 Task: Get information about a Redfin agent in Oklahoma City, Oklahoma, for assistance in finding a property with a backyard garden.
Action: Mouse moved to (267, 197)
Screenshot: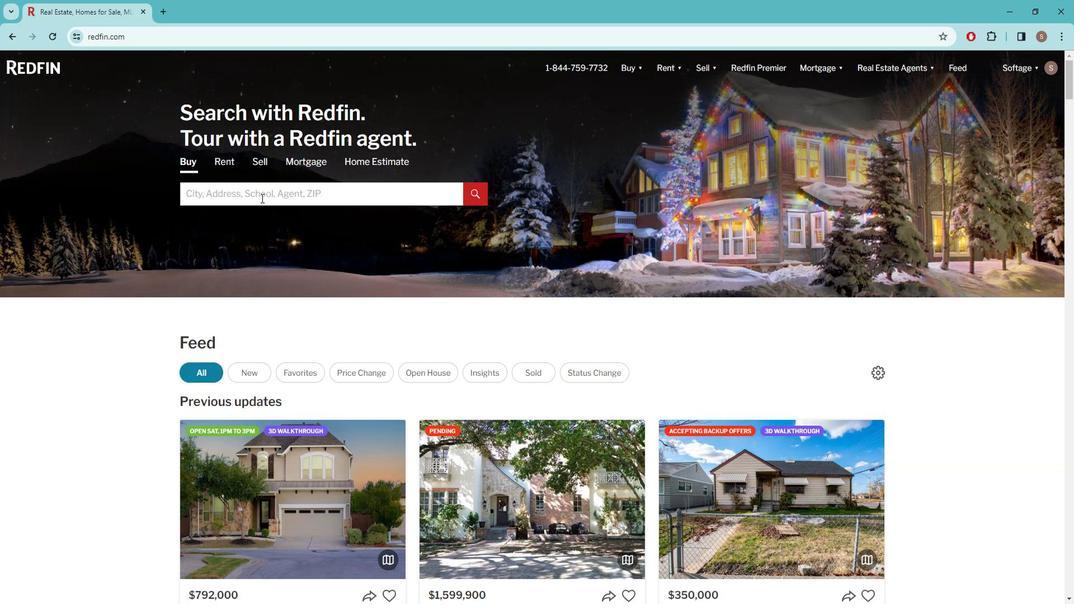 
Action: Mouse pressed left at (267, 197)
Screenshot: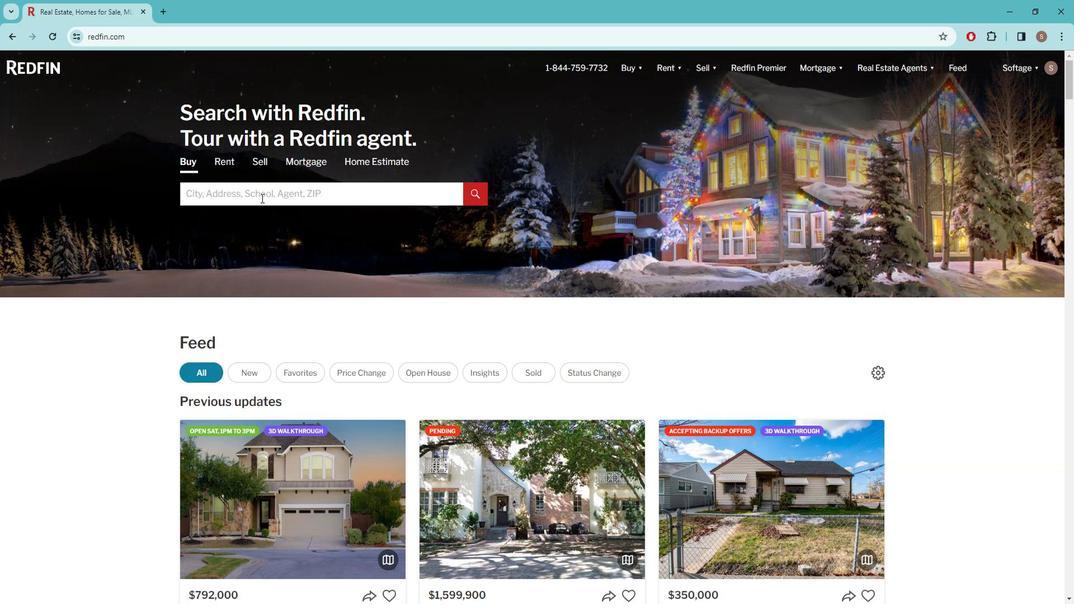 
Action: Mouse moved to (268, 197)
Screenshot: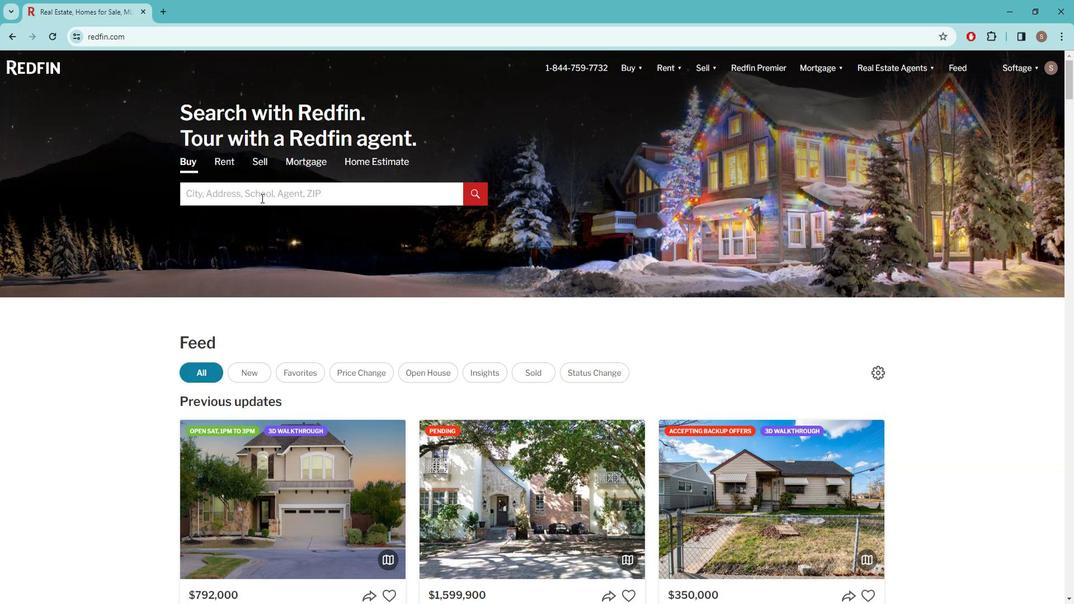 
Action: Key pressed o<Key.caps_lock>KLA
Screenshot: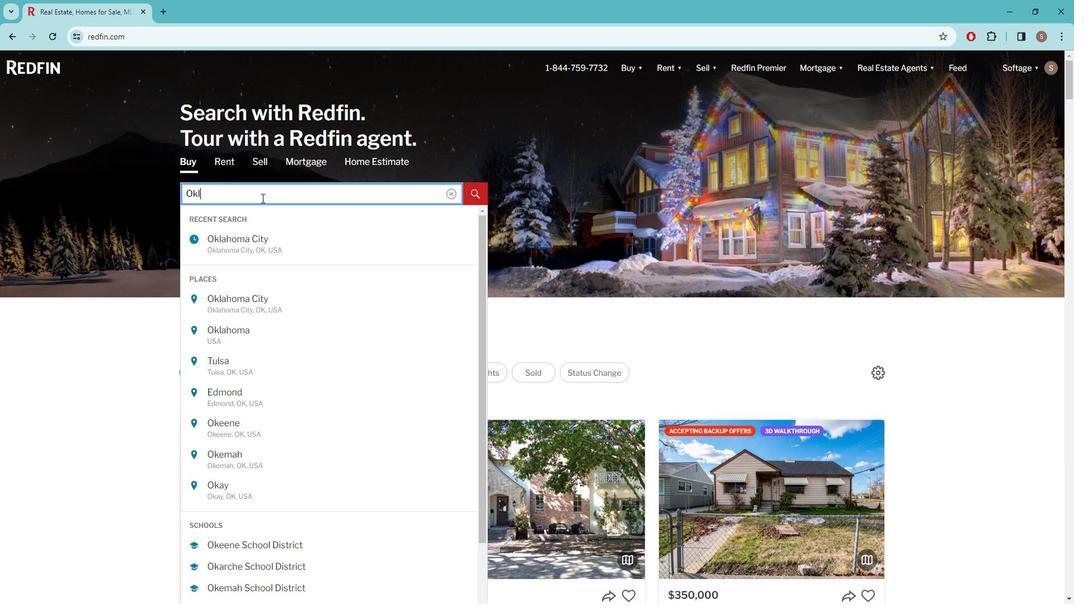 
Action: Mouse moved to (240, 238)
Screenshot: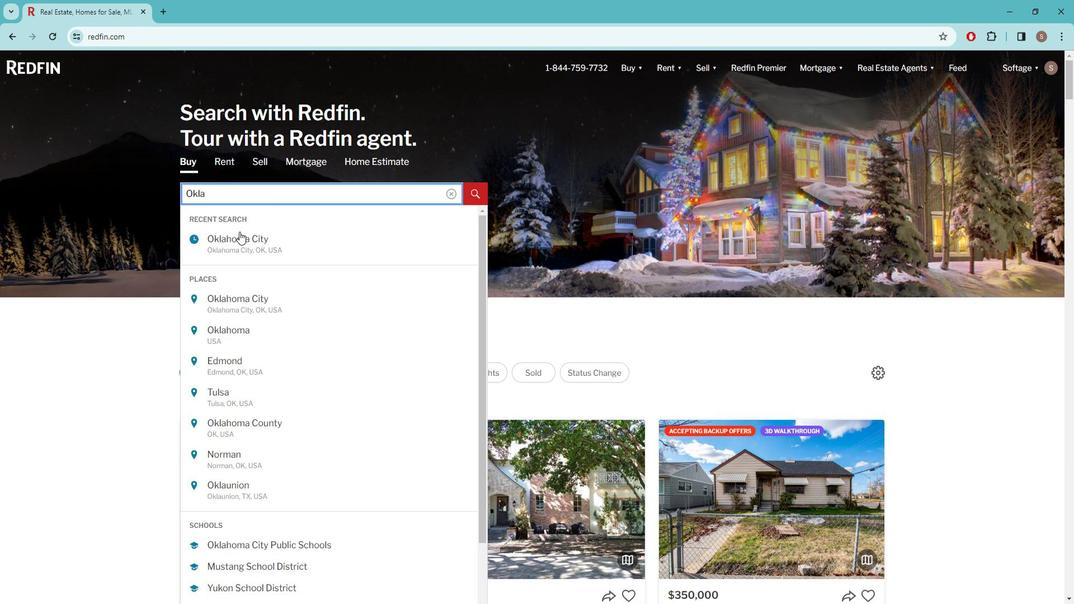 
Action: Mouse pressed left at (240, 238)
Screenshot: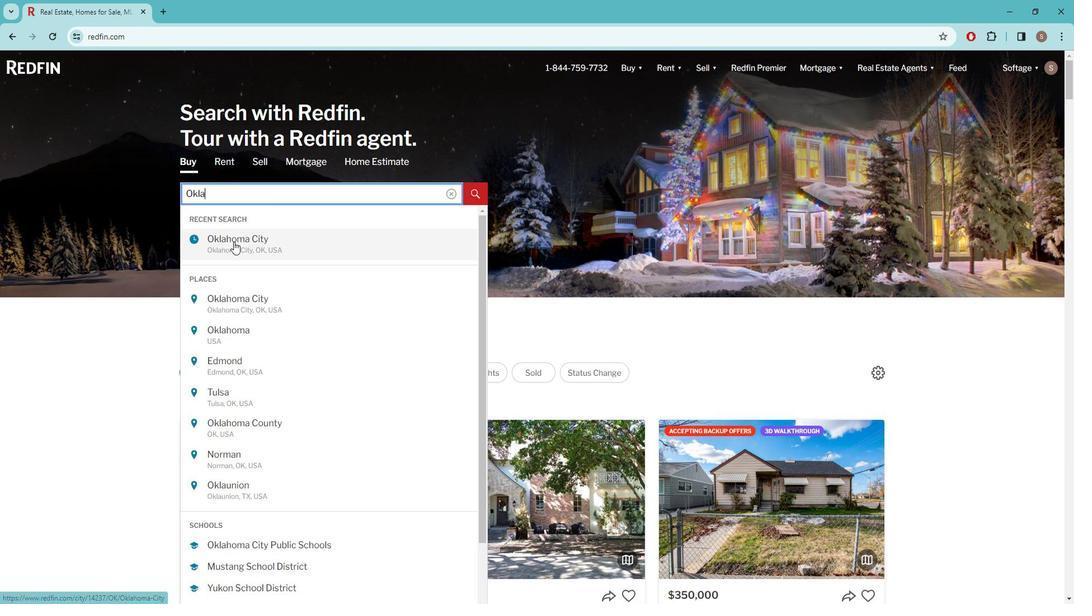 
Action: Mouse moved to (950, 140)
Screenshot: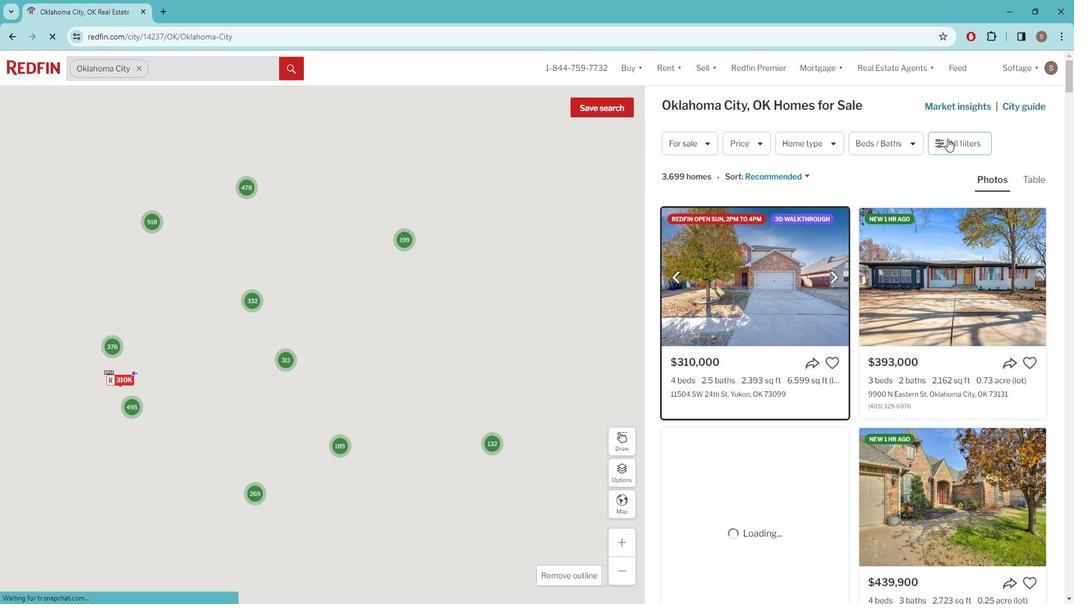 
Action: Mouse pressed left at (950, 140)
Screenshot: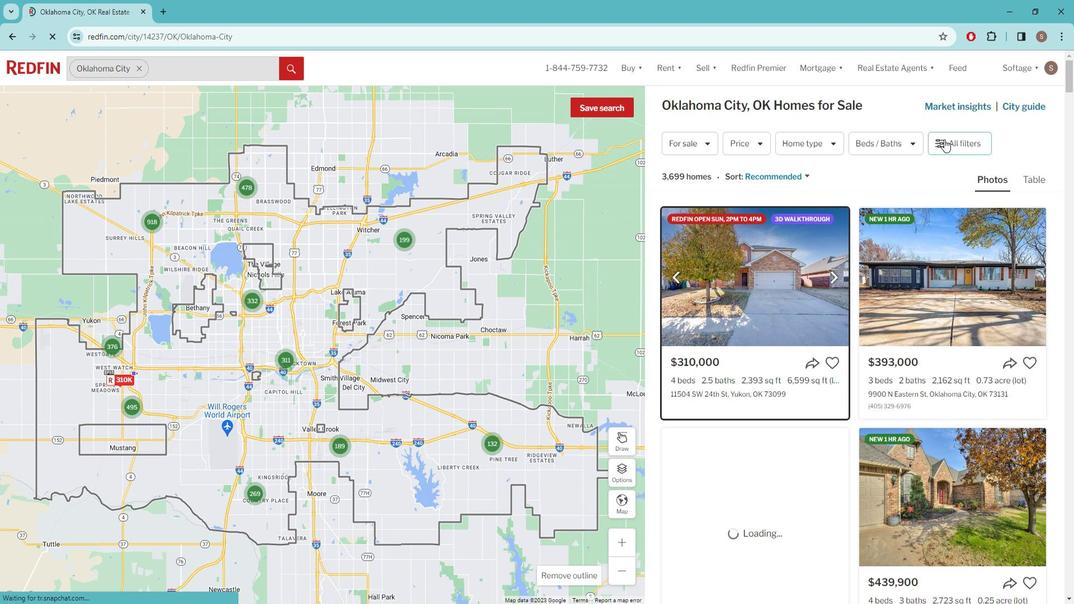 
Action: Mouse pressed left at (950, 140)
Screenshot: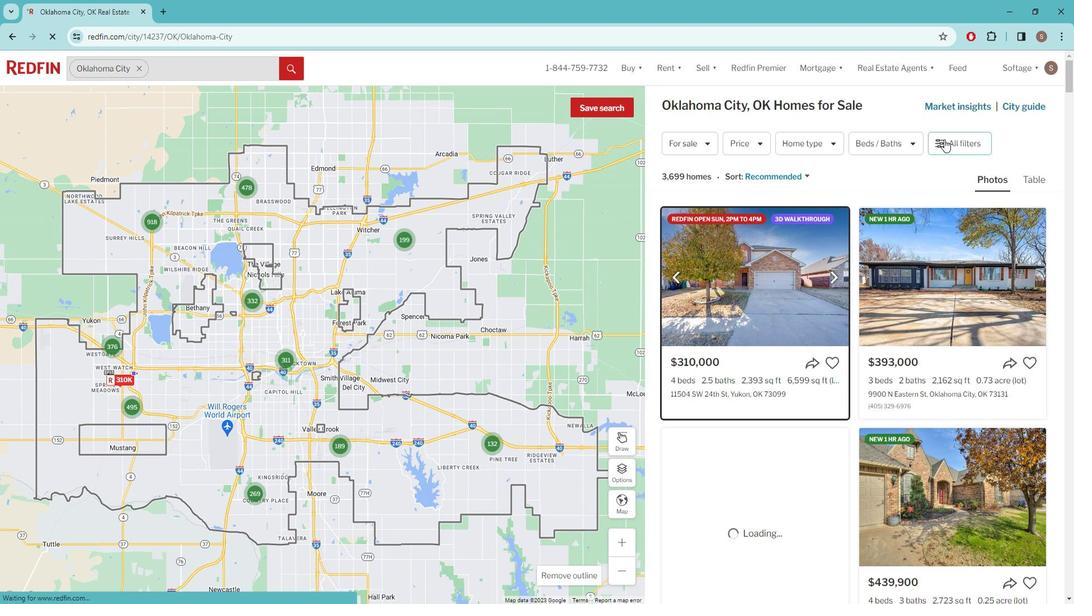 
Action: Mouse pressed left at (950, 140)
Screenshot: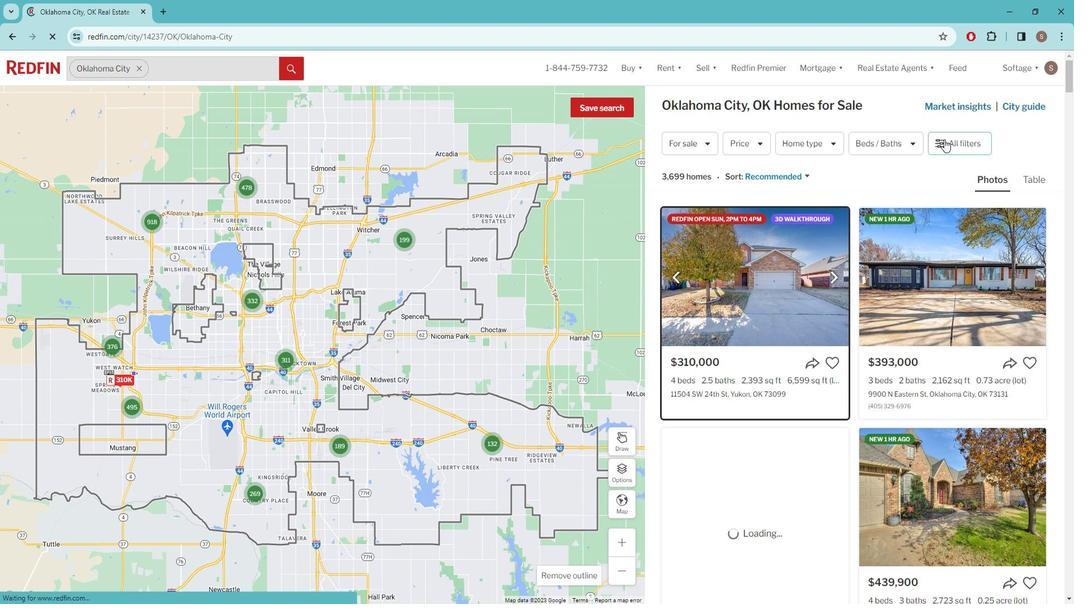 
Action: Mouse pressed left at (950, 140)
Screenshot: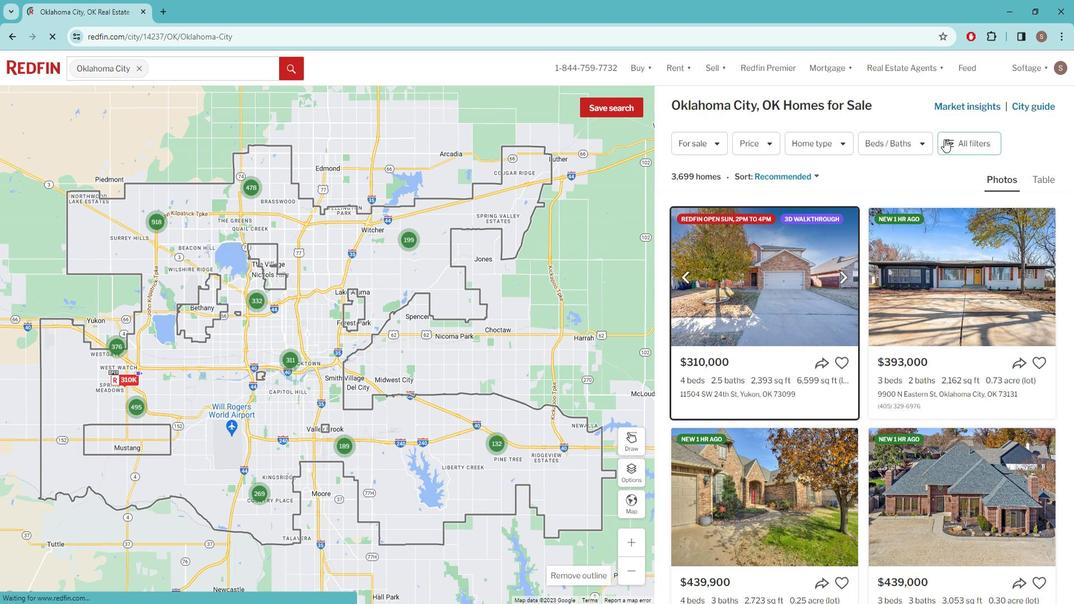 
Action: Mouse pressed left at (950, 140)
Screenshot: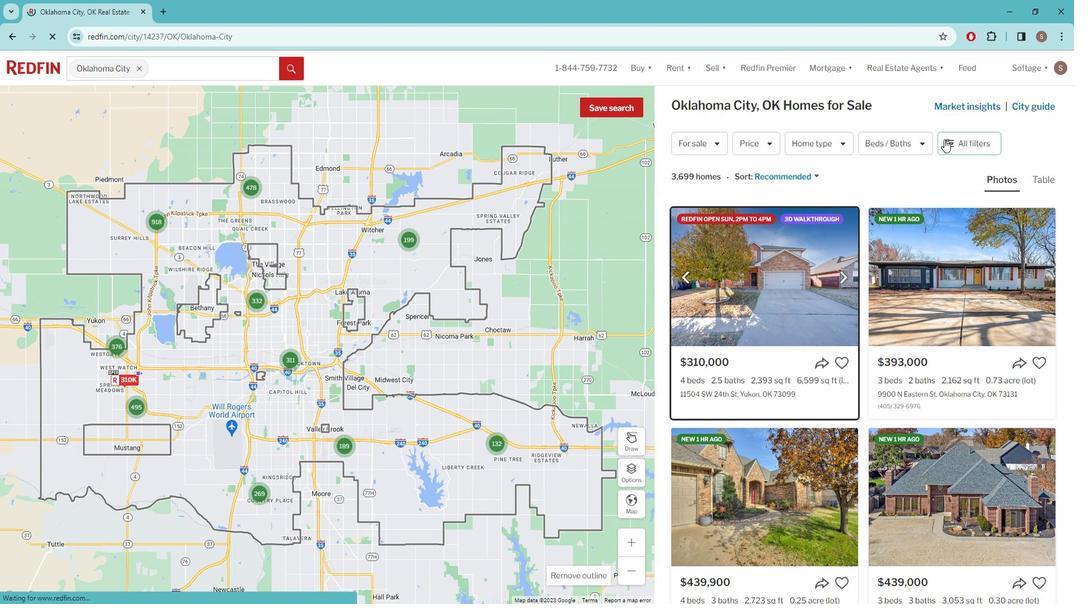 
Action: Mouse pressed left at (950, 140)
Screenshot: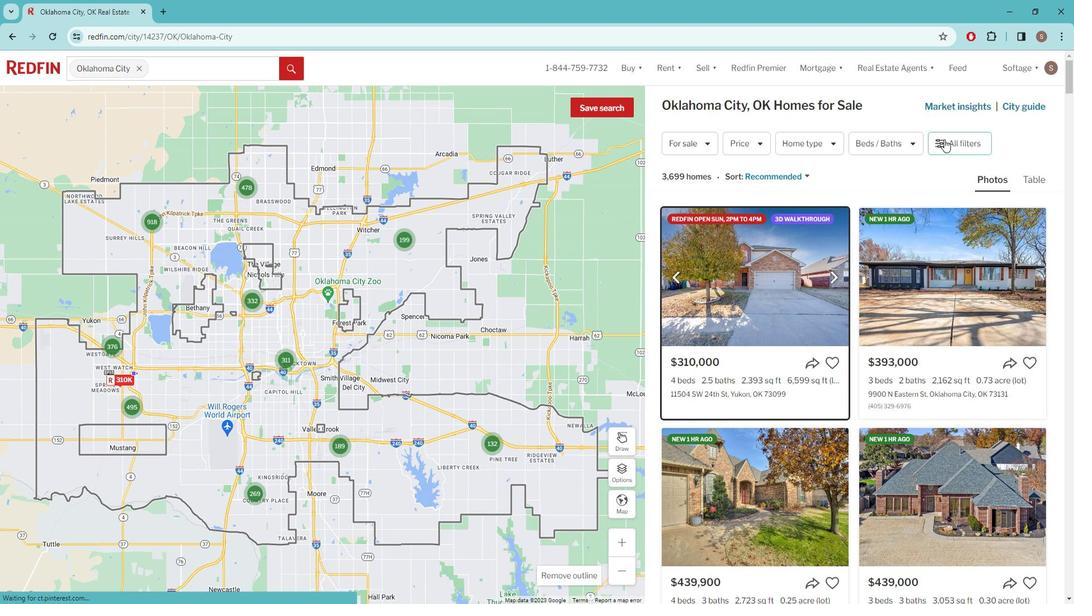 
Action: Mouse moved to (931, 203)
Screenshot: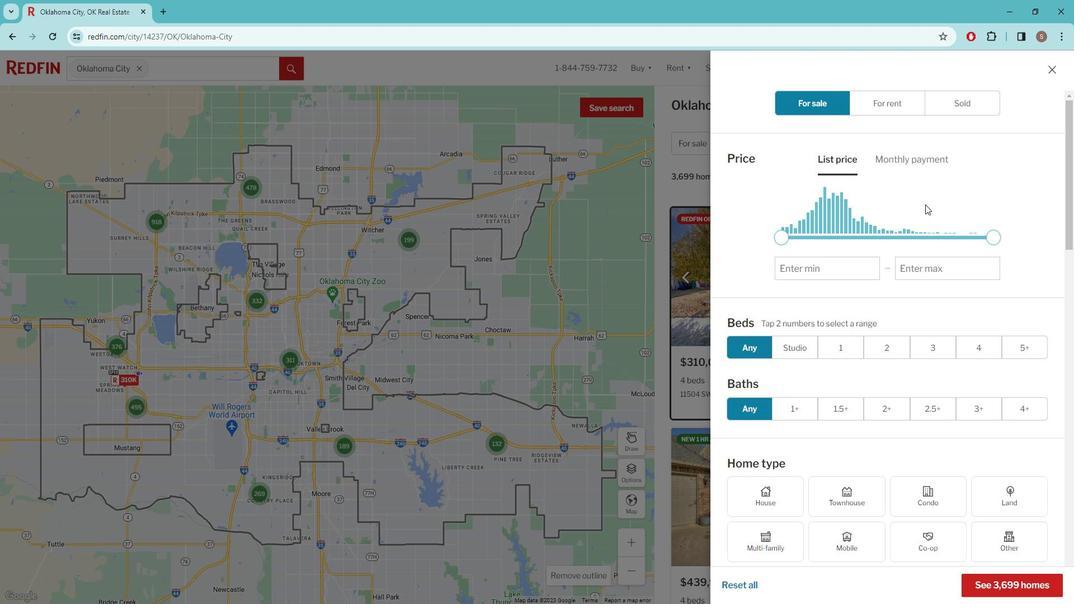 
Action: Mouse scrolled (931, 203) with delta (0, 0)
Screenshot: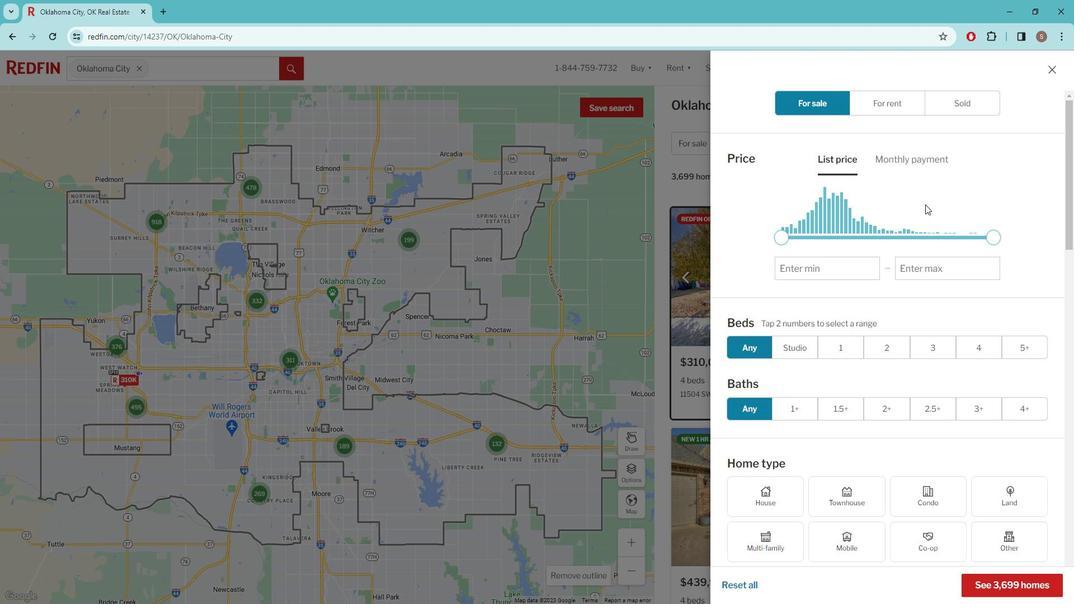
Action: Mouse moved to (931, 204)
Screenshot: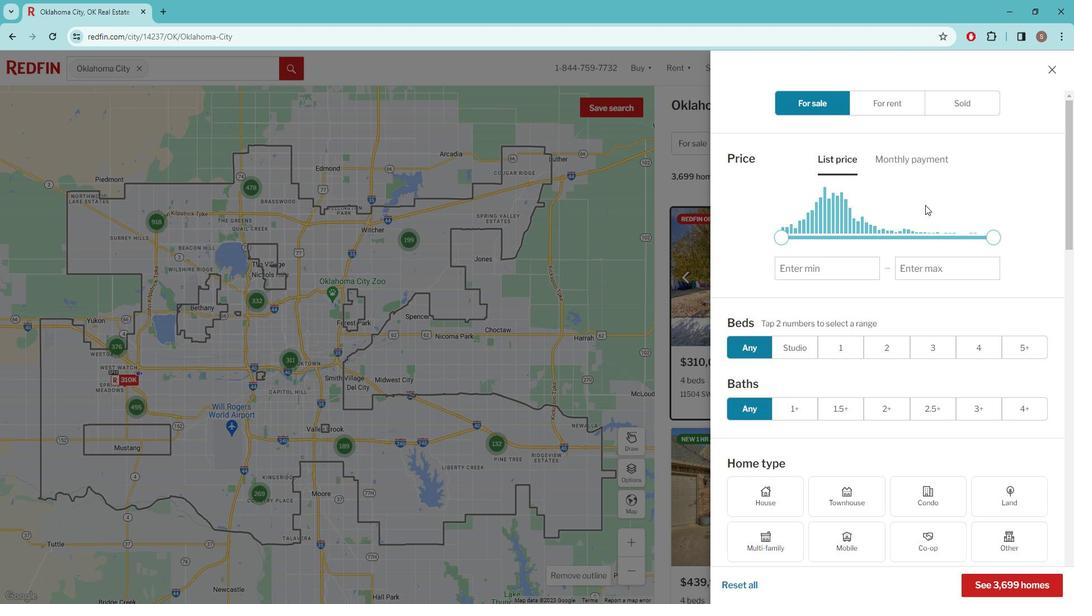 
Action: Mouse scrolled (931, 203) with delta (0, 0)
Screenshot: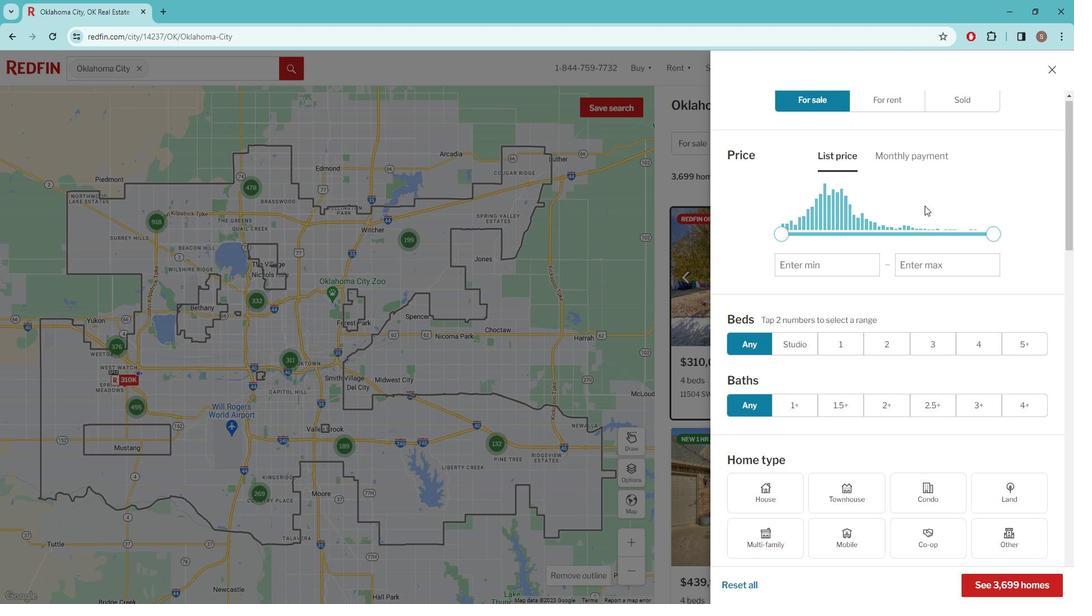 
Action: Mouse moved to (931, 204)
Screenshot: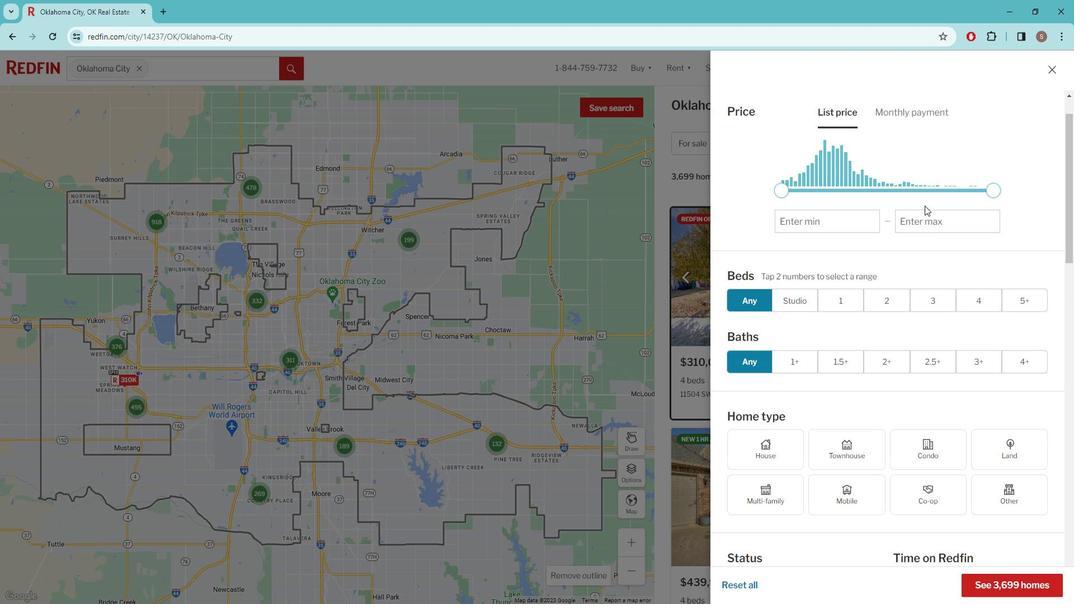 
Action: Mouse scrolled (931, 204) with delta (0, 0)
Screenshot: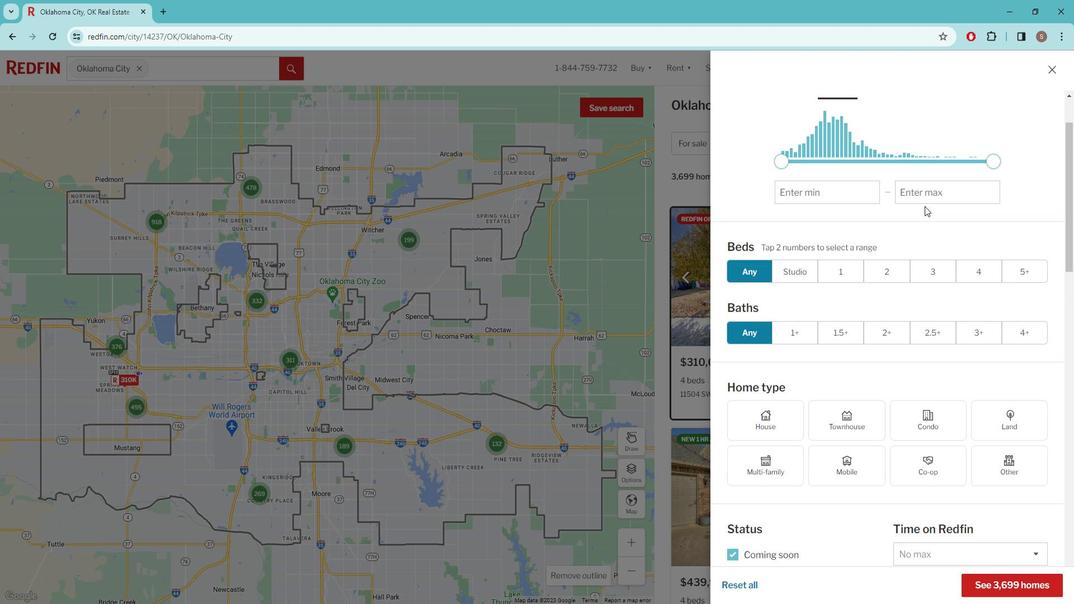 
Action: Mouse scrolled (931, 204) with delta (0, 0)
Screenshot: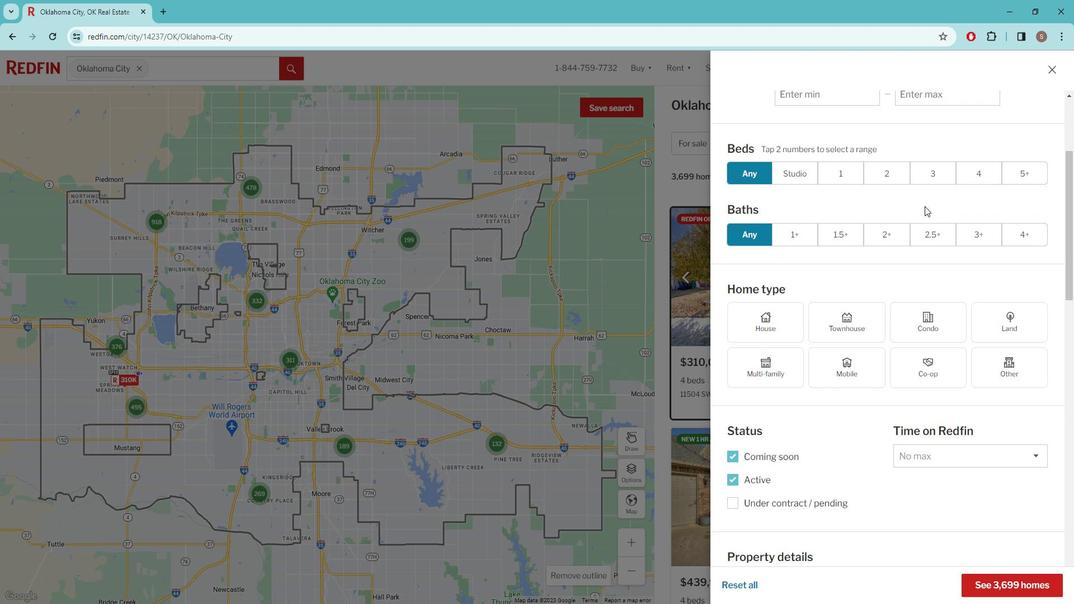 
Action: Mouse moved to (925, 207)
Screenshot: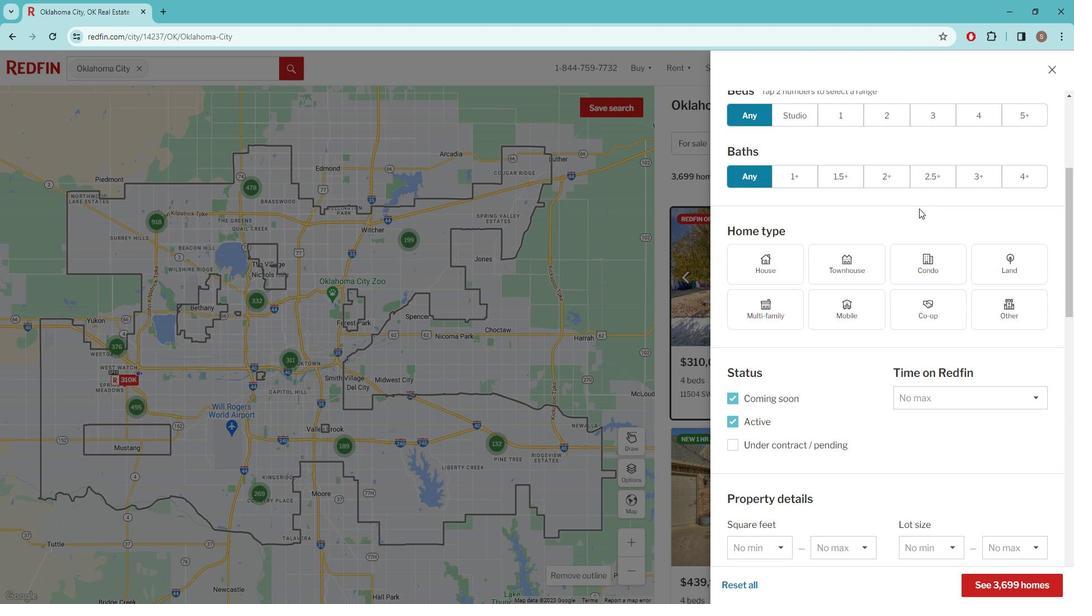 
Action: Mouse scrolled (925, 207) with delta (0, 0)
Screenshot: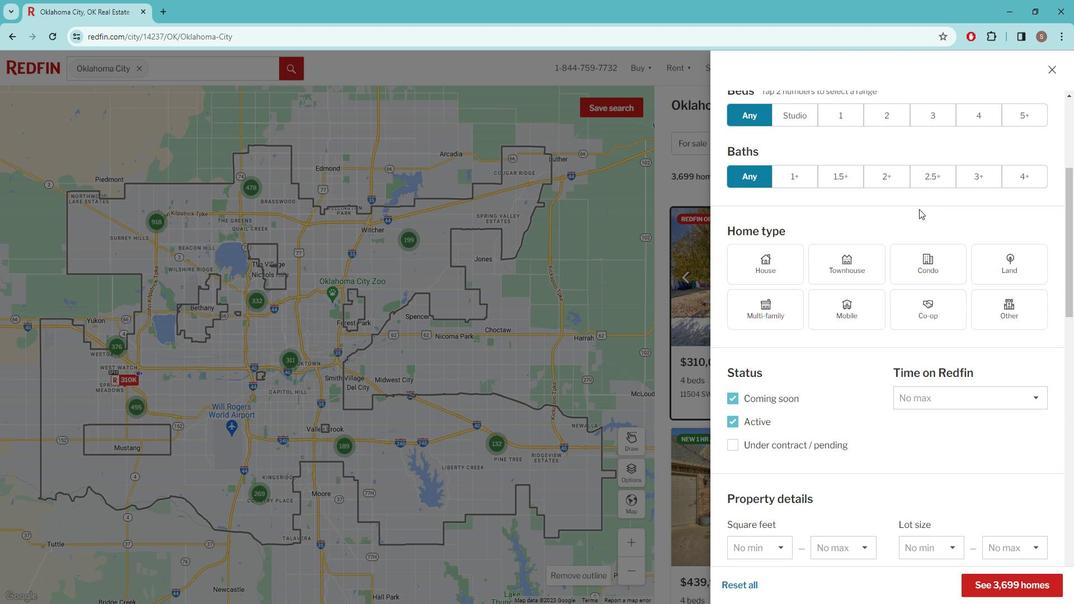 
Action: Mouse scrolled (925, 207) with delta (0, 0)
Screenshot: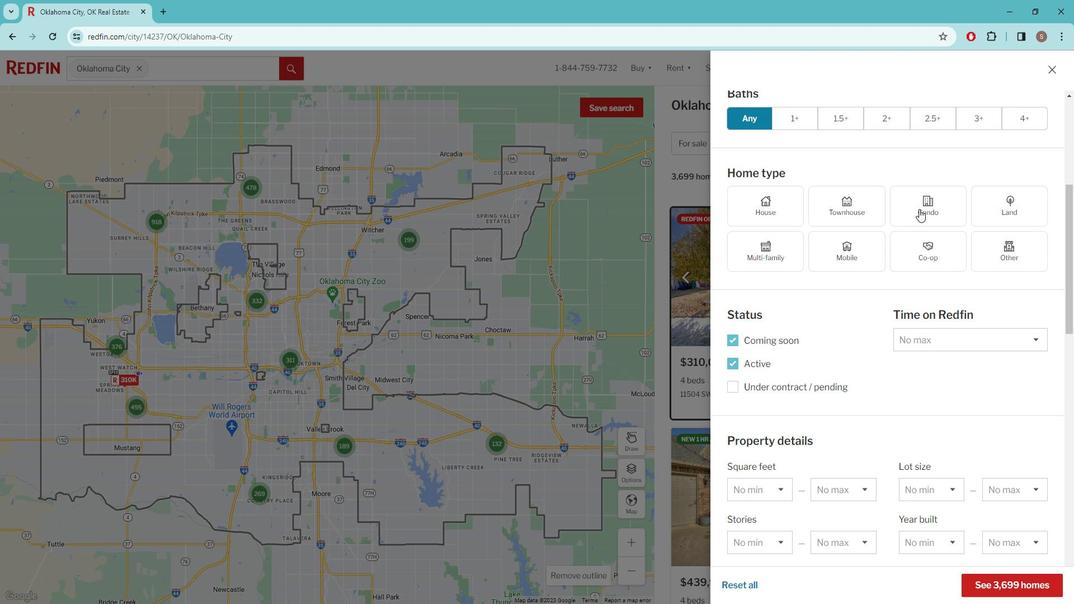 
Action: Mouse scrolled (925, 207) with delta (0, 0)
Screenshot: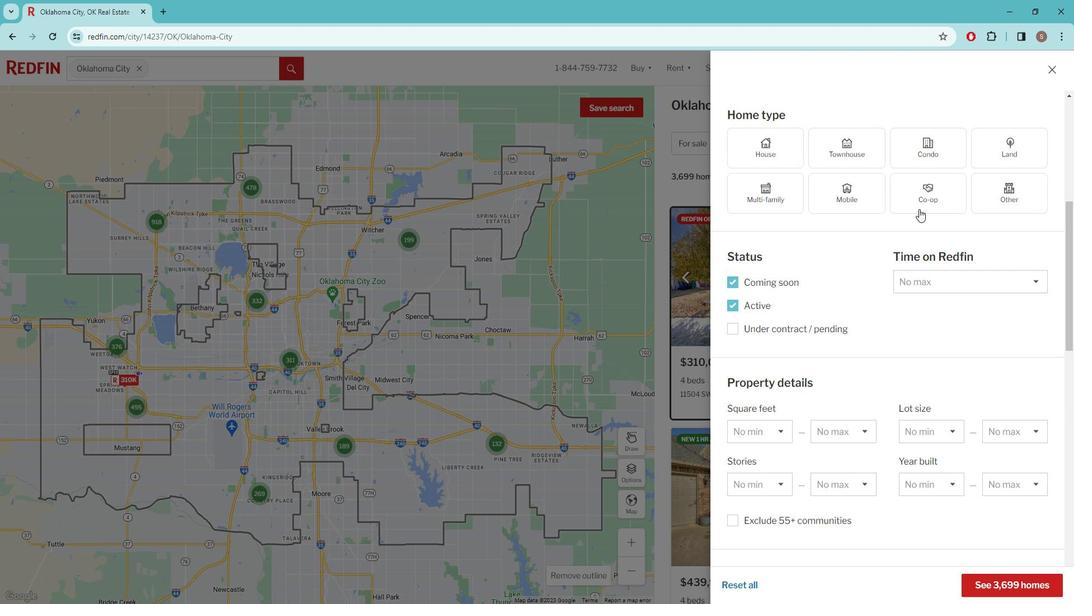 
Action: Mouse scrolled (925, 207) with delta (0, 0)
Screenshot: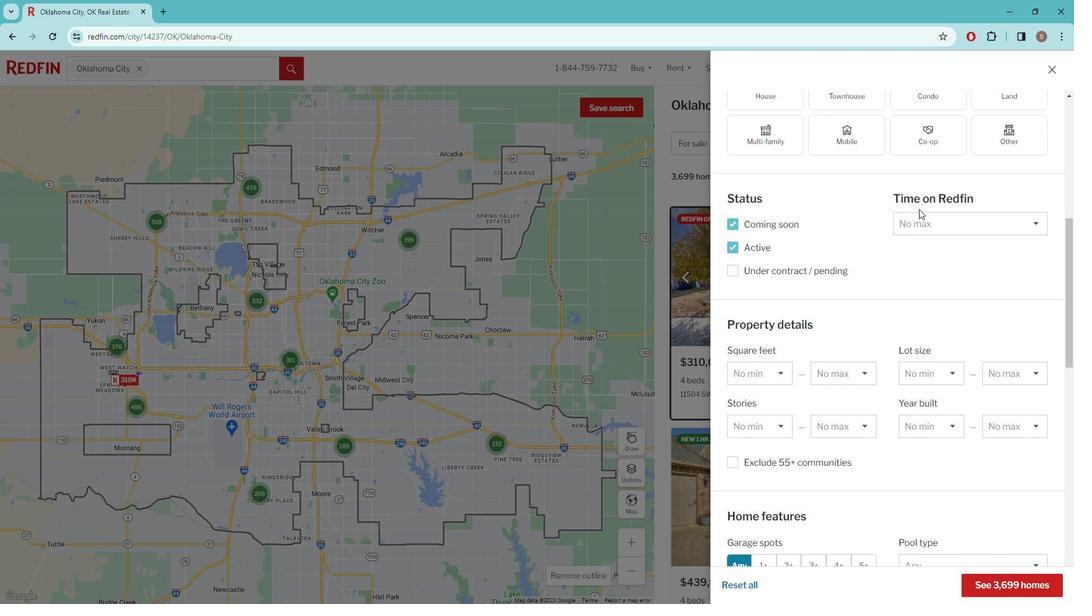 
Action: Mouse scrolled (925, 207) with delta (0, 0)
Screenshot: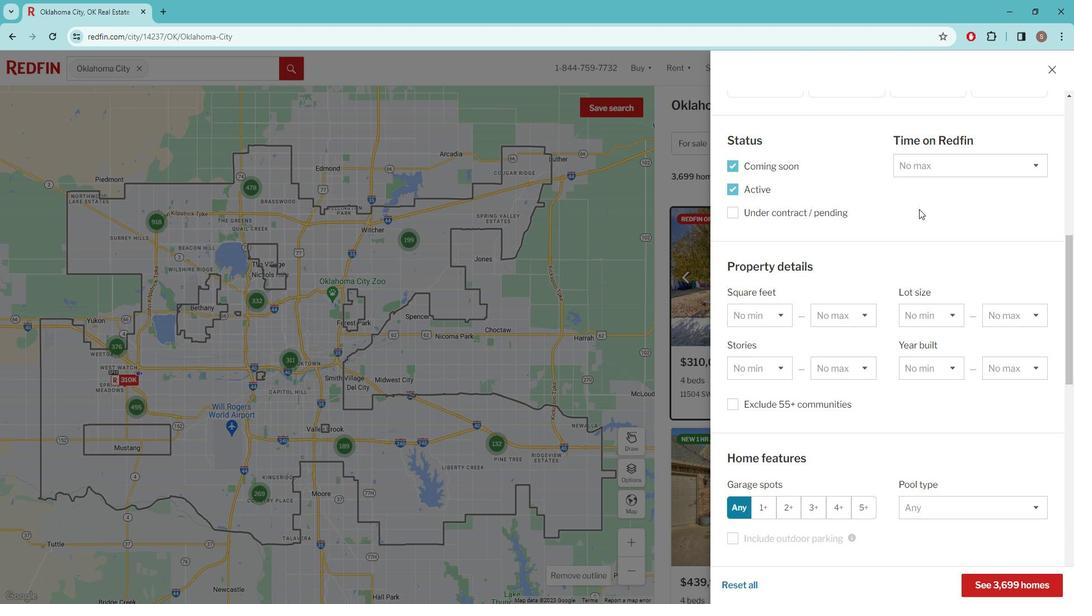 
Action: Mouse scrolled (925, 207) with delta (0, 0)
Screenshot: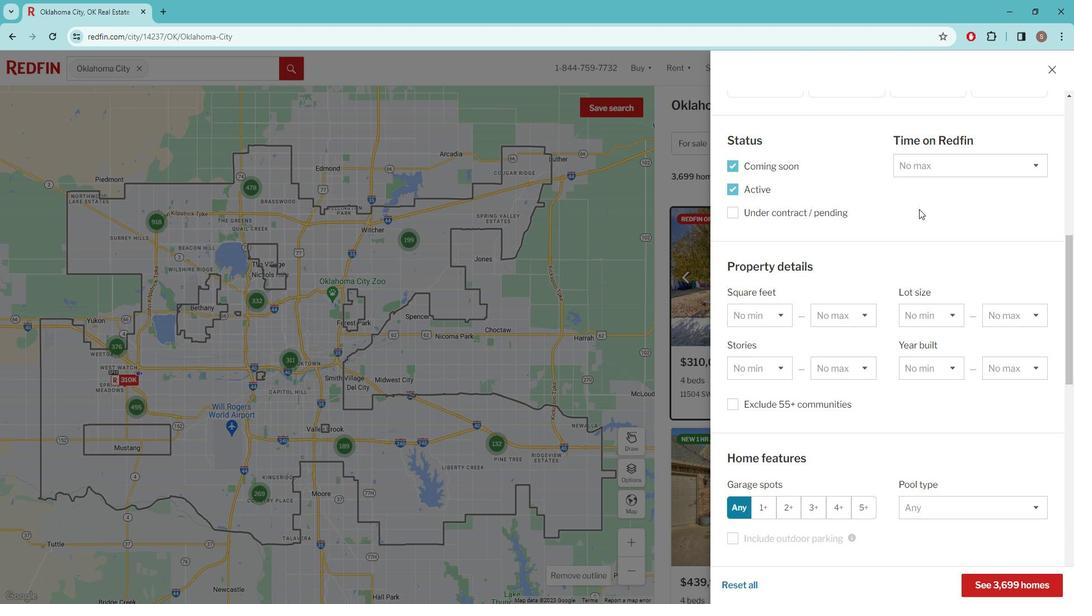 
Action: Mouse scrolled (925, 207) with delta (0, 0)
Screenshot: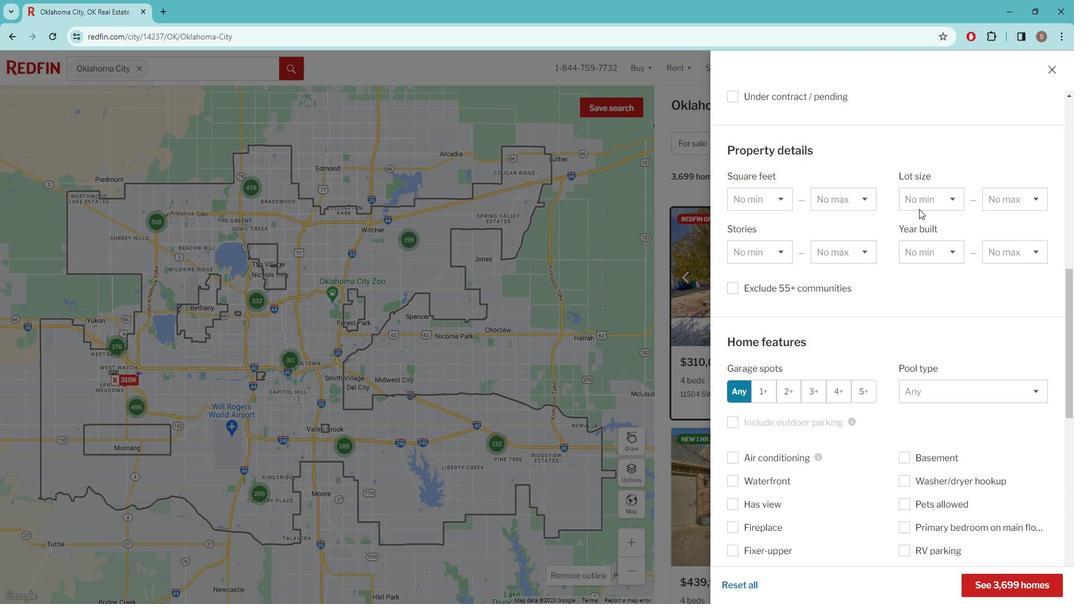 
Action: Mouse scrolled (925, 207) with delta (0, 0)
Screenshot: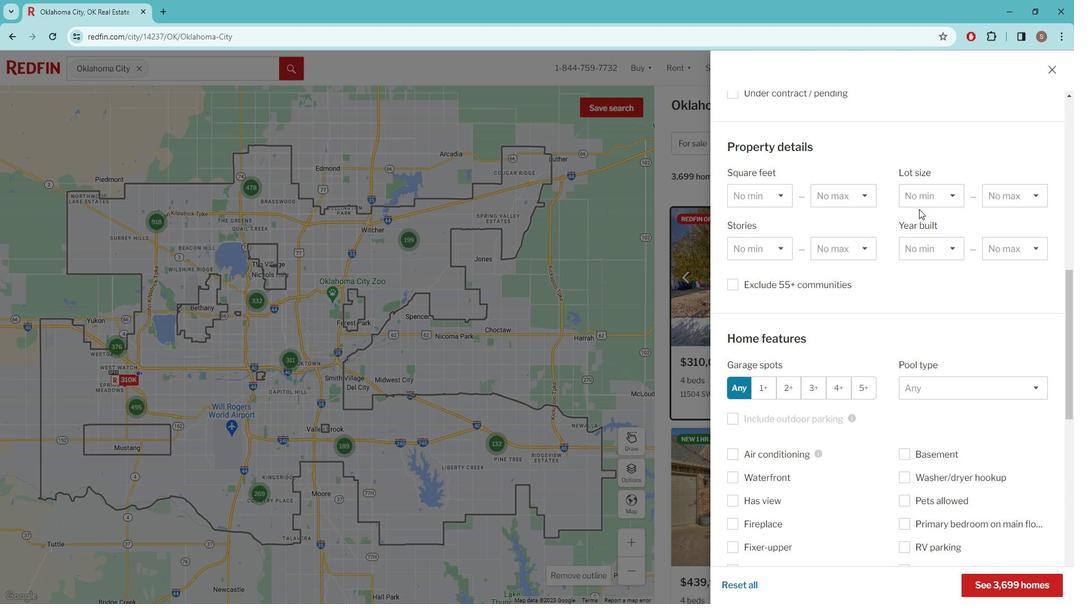 
Action: Mouse scrolled (925, 207) with delta (0, 0)
Screenshot: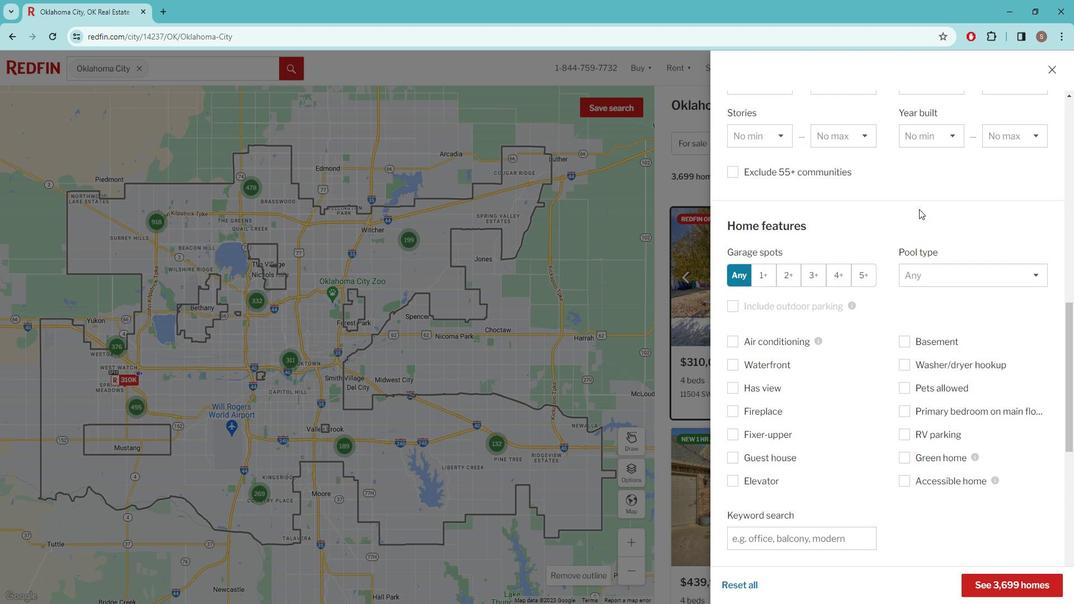 
Action: Mouse scrolled (925, 207) with delta (0, 0)
Screenshot: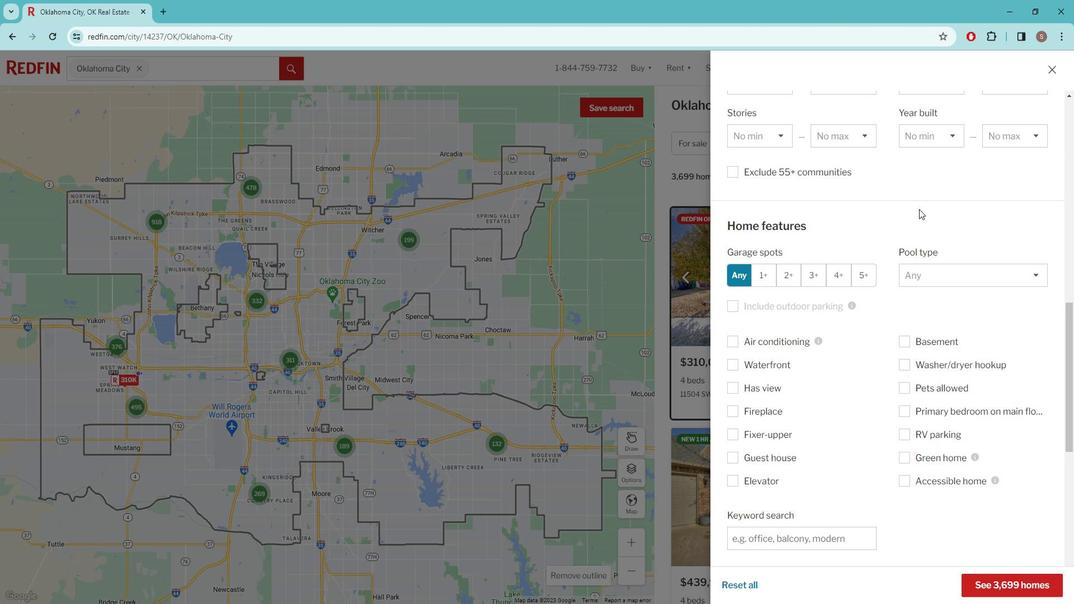 
Action: Mouse moved to (786, 406)
Screenshot: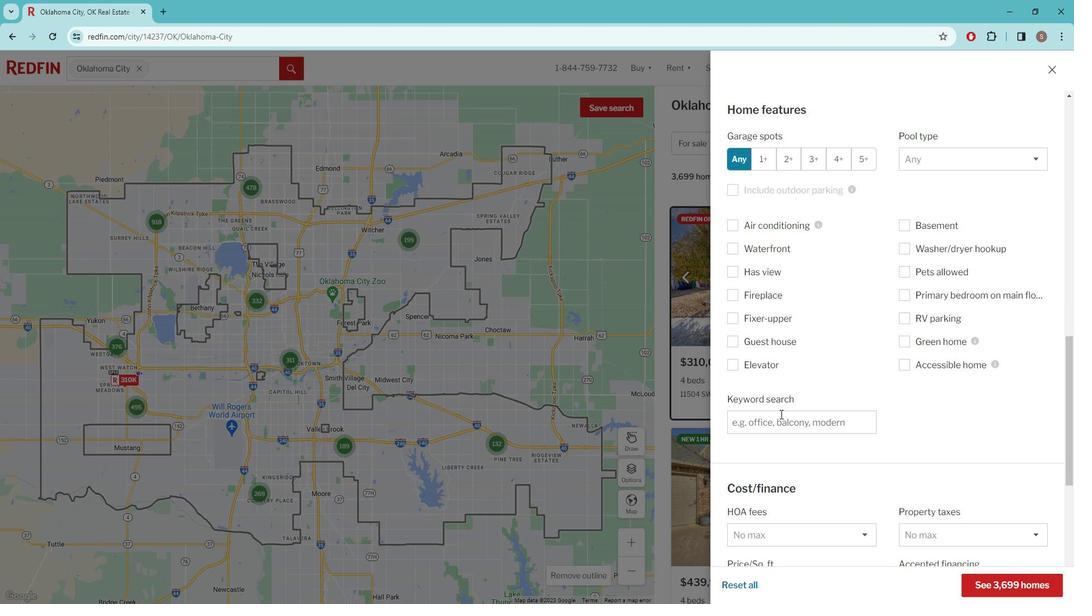 
Action: Mouse pressed left at (786, 406)
Screenshot: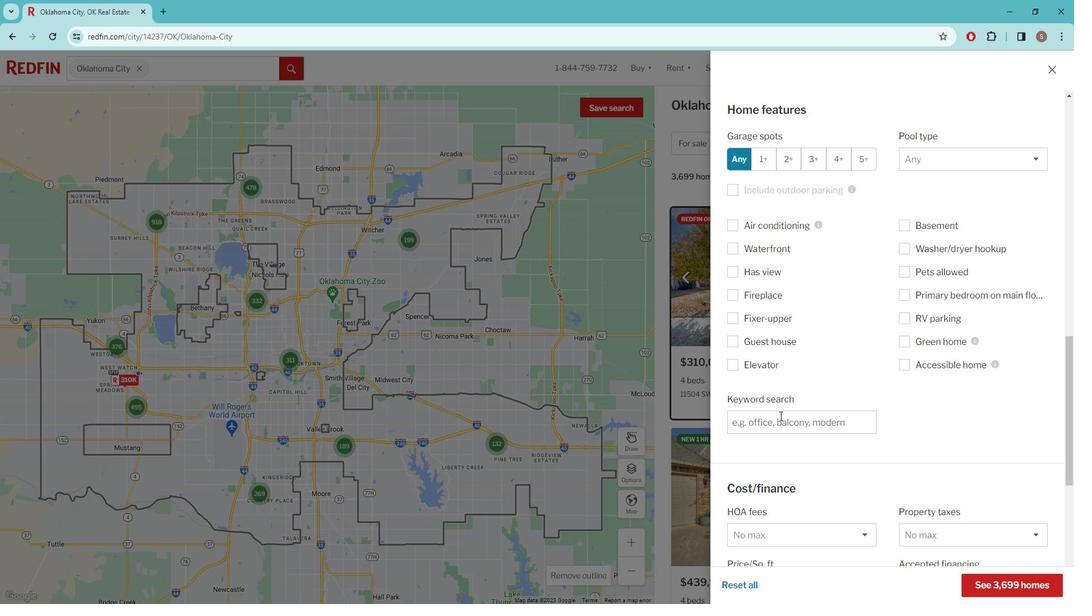 
Action: Key pressed A<Key.space>BACKYARD<Key.space>GARDEN<Key.space>
Screenshot: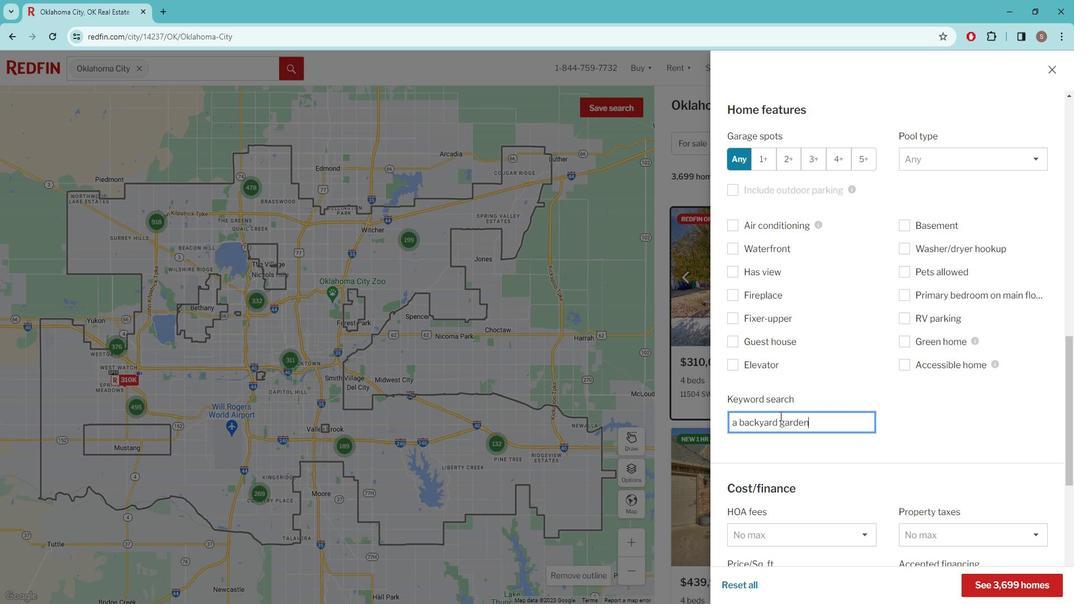 
Action: Mouse scrolled (786, 406) with delta (0, 0)
Screenshot: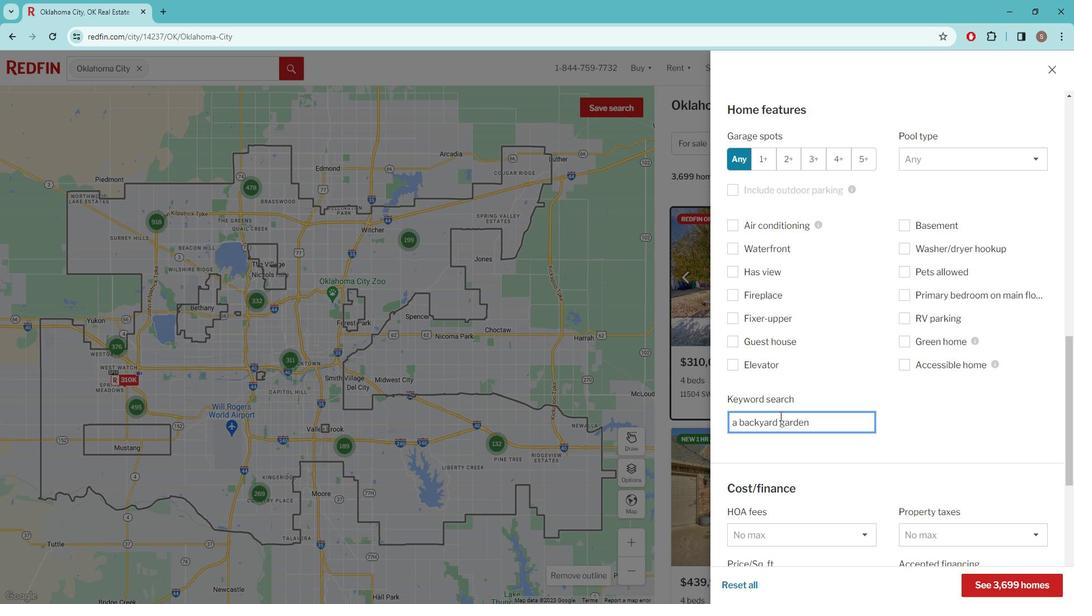 
Action: Mouse scrolled (786, 406) with delta (0, 0)
Screenshot: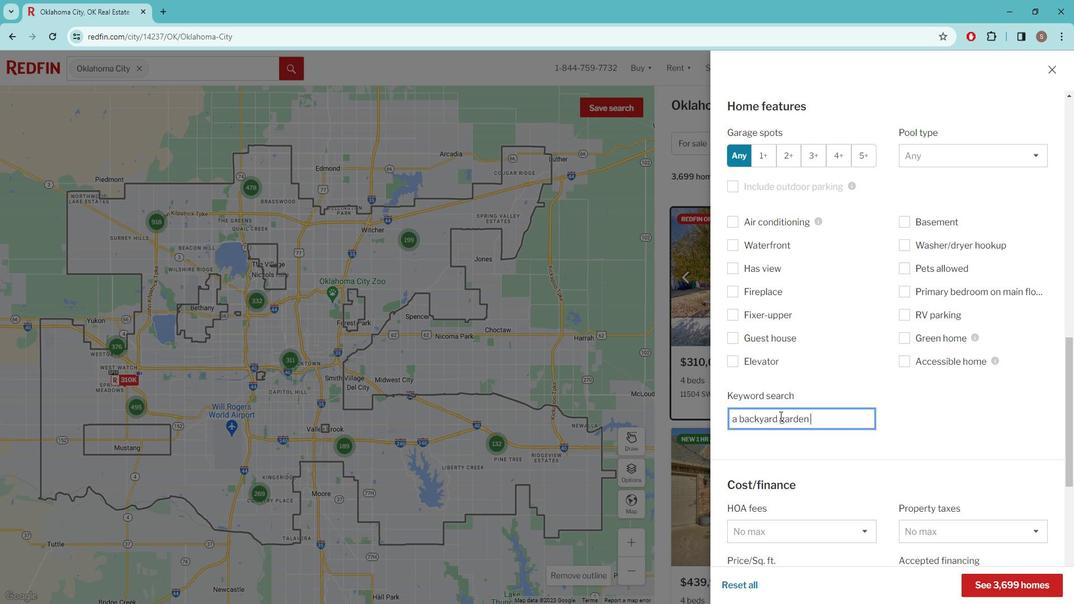 
Action: Mouse scrolled (786, 406) with delta (0, 0)
Screenshot: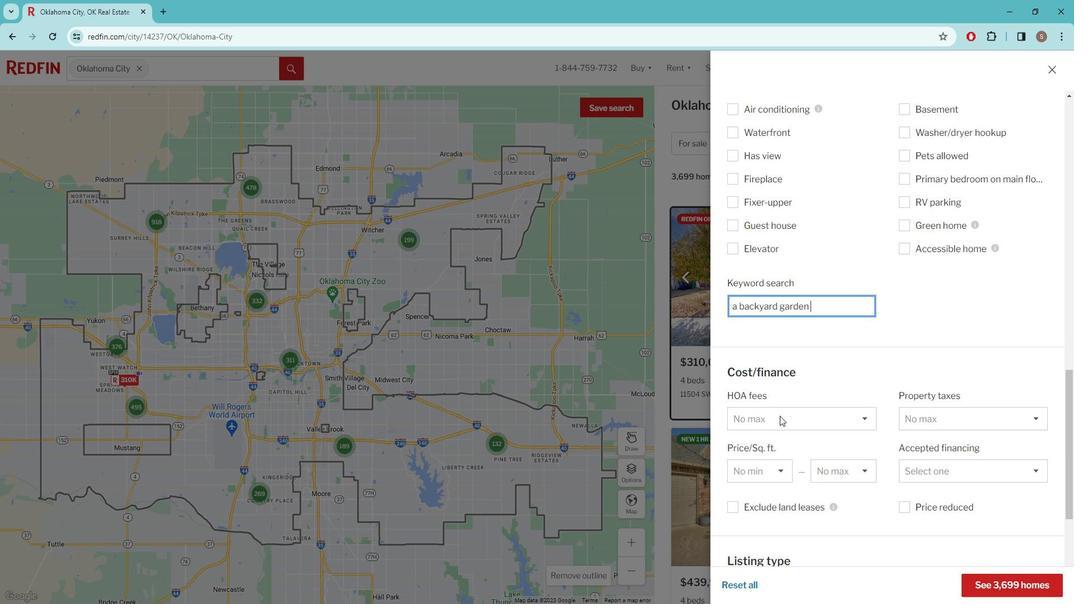 
Action: Mouse scrolled (786, 406) with delta (0, 0)
Screenshot: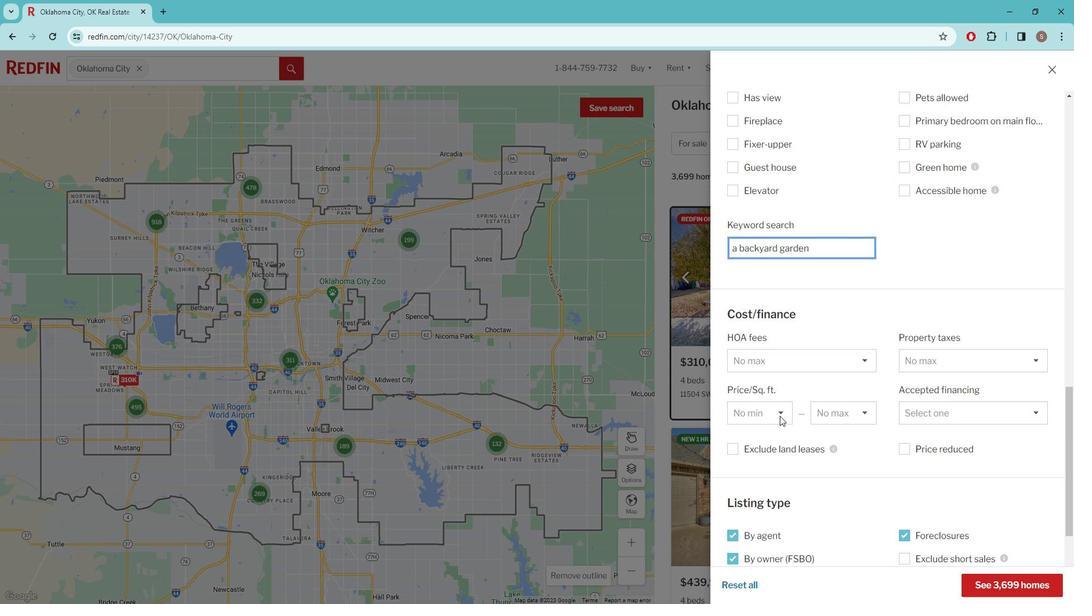 
Action: Mouse scrolled (786, 406) with delta (0, 0)
Screenshot: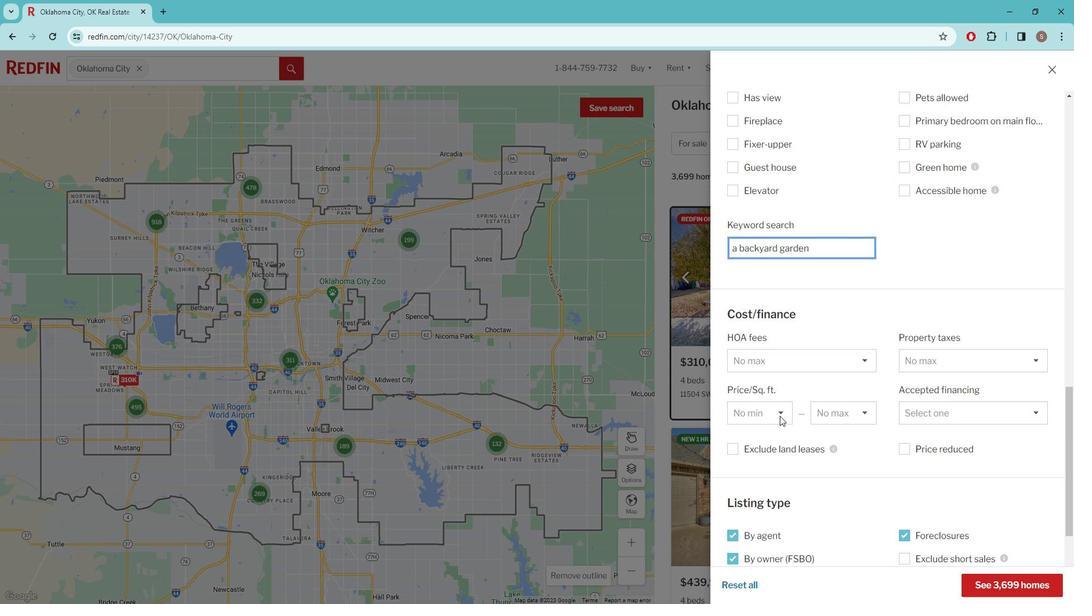 
Action: Mouse scrolled (786, 406) with delta (0, 0)
Screenshot: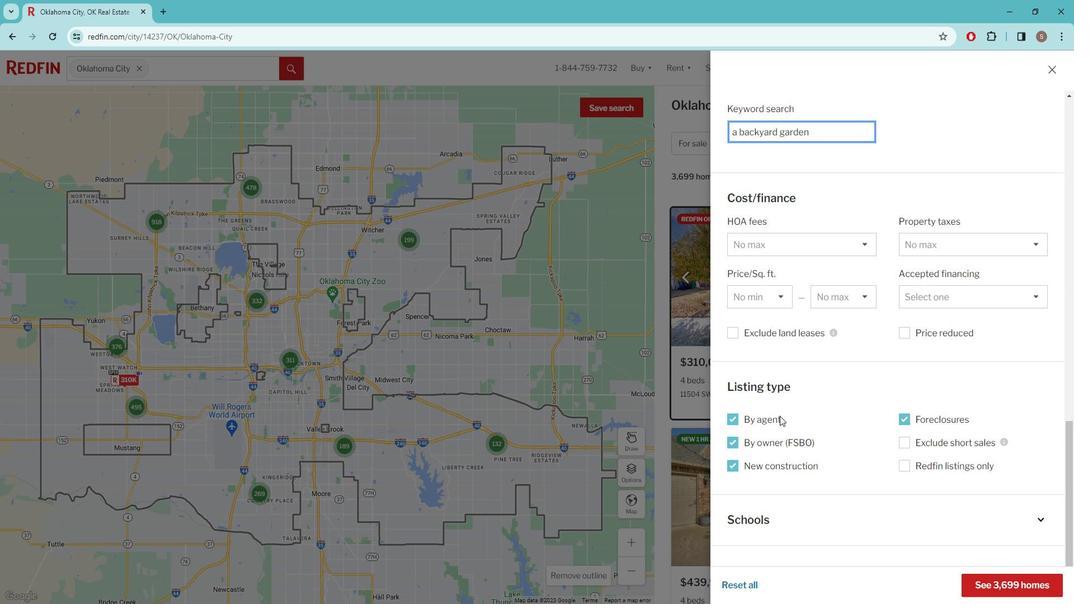 
Action: Mouse scrolled (786, 406) with delta (0, 0)
Screenshot: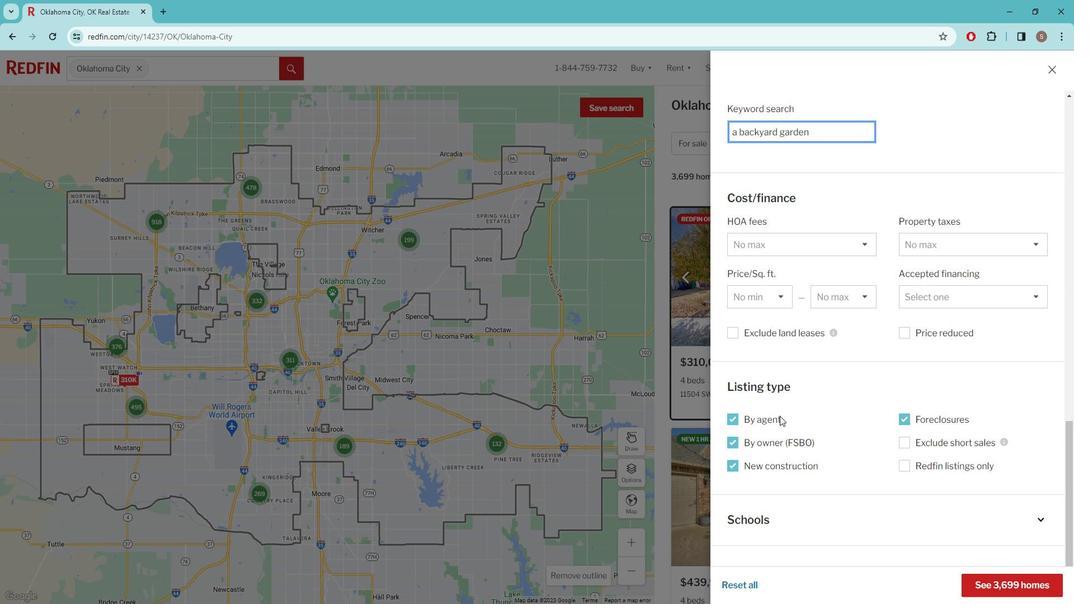 
Action: Mouse scrolled (786, 406) with delta (0, 0)
Screenshot: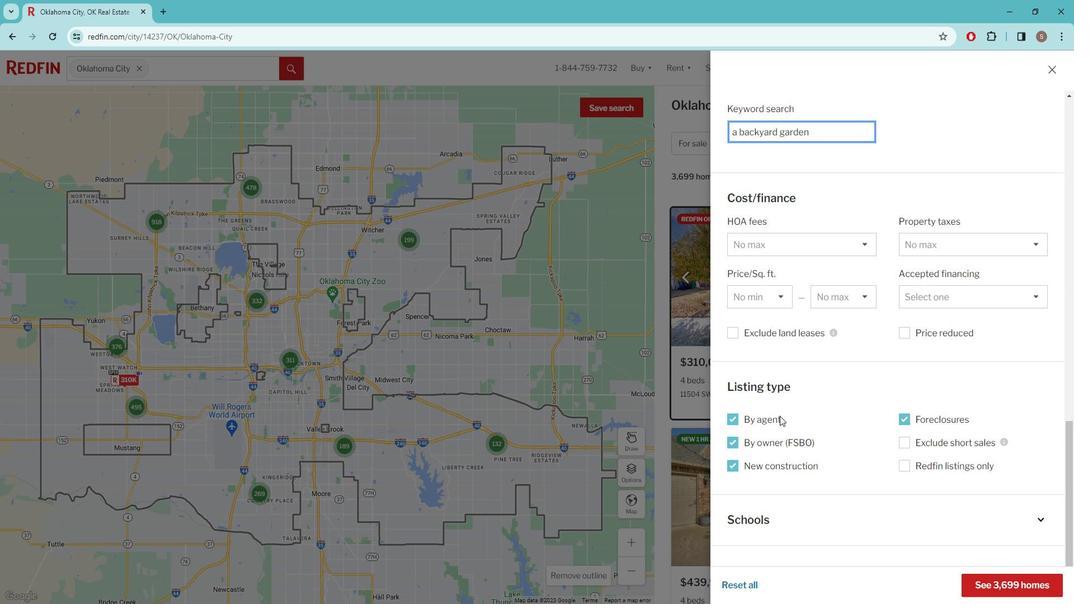 
Action: Mouse scrolled (786, 406) with delta (0, 0)
Screenshot: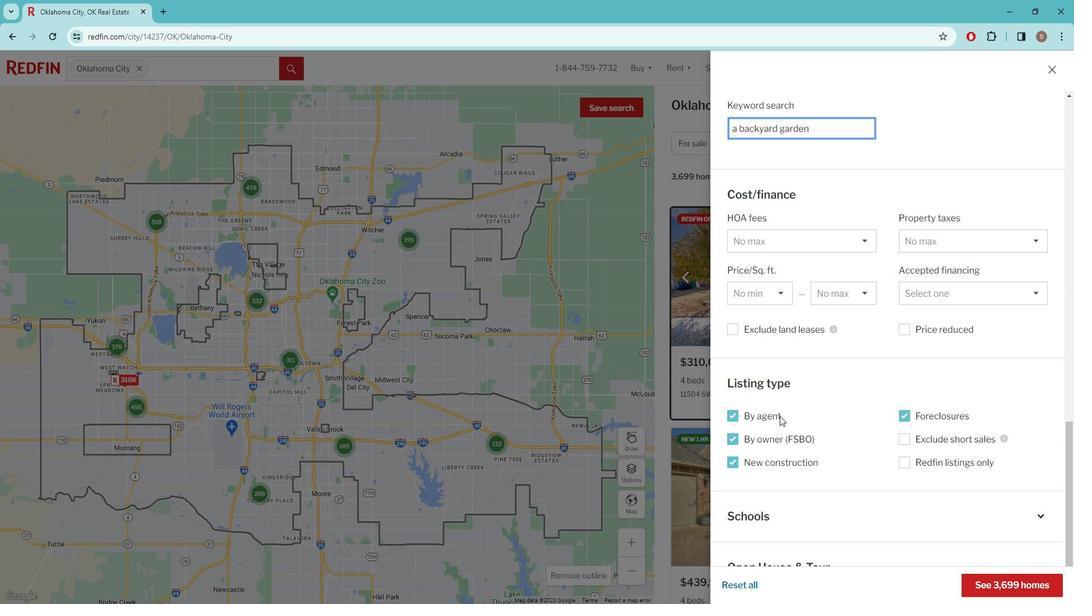 
Action: Mouse moved to (851, 455)
Screenshot: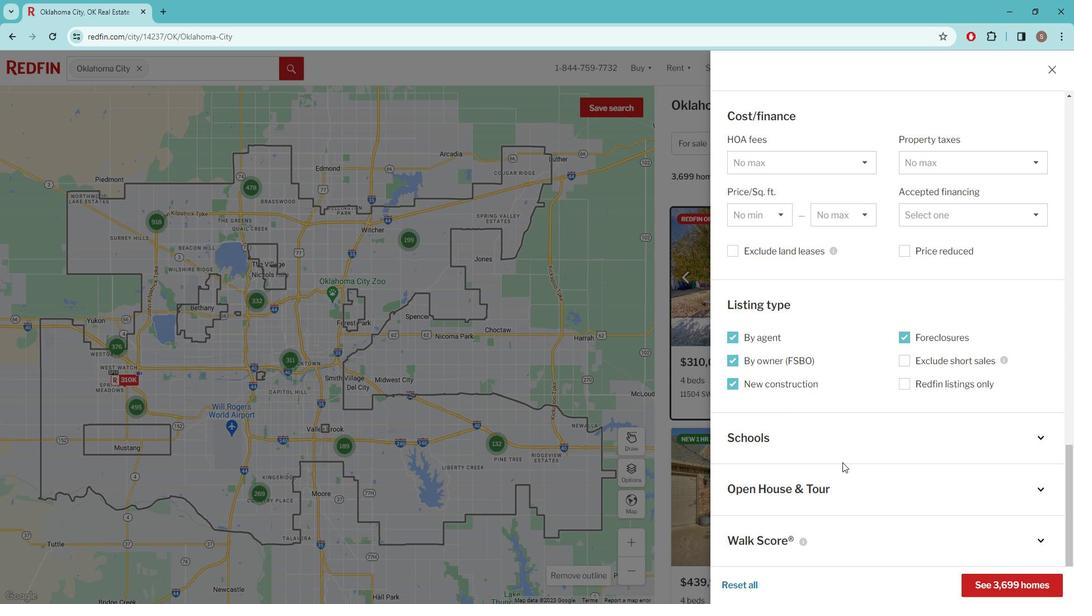 
Action: Mouse scrolled (851, 454) with delta (0, 0)
Screenshot: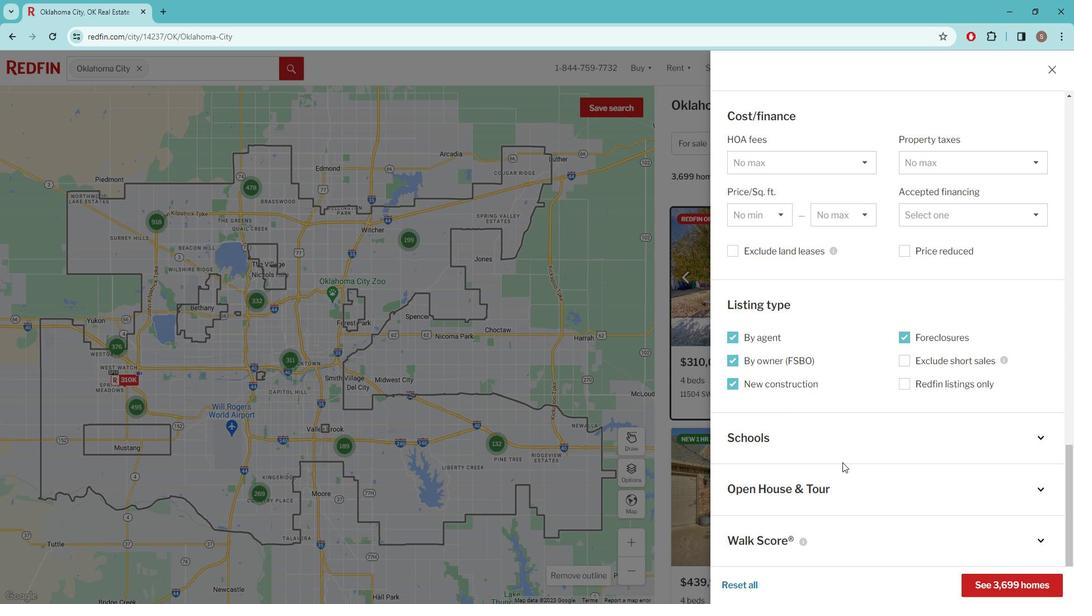 
Action: Mouse moved to (996, 566)
Screenshot: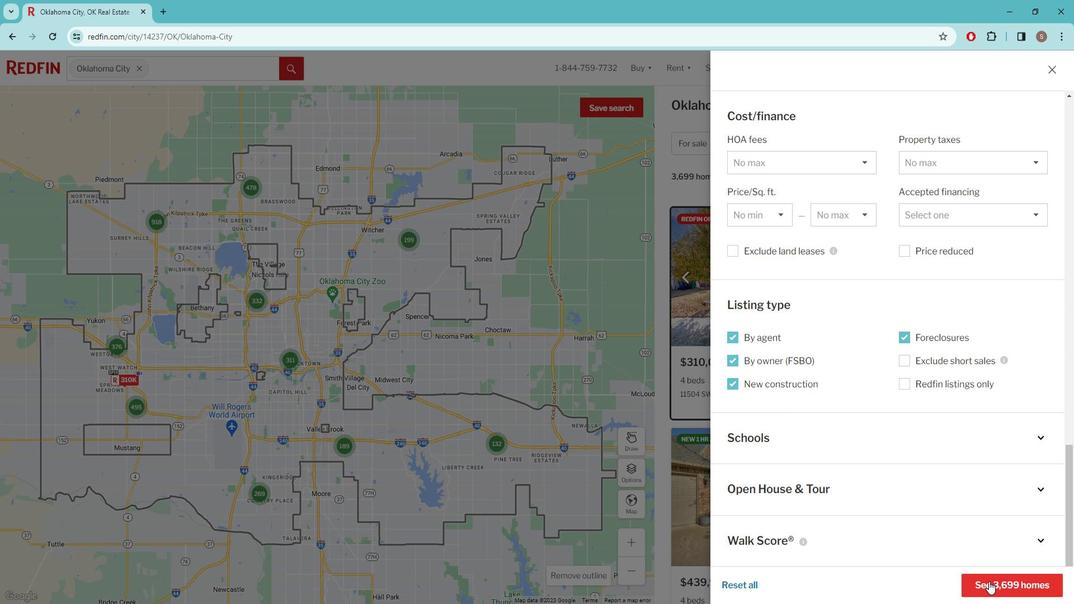 
Action: Mouse pressed left at (996, 566)
Screenshot: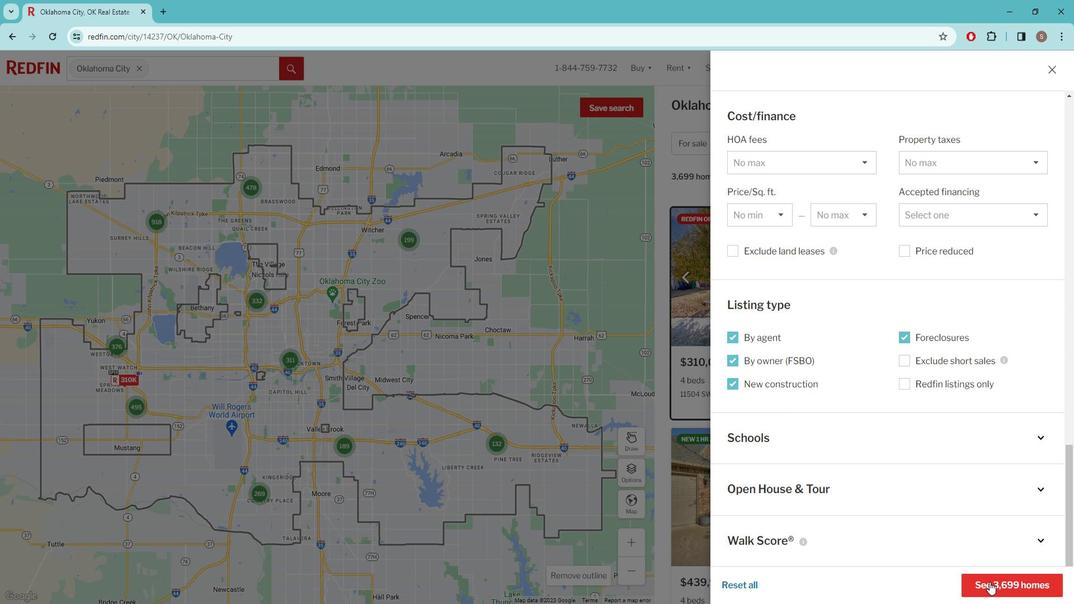 
Action: Mouse moved to (778, 355)
Screenshot: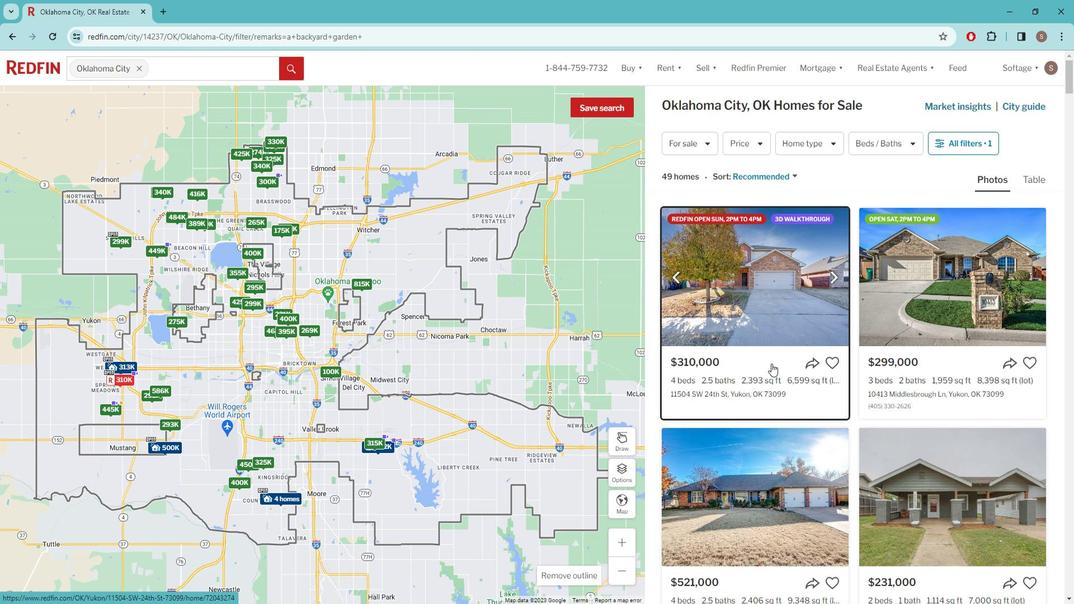 
Action: Mouse pressed left at (778, 355)
Screenshot: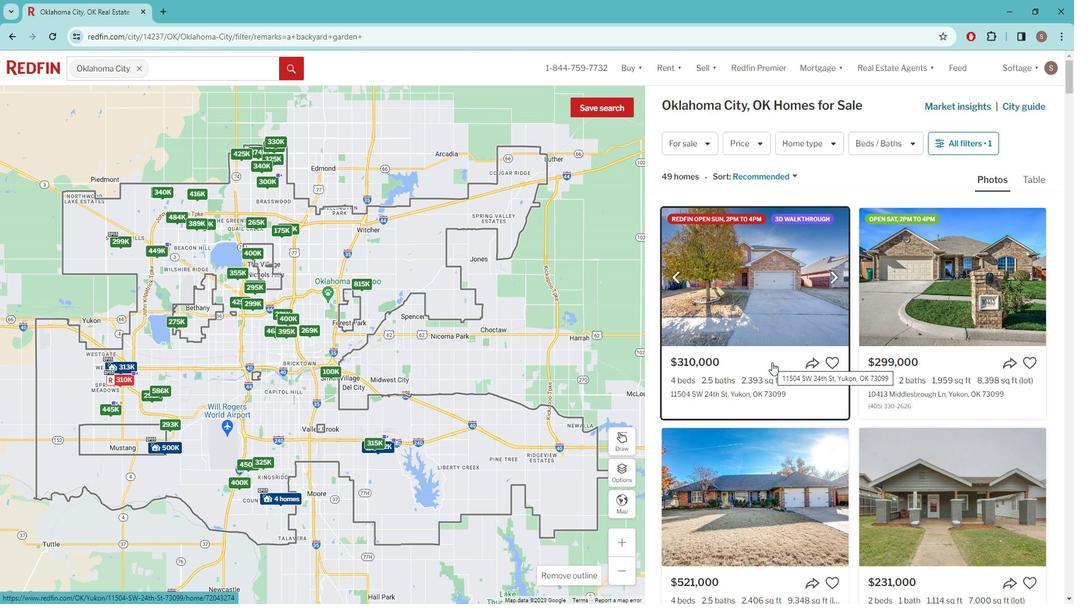 
Action: Mouse moved to (453, 405)
Screenshot: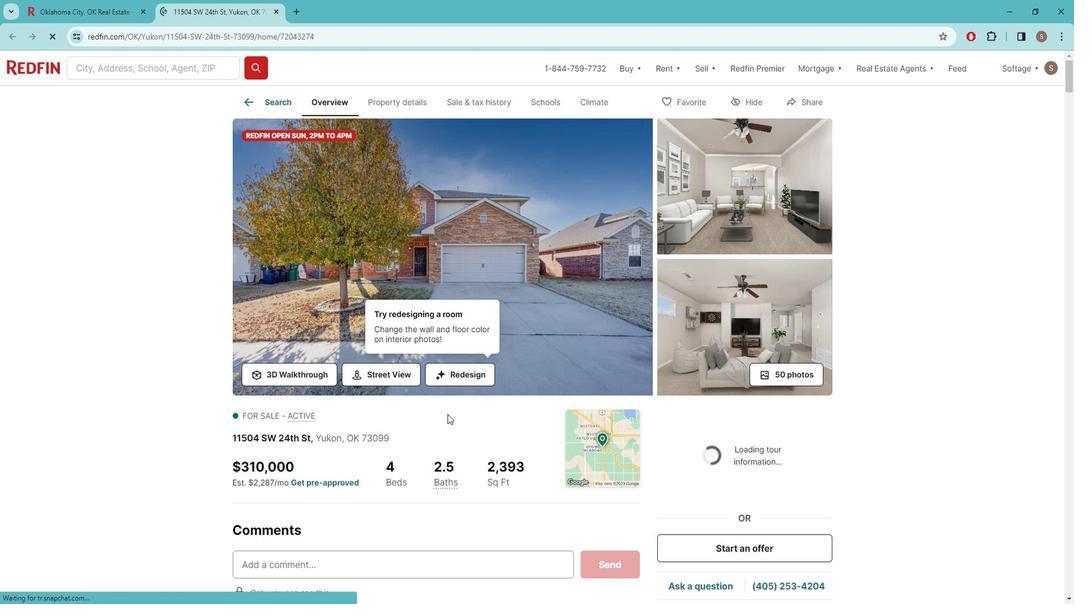 
Action: Mouse scrolled (453, 405) with delta (0, 0)
Screenshot: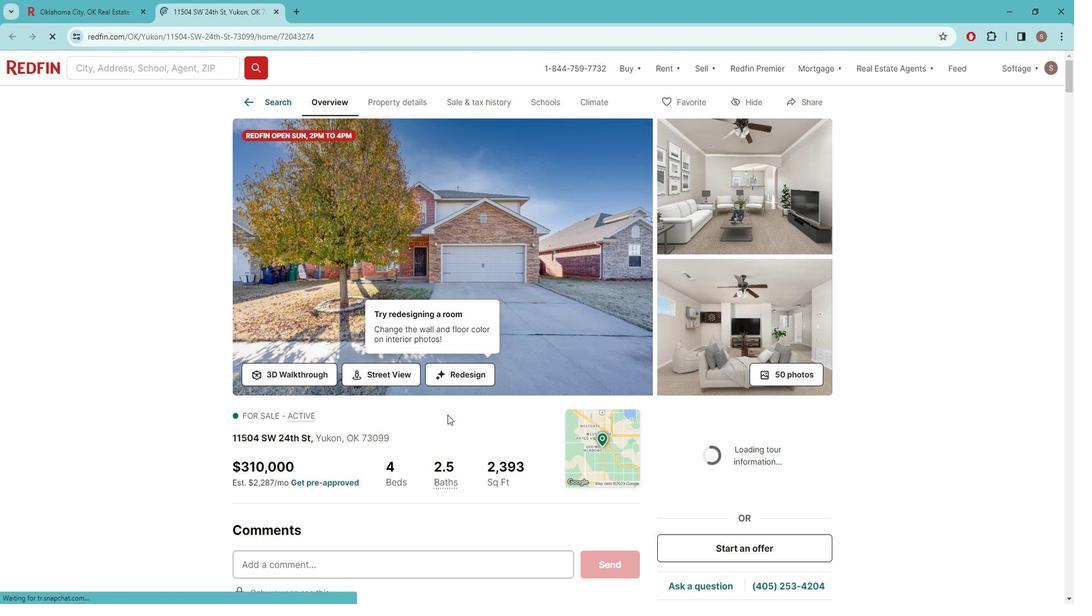 
Action: Mouse scrolled (453, 405) with delta (0, 0)
Screenshot: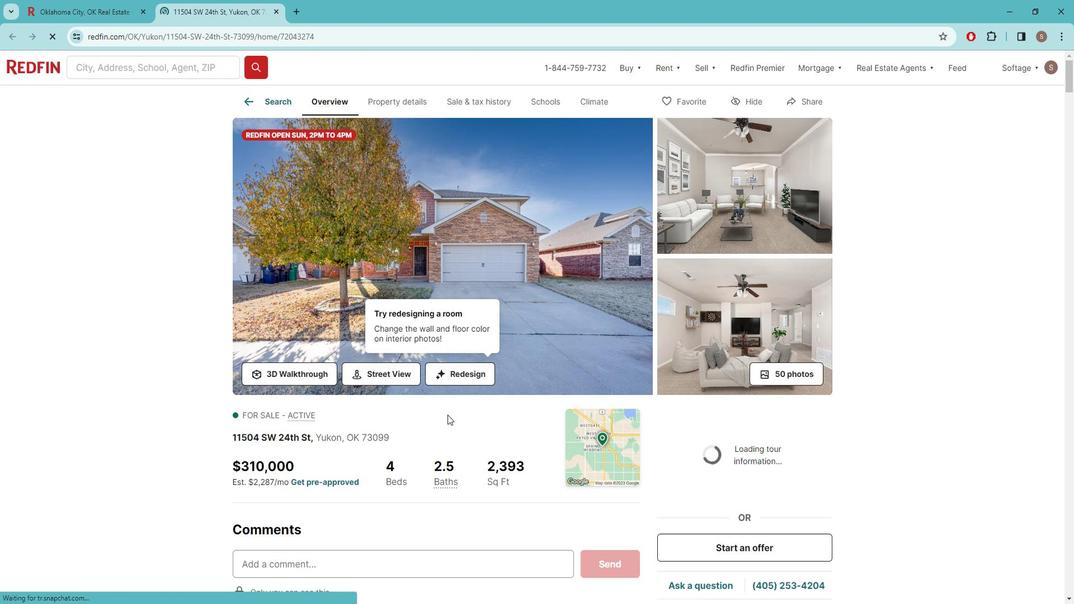 
Action: Mouse scrolled (453, 405) with delta (0, 0)
Screenshot: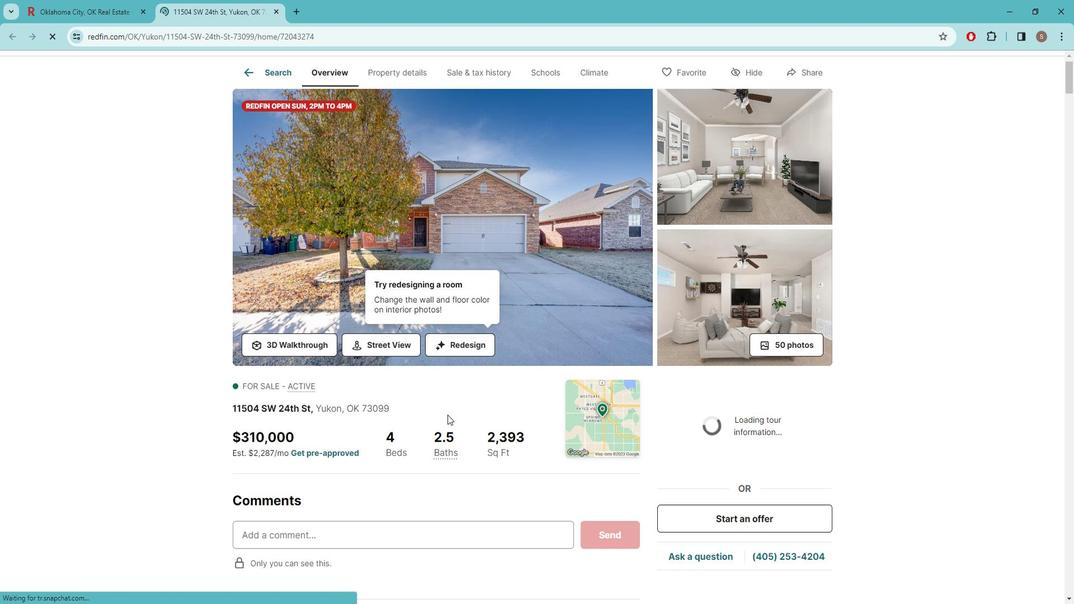 
Action: Mouse scrolled (453, 405) with delta (0, 0)
Screenshot: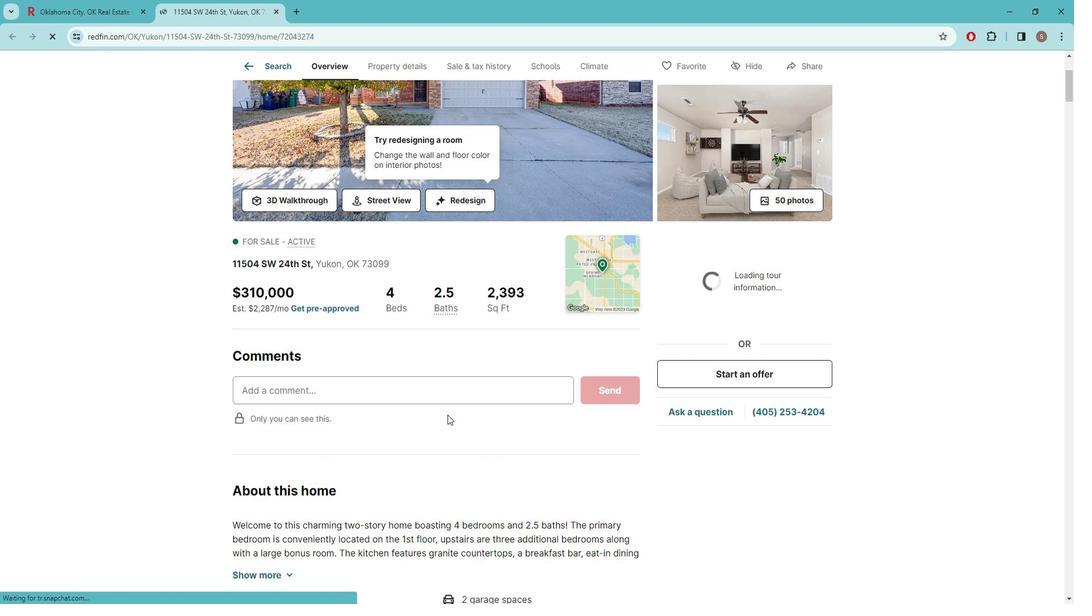 
Action: Mouse scrolled (453, 405) with delta (0, 0)
Screenshot: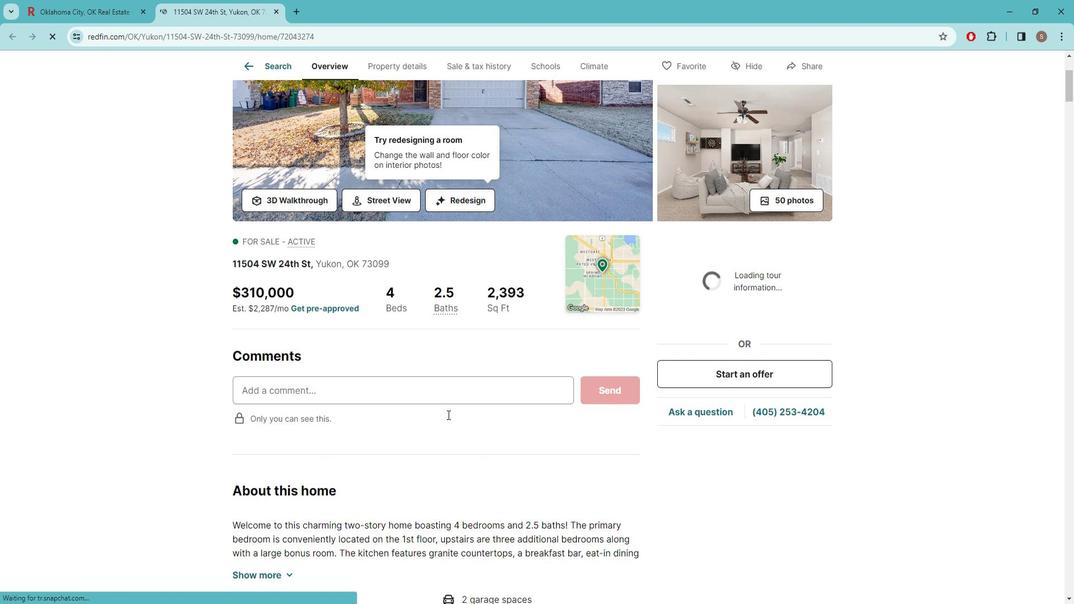 
Action: Mouse scrolled (453, 405) with delta (0, 0)
Screenshot: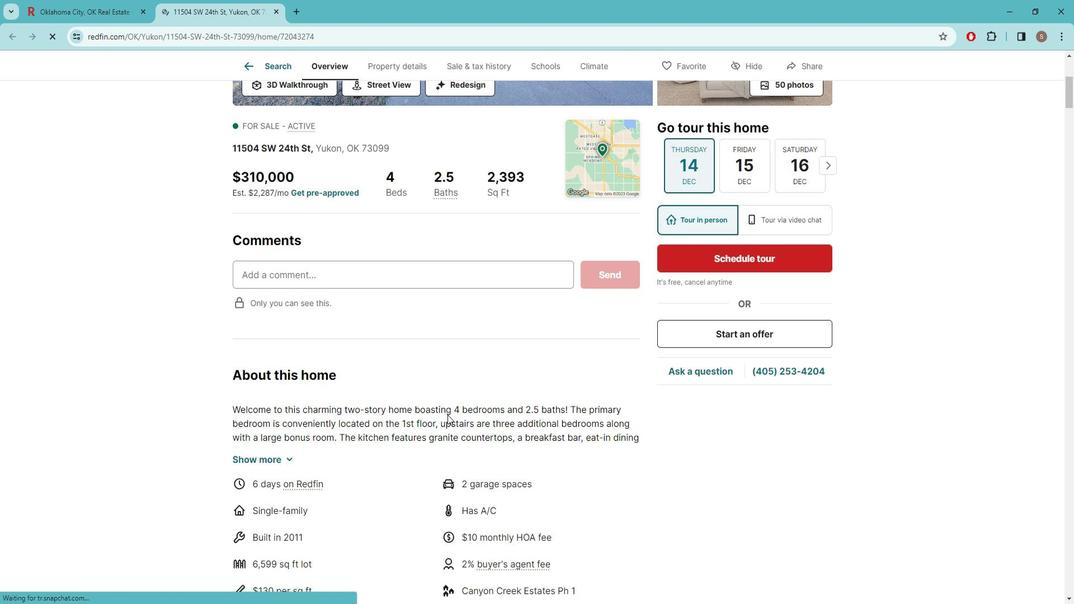 
Action: Mouse scrolled (453, 405) with delta (0, 0)
Screenshot: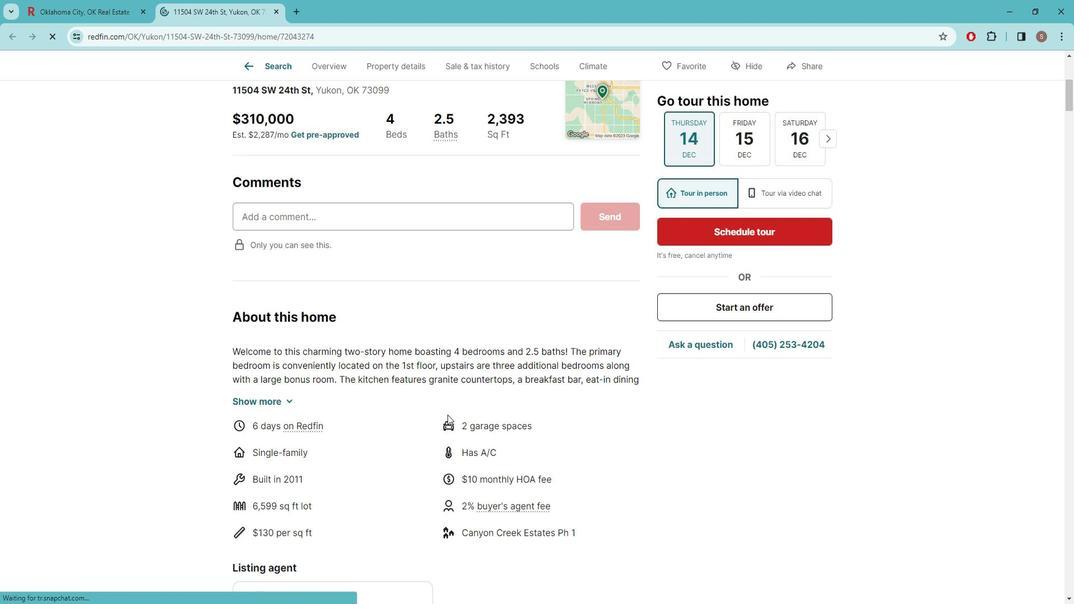 
Action: Mouse scrolled (453, 405) with delta (0, 0)
Screenshot: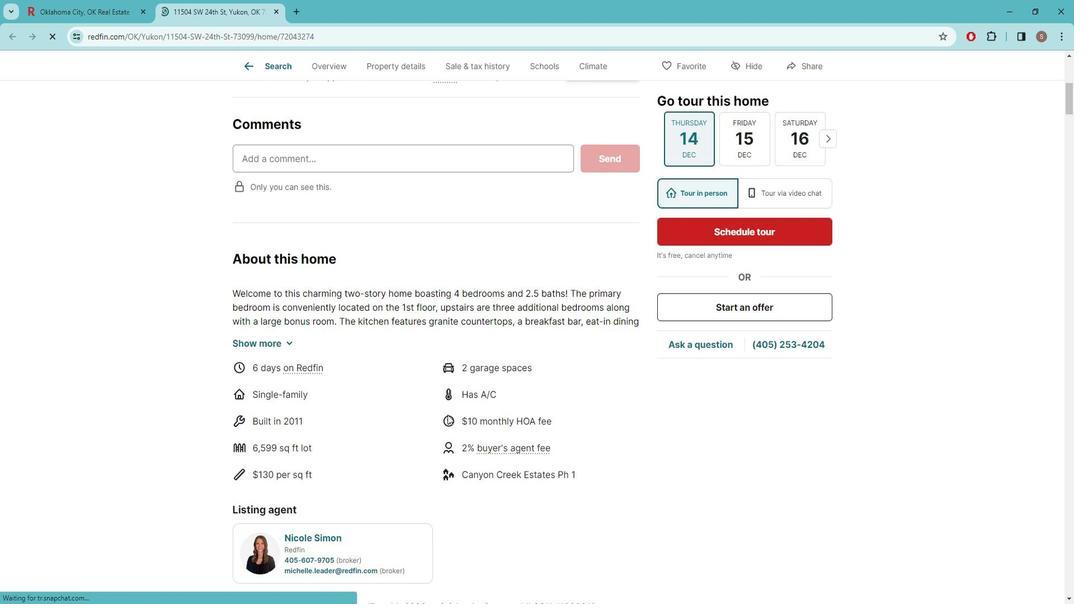 
Action: Mouse scrolled (453, 405) with delta (0, 0)
Screenshot: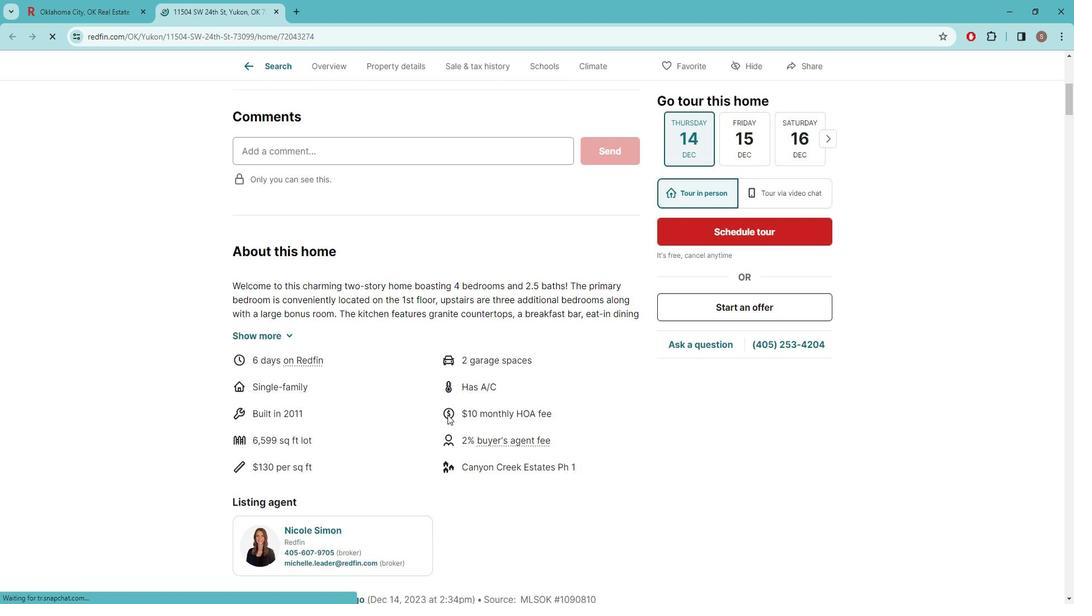 
Action: Mouse scrolled (453, 405) with delta (0, 0)
Screenshot: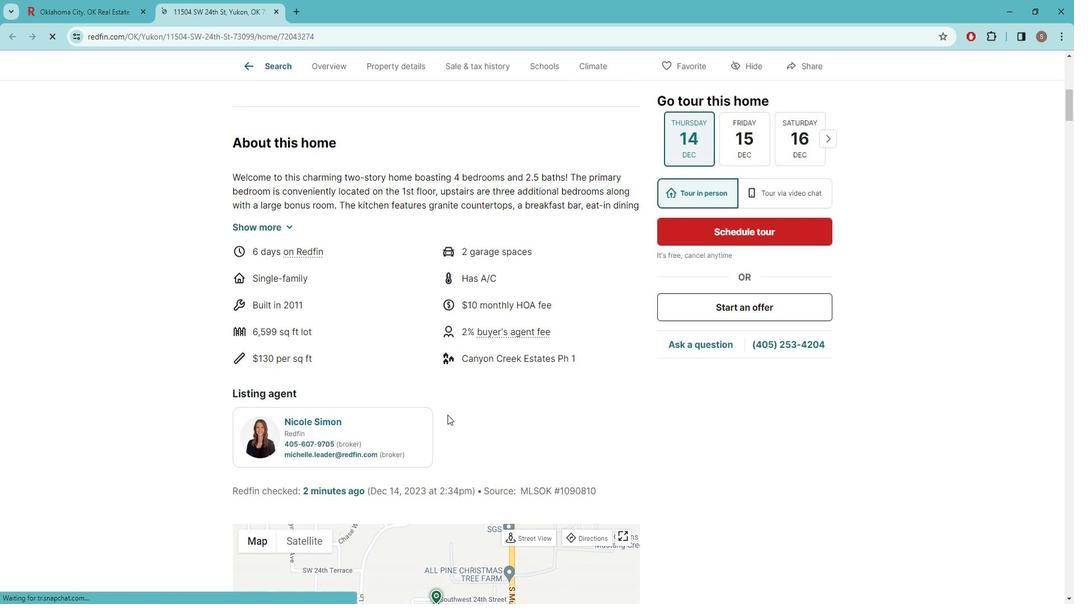 
Action: Mouse moved to (332, 357)
Screenshot: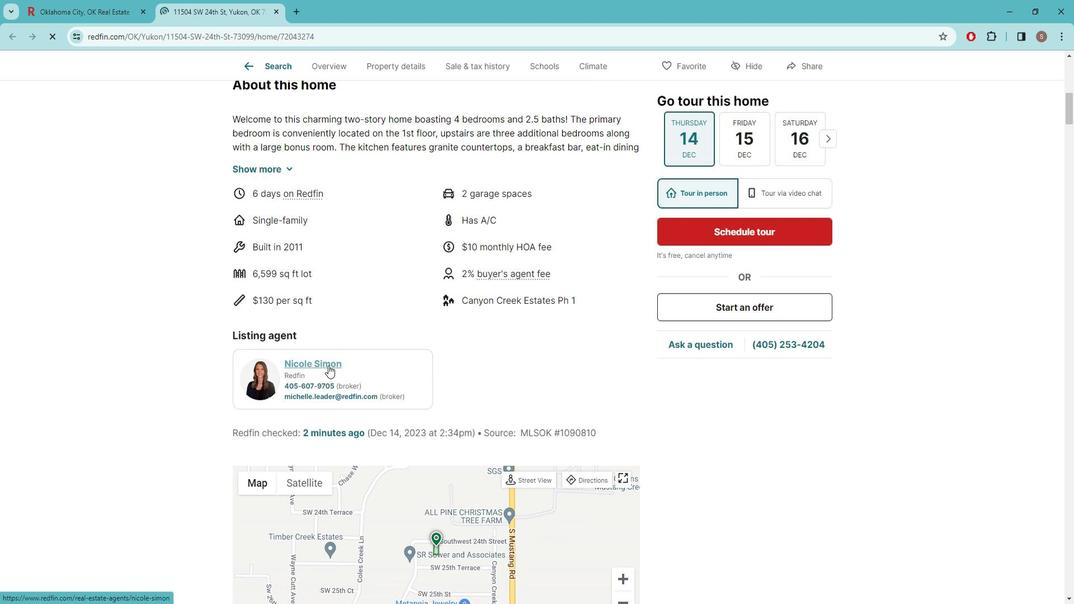 
Action: Mouse pressed left at (332, 357)
Screenshot: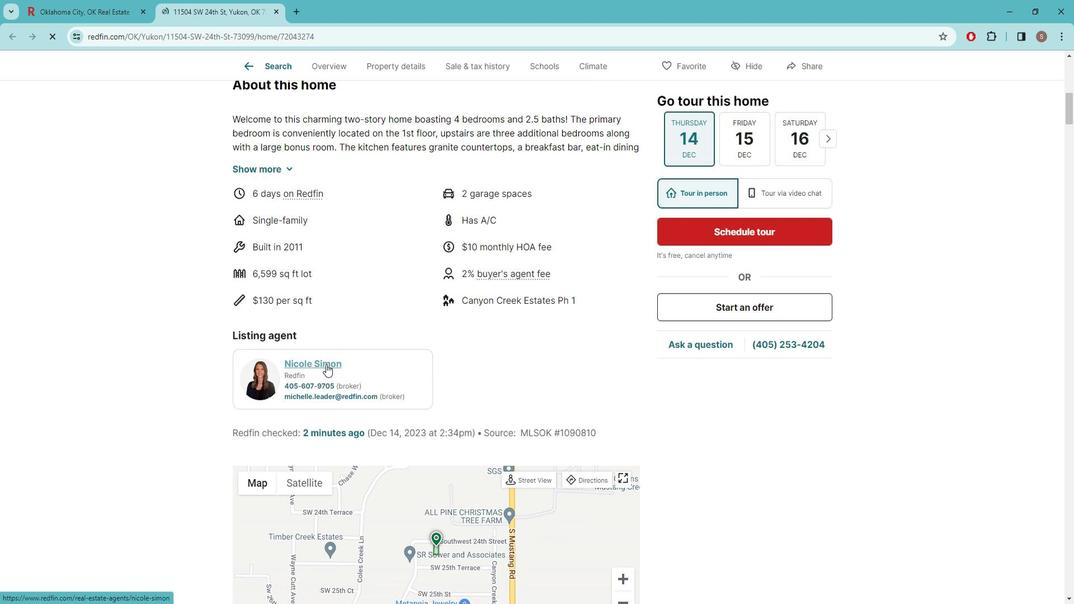 
Action: Mouse moved to (474, 334)
Screenshot: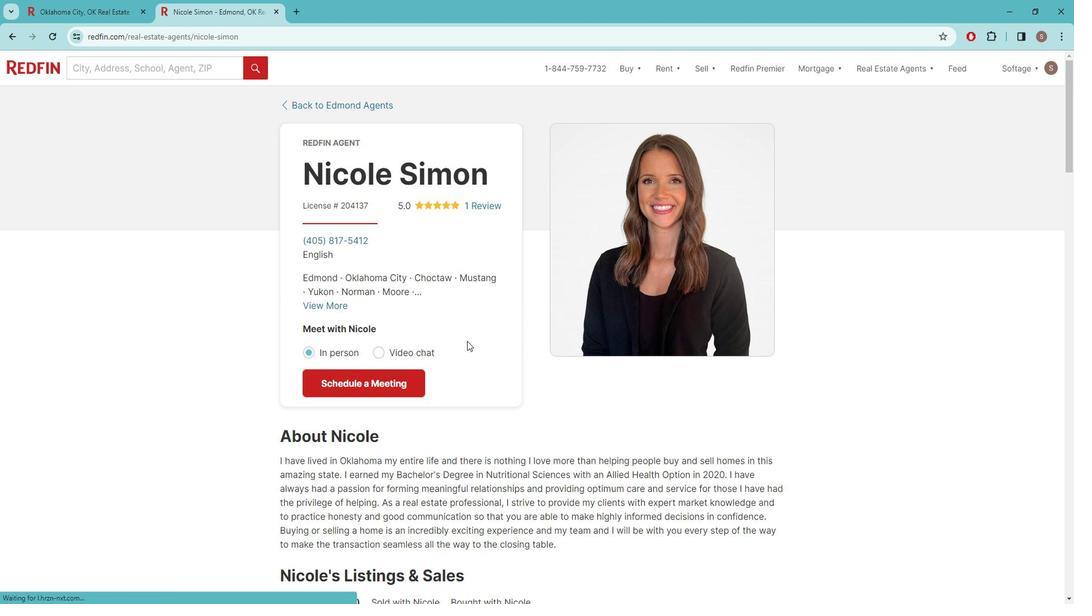 
Action: Mouse scrolled (474, 334) with delta (0, 0)
Screenshot: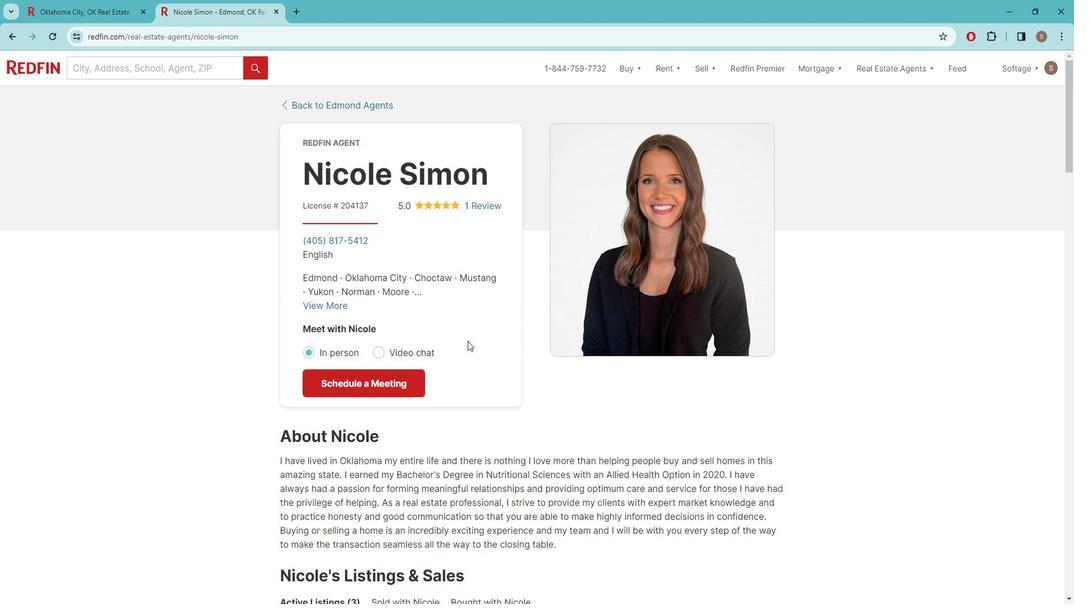 
Action: Mouse scrolled (474, 334) with delta (0, 0)
Screenshot: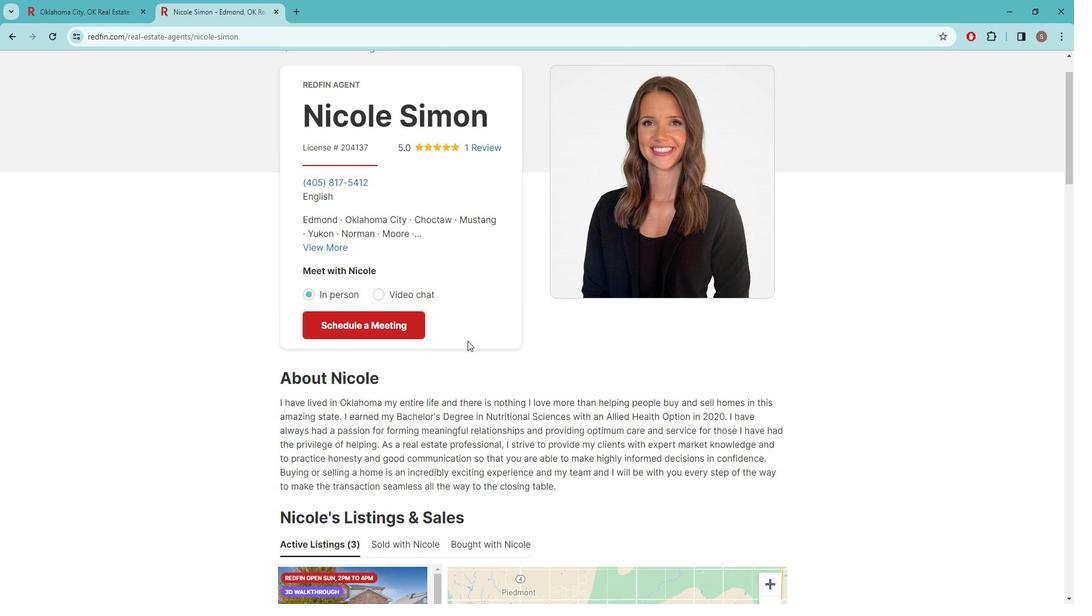 
Action: Mouse moved to (455, 403)
Screenshot: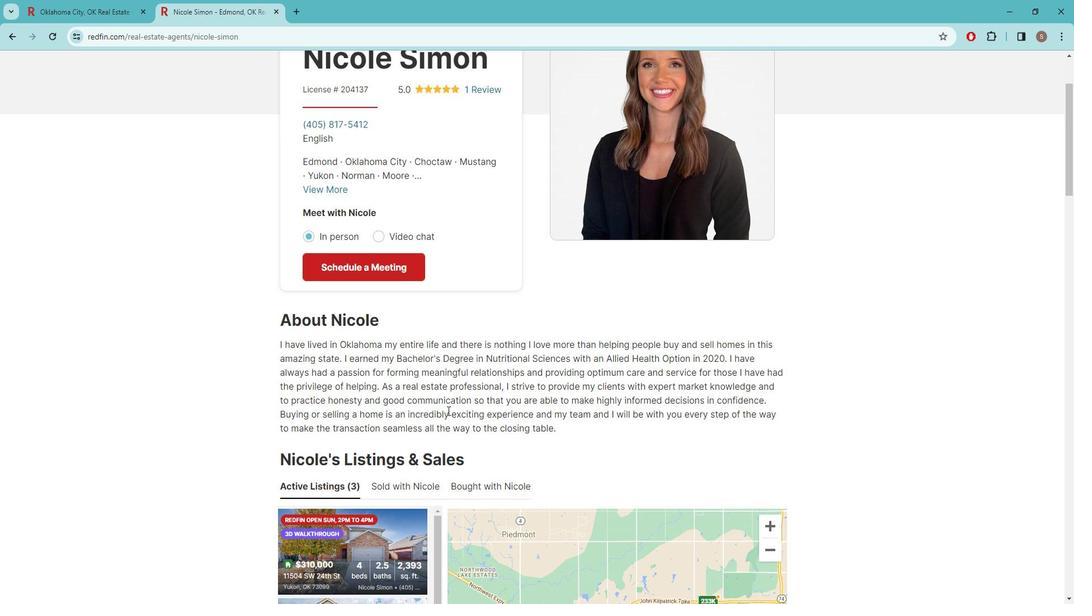 
Action: Mouse scrolled (455, 402) with delta (0, 0)
Screenshot: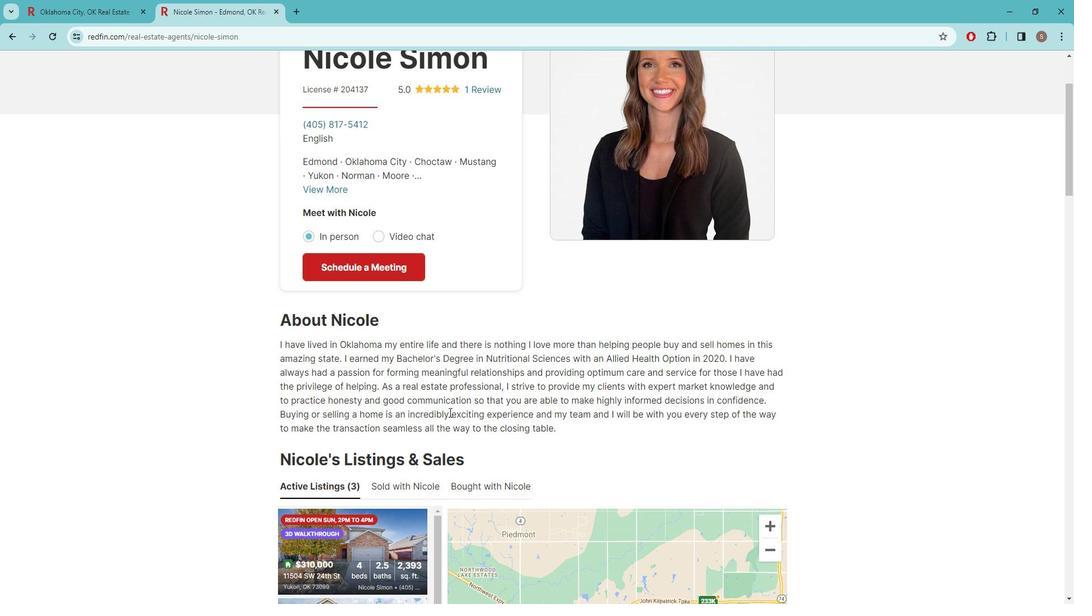 
Action: Mouse moved to (466, 397)
Screenshot: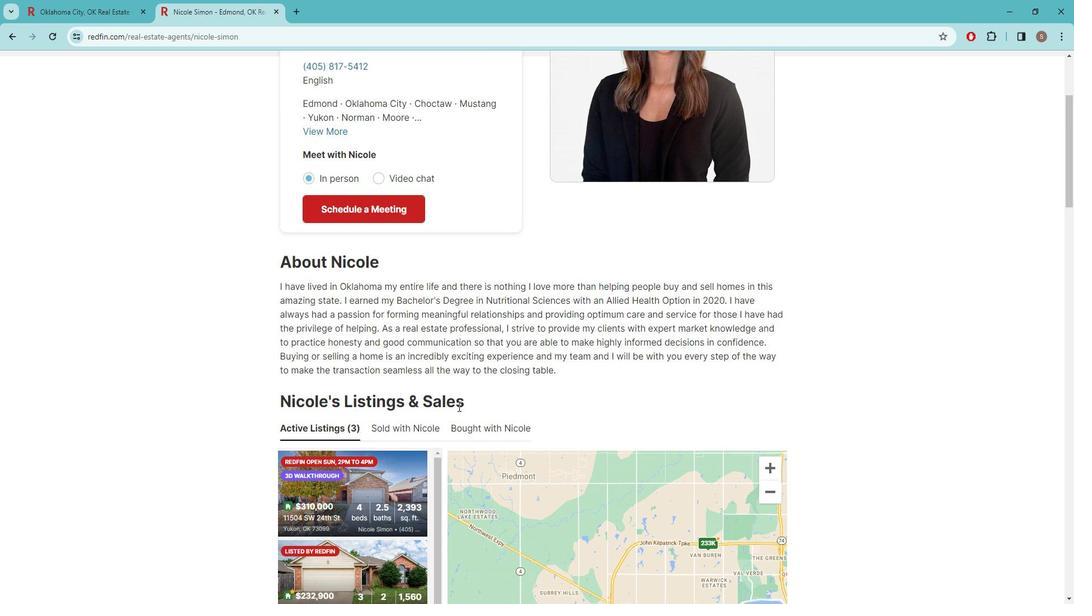 
Action: Mouse scrolled (466, 396) with delta (0, 0)
Screenshot: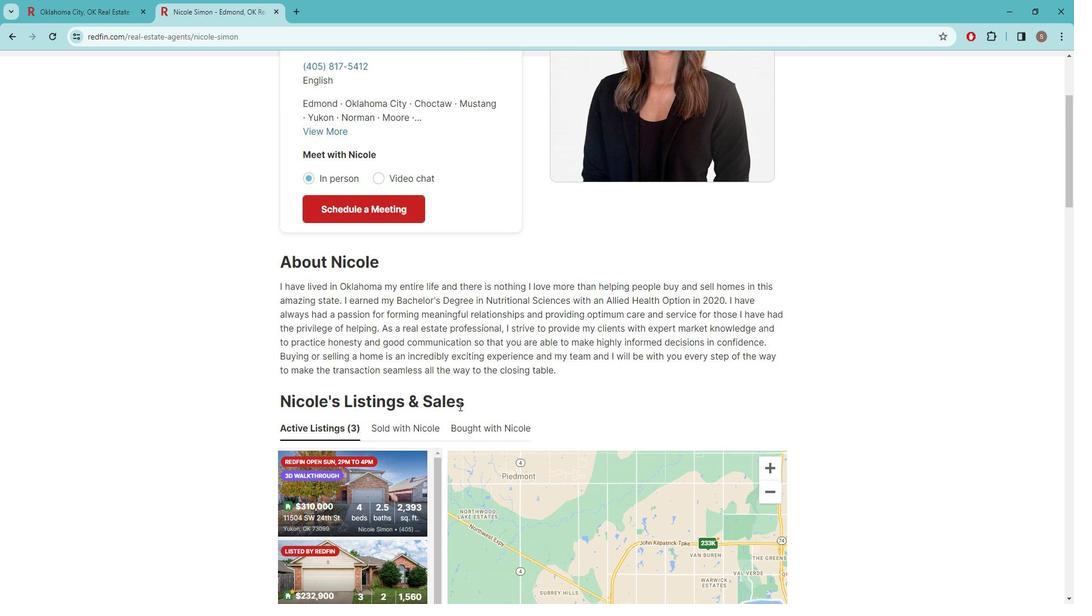 
Action: Mouse moved to (469, 395)
Screenshot: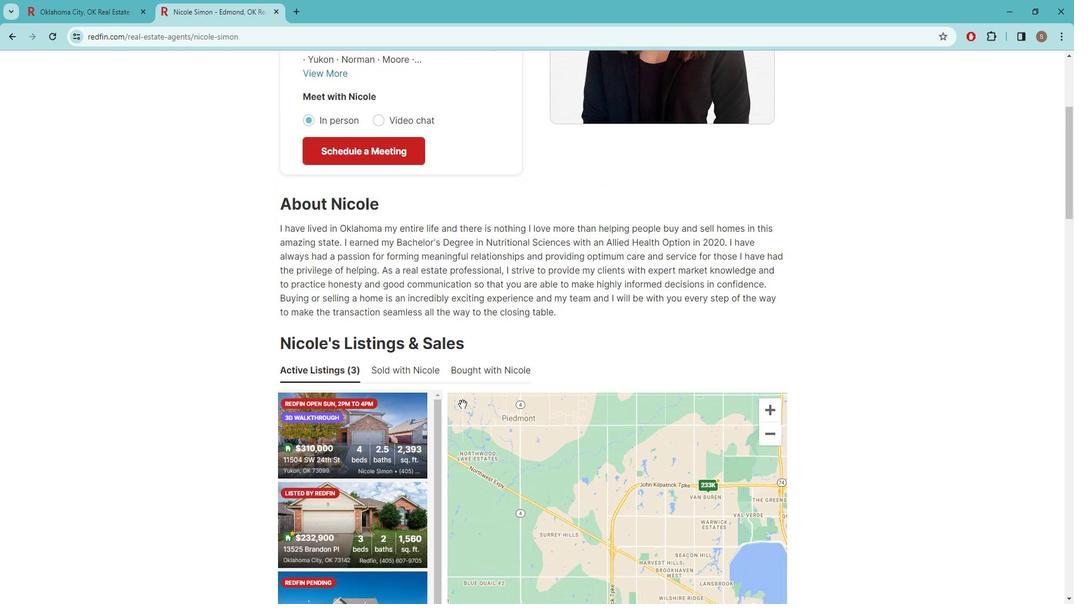 
Action: Mouse scrolled (469, 395) with delta (0, 0)
Screenshot: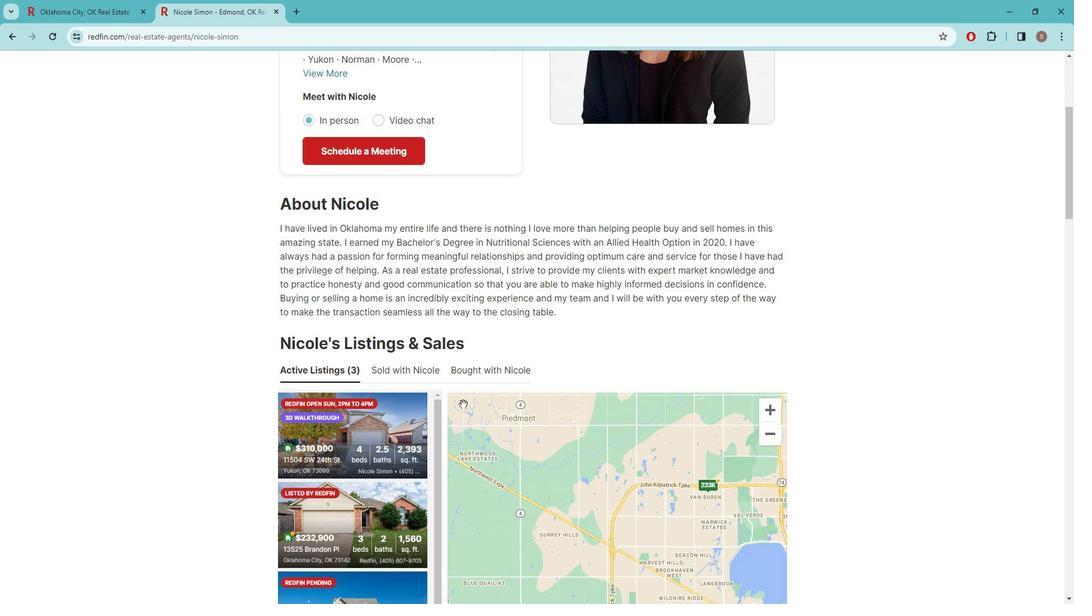 
Action: Mouse scrolled (469, 395) with delta (0, 0)
Screenshot: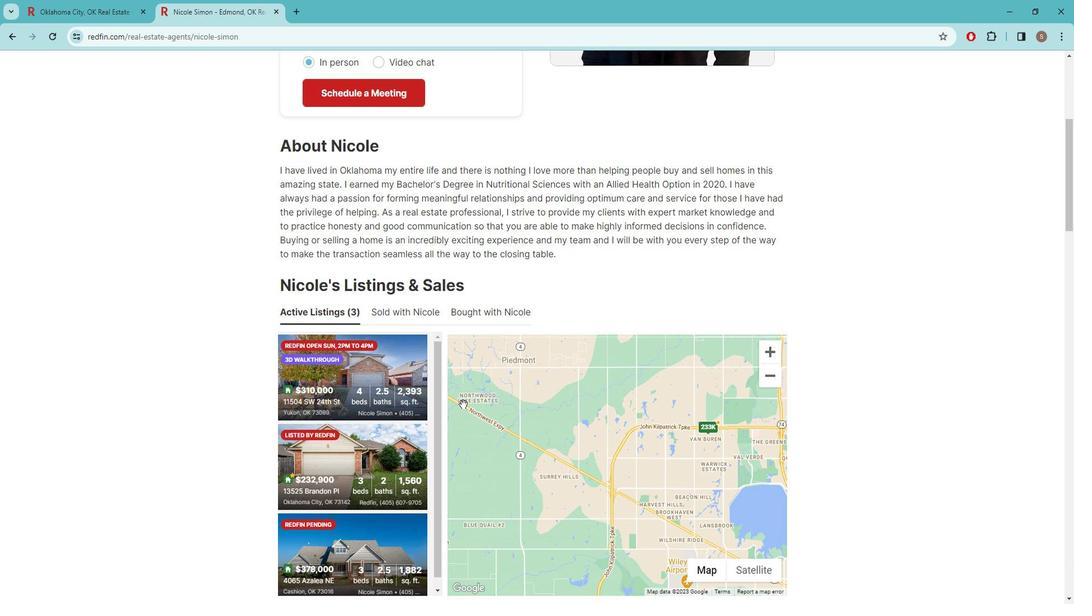 
Action: Mouse scrolled (469, 395) with delta (0, 0)
Screenshot: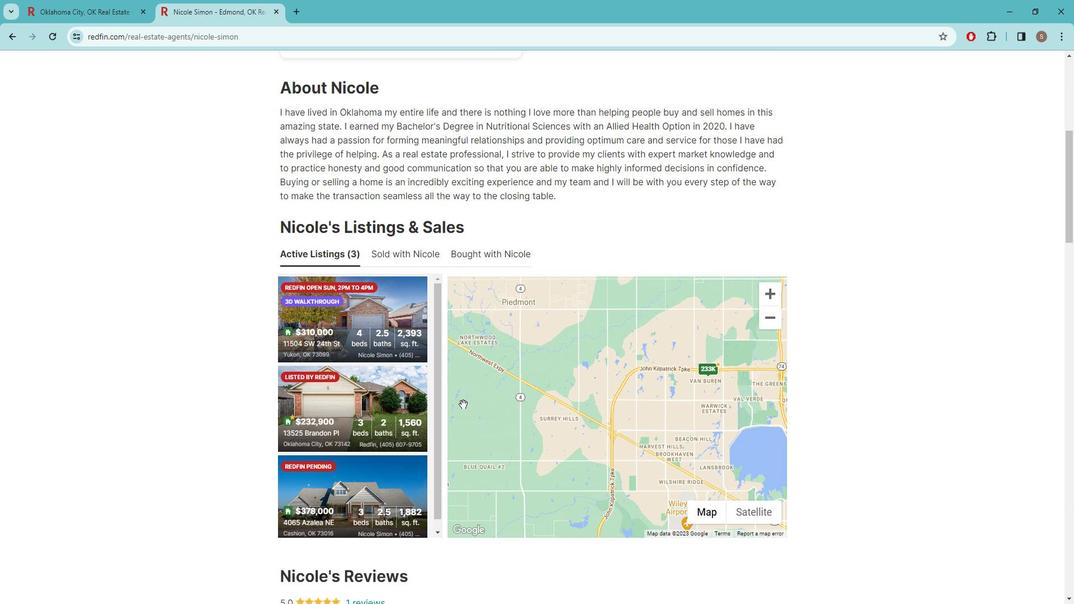 
Action: Mouse moved to (484, 420)
Screenshot: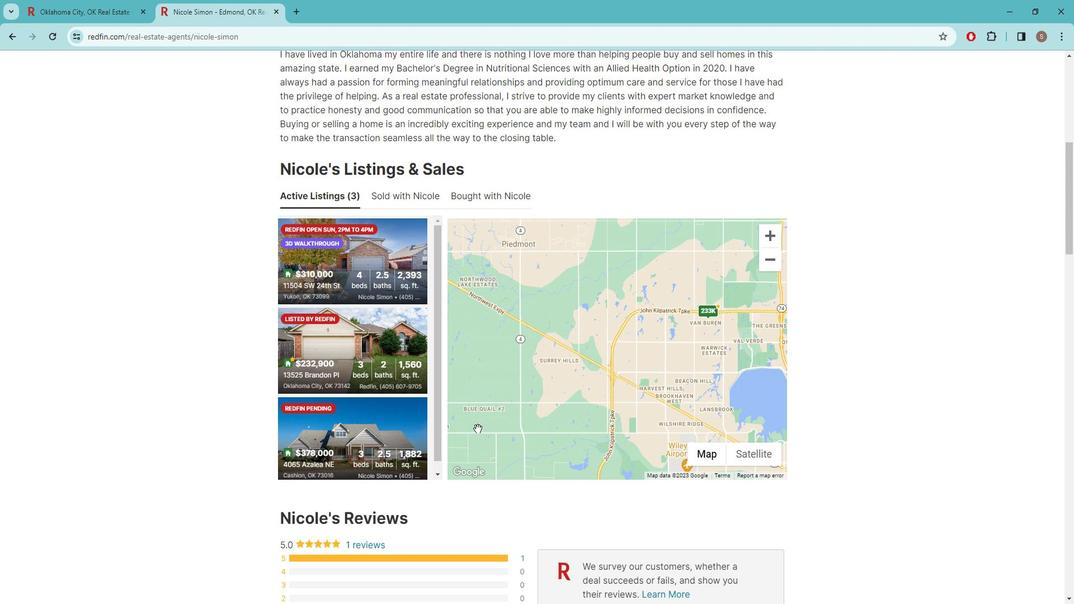 
Action: Mouse scrolled (484, 420) with delta (0, 0)
Screenshot: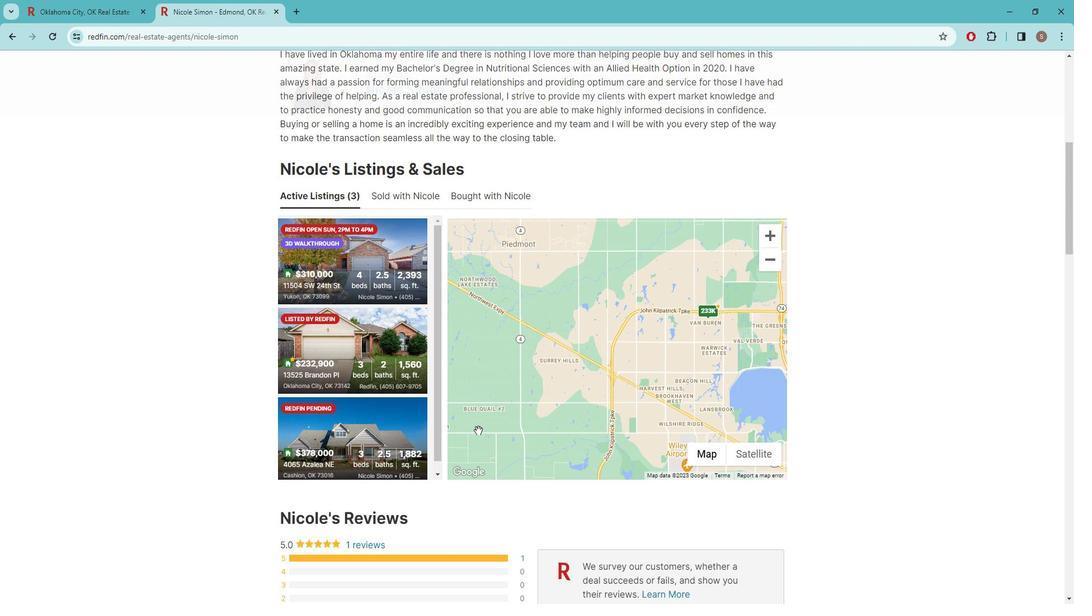 
Action: Mouse moved to (495, 428)
Screenshot: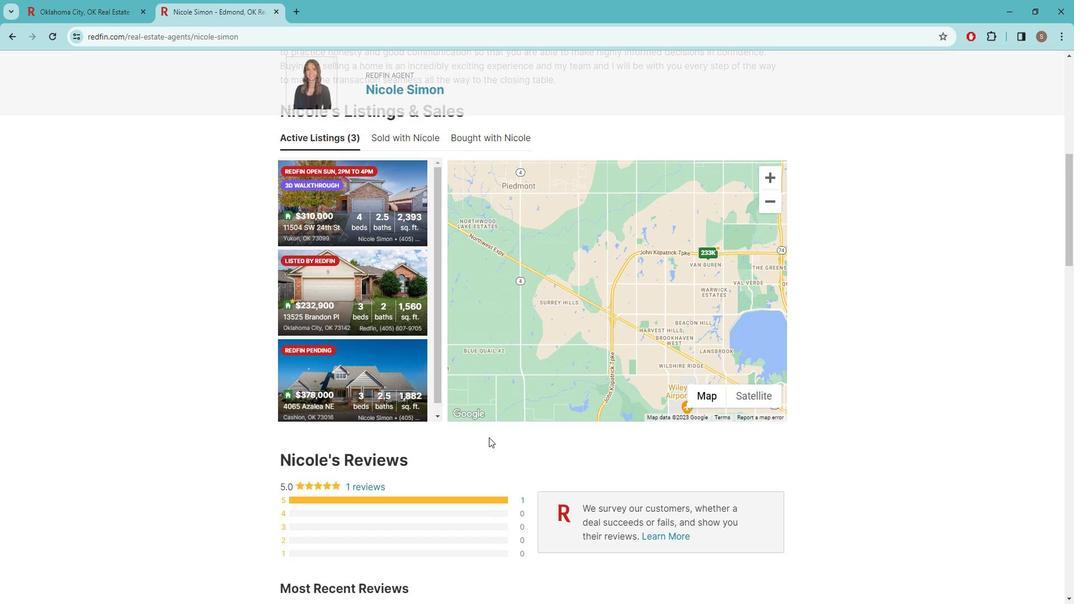 
Action: Mouse scrolled (495, 427) with delta (0, 0)
Screenshot: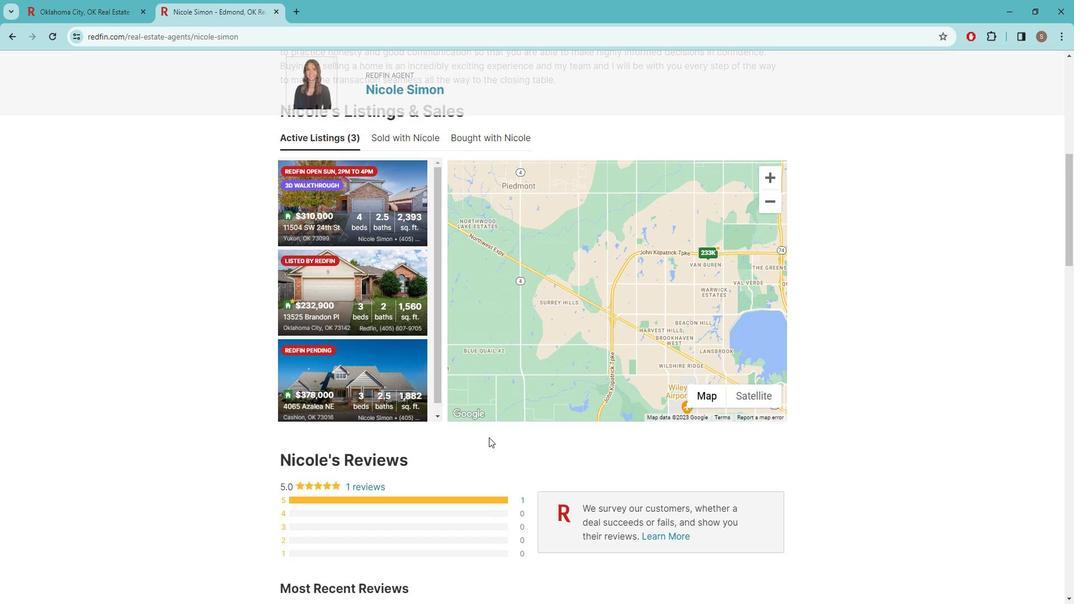 
Action: Mouse moved to (502, 425)
Screenshot: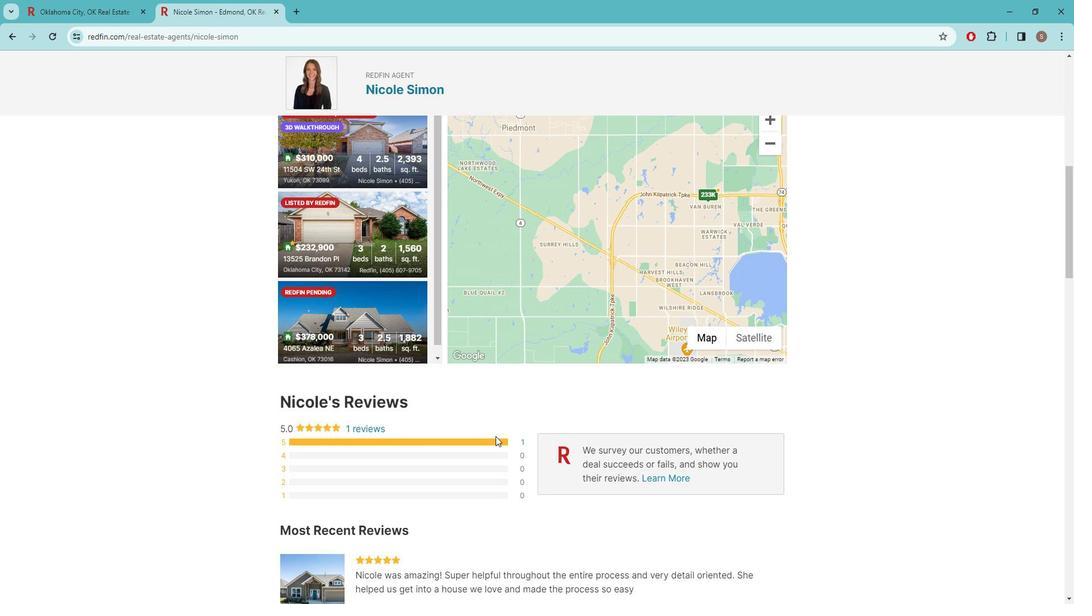 
Action: Mouse scrolled (502, 425) with delta (0, 0)
Screenshot: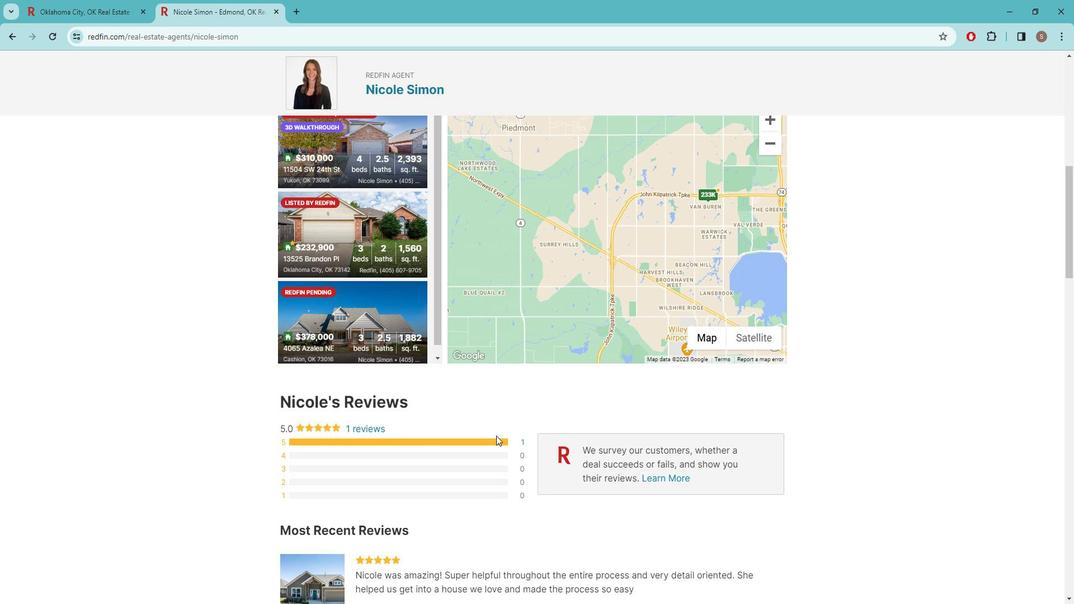 
Action: Mouse moved to (504, 422)
Screenshot: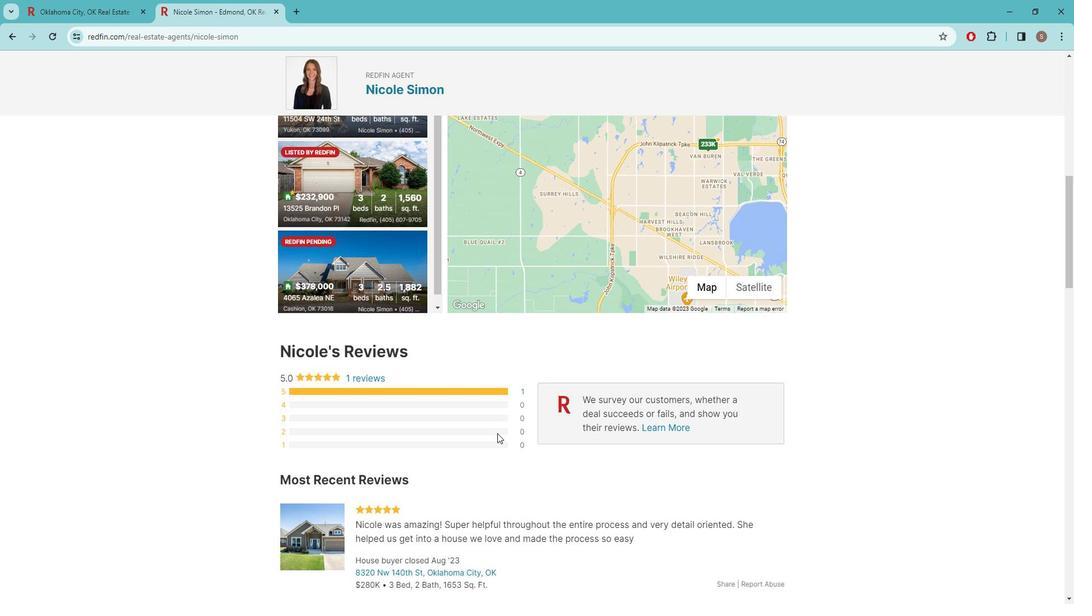 
Action: Mouse scrolled (504, 421) with delta (0, 0)
Screenshot: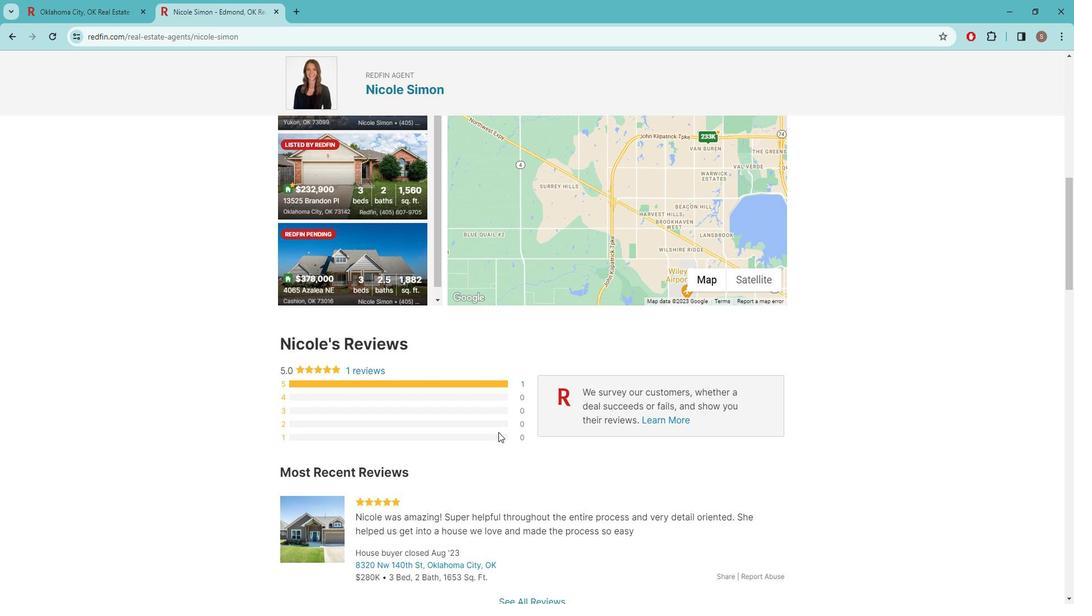 
Action: Mouse moved to (508, 419)
Screenshot: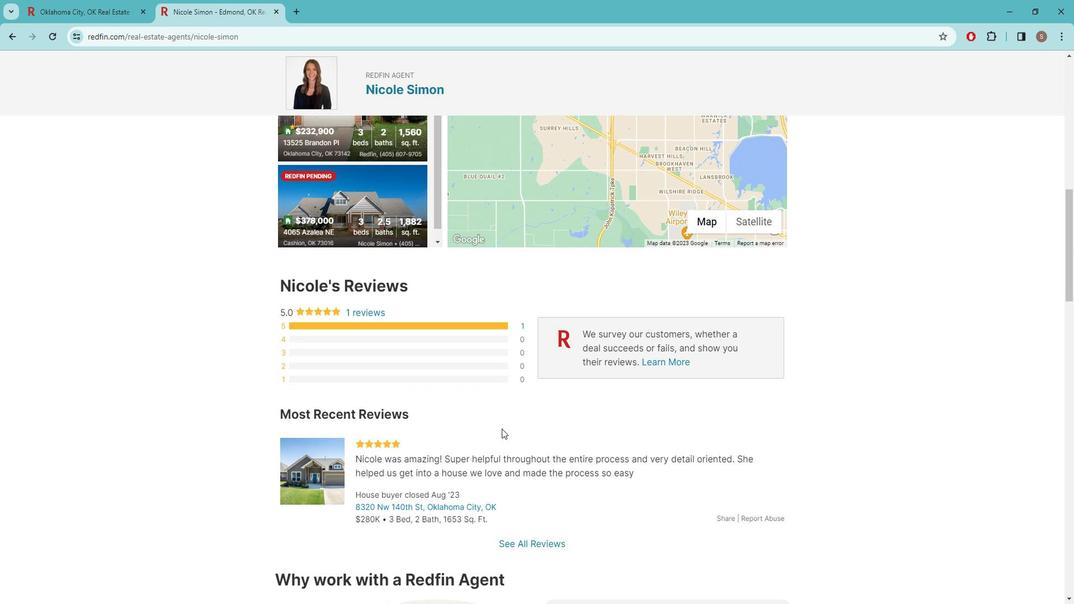 
Action: Mouse scrolled (508, 418) with delta (0, 0)
Screenshot: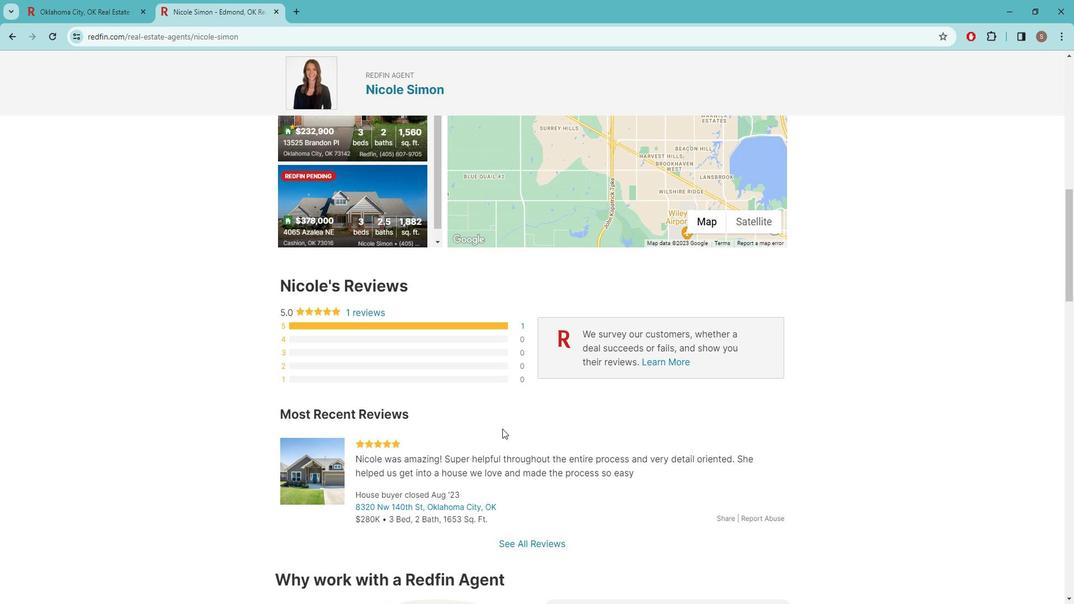 
Action: Mouse scrolled (508, 418) with delta (0, 0)
Screenshot: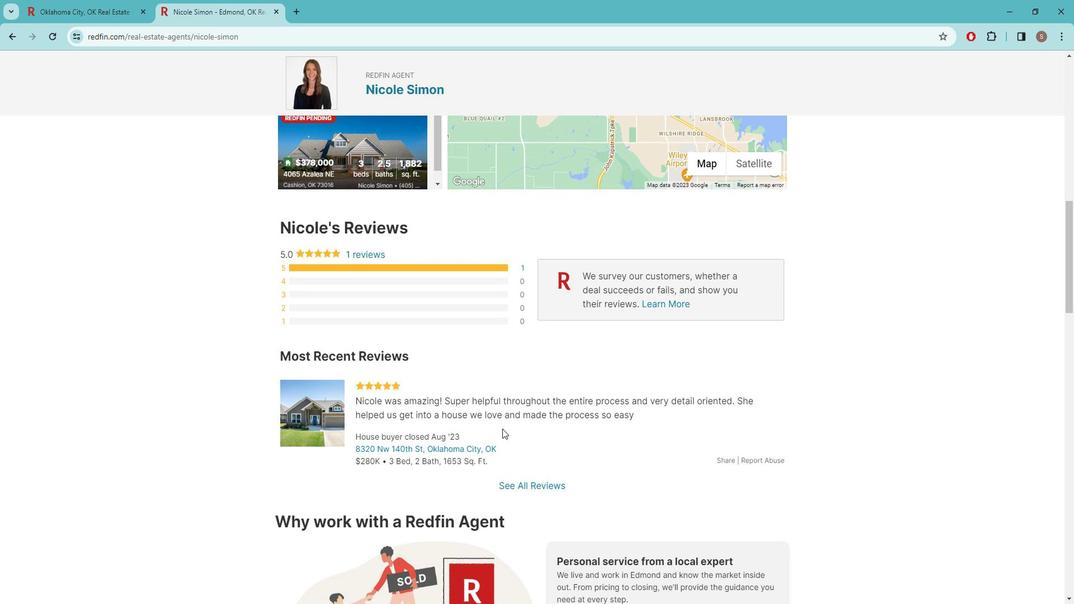 
Action: Mouse scrolled (508, 418) with delta (0, 0)
Screenshot: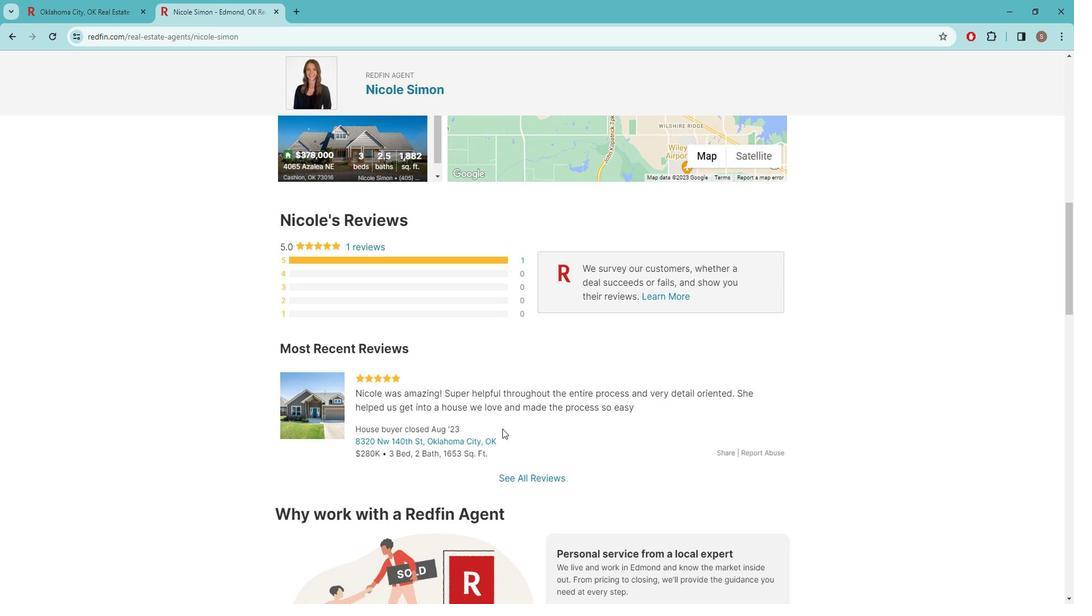 
Action: Mouse scrolled (508, 418) with delta (0, 0)
Screenshot: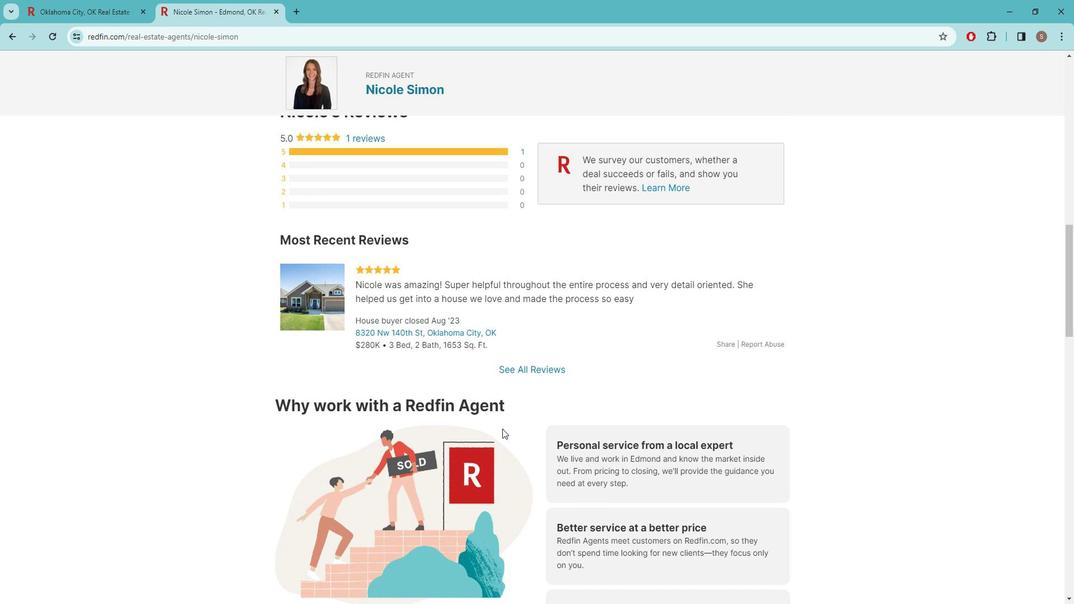 
Action: Mouse scrolled (508, 418) with delta (0, 0)
Screenshot: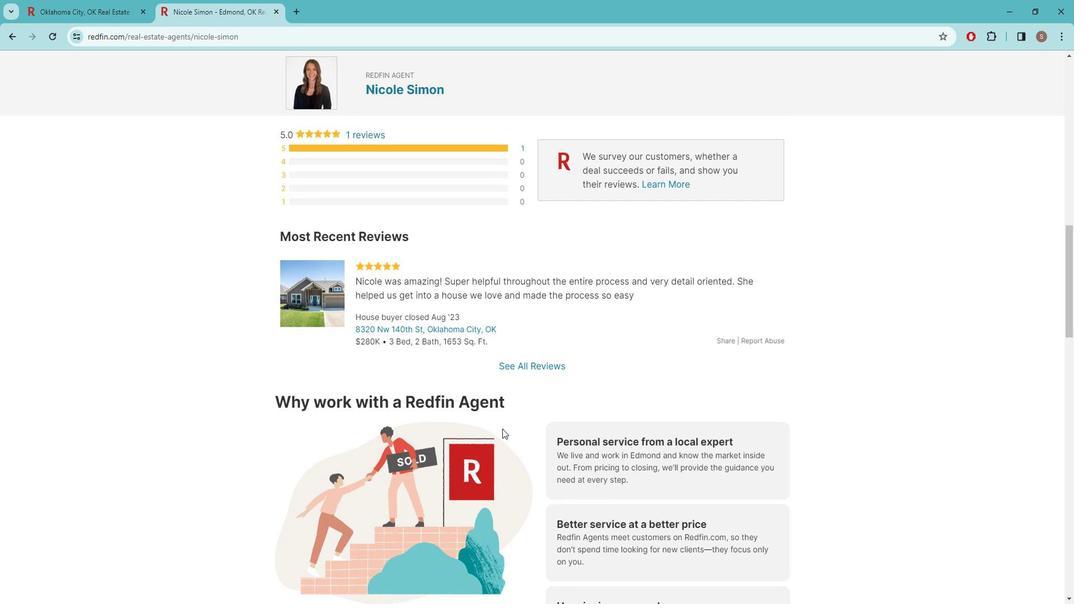 
Action: Mouse scrolled (508, 418) with delta (0, 0)
Screenshot: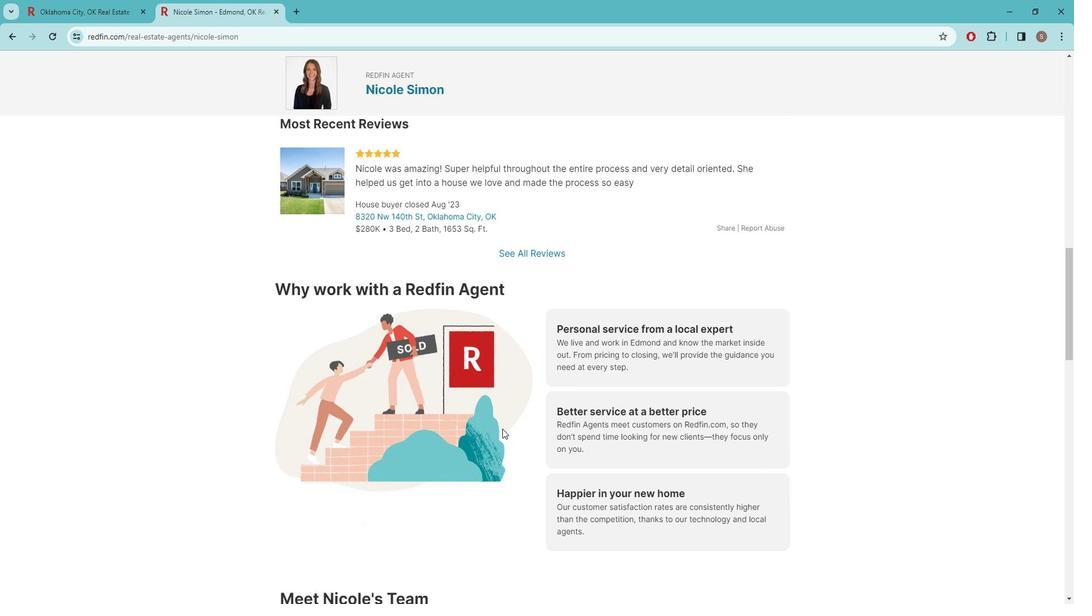 
Action: Mouse scrolled (508, 418) with delta (0, 0)
Screenshot: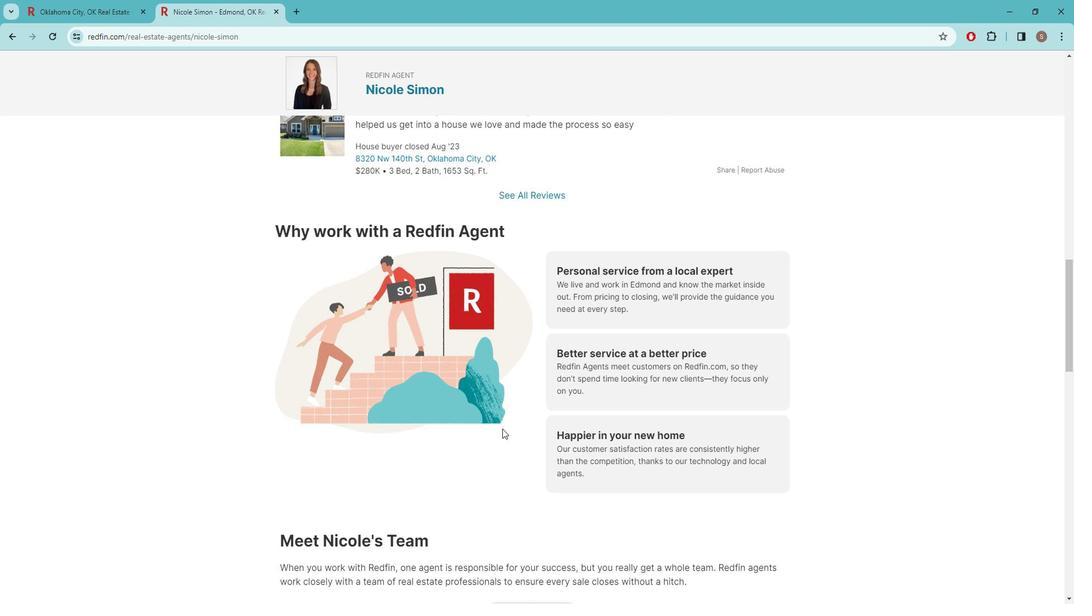 
Action: Mouse scrolled (508, 418) with delta (0, 0)
Screenshot: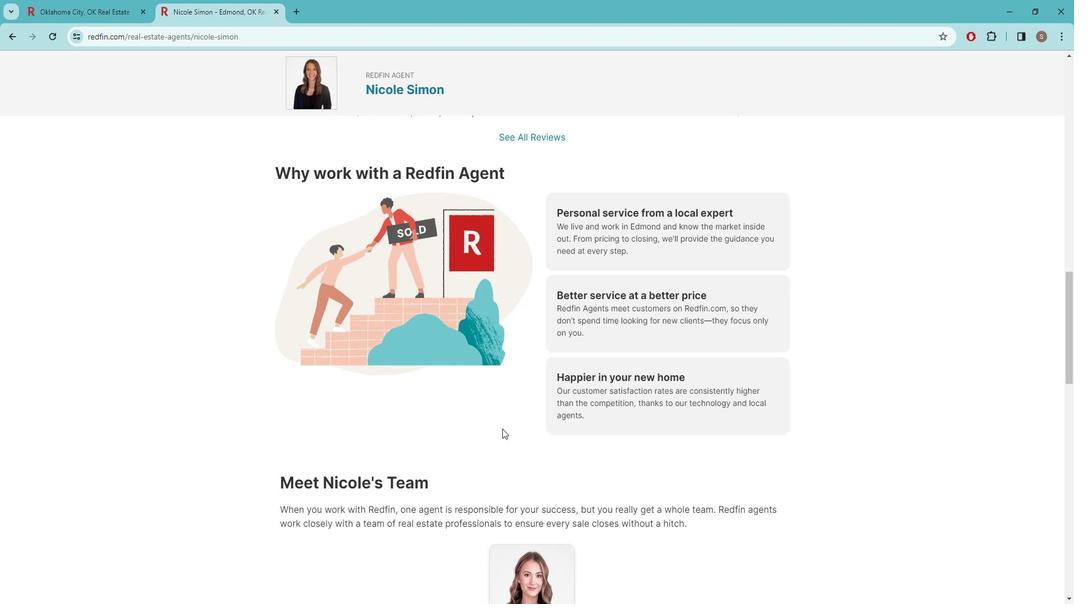 
Action: Mouse scrolled (508, 418) with delta (0, 0)
Screenshot: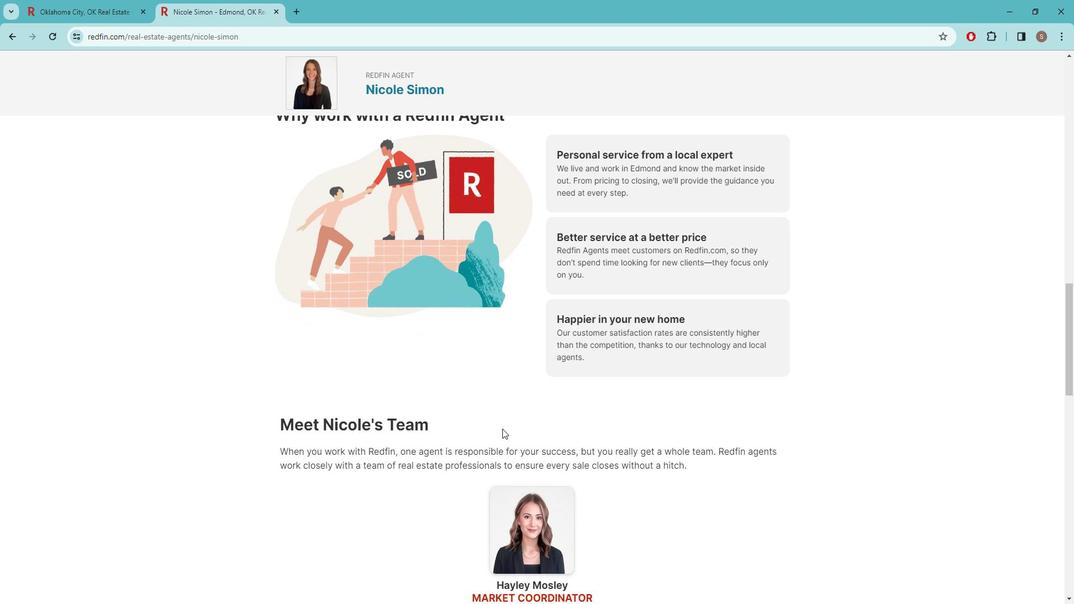 
Action: Mouse scrolled (508, 418) with delta (0, 0)
Screenshot: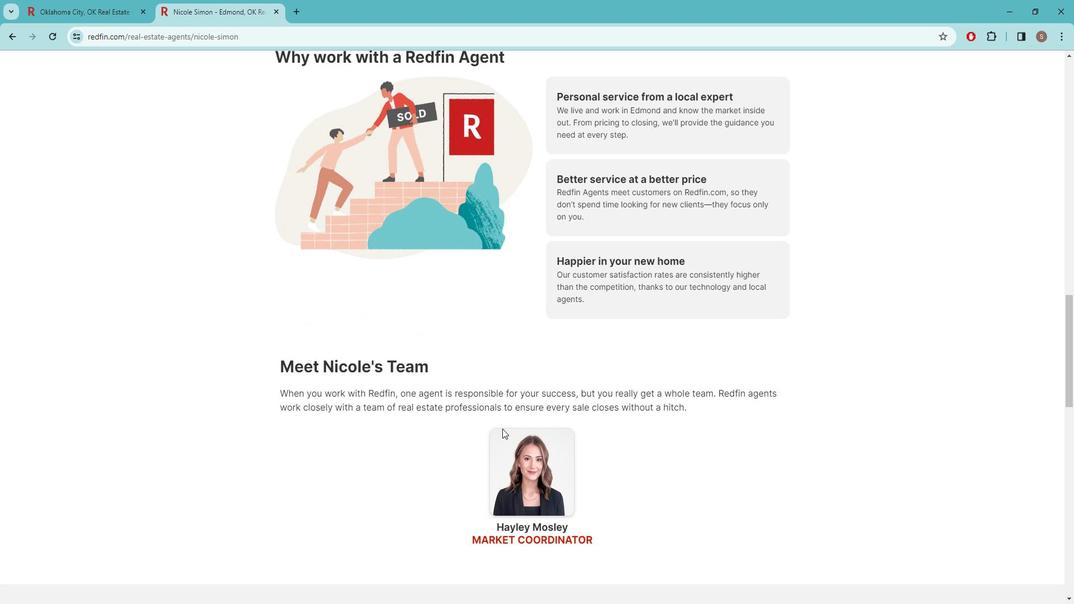 
Action: Mouse scrolled (508, 418) with delta (0, 0)
Screenshot: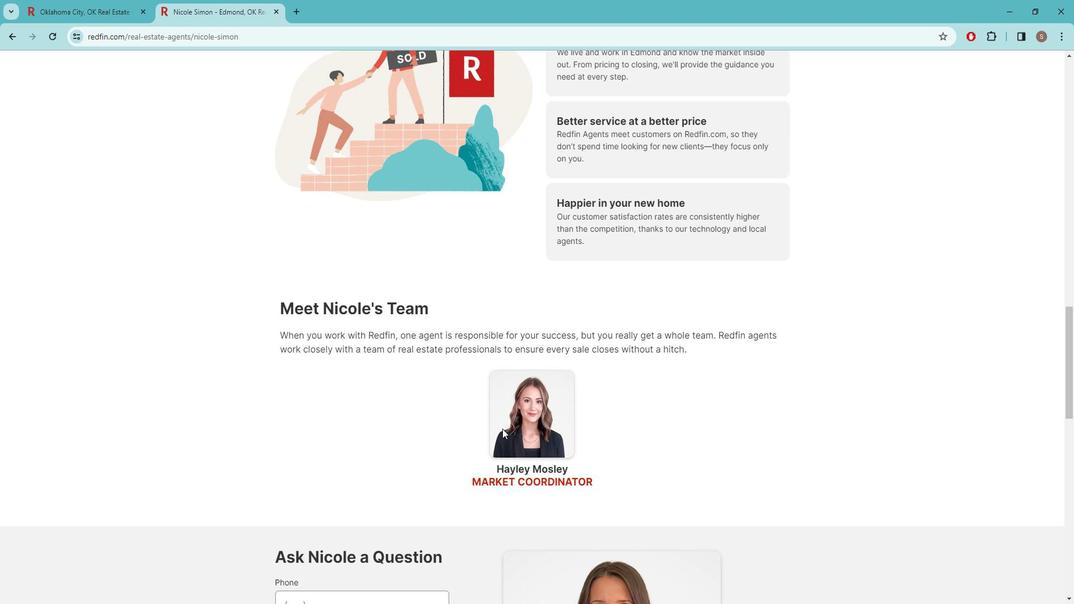 
Action: Mouse scrolled (508, 418) with delta (0, 0)
Screenshot: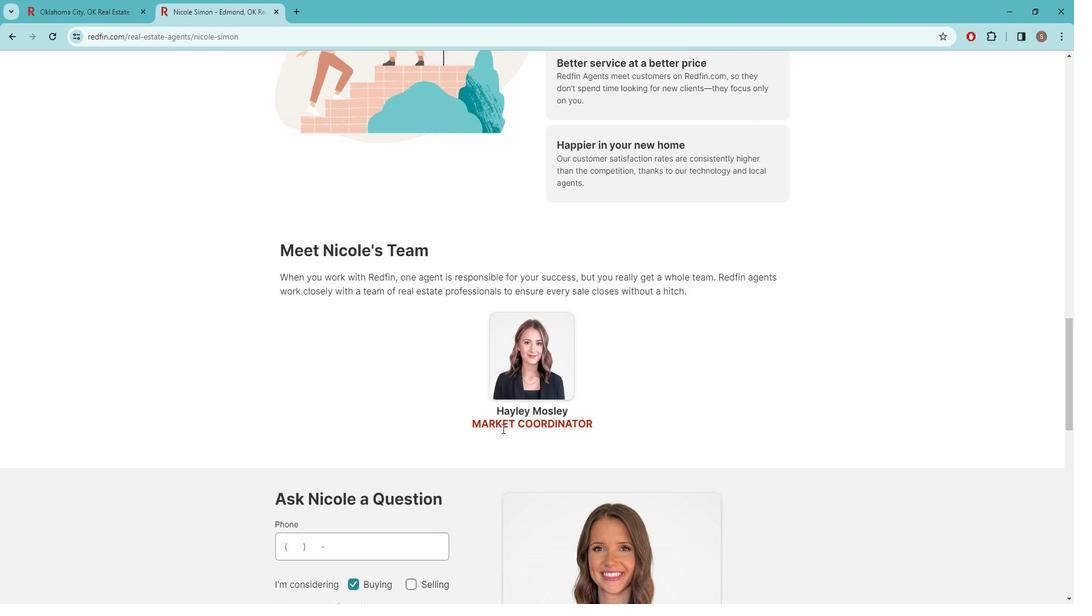 
Action: Mouse scrolled (508, 418) with delta (0, 0)
Screenshot: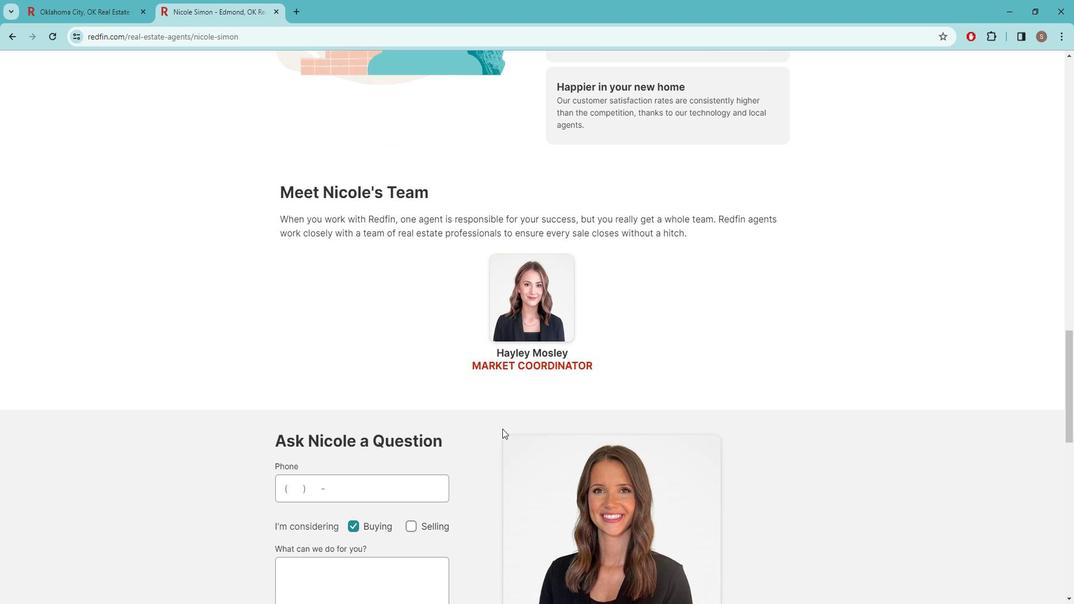 
Action: Mouse scrolled (508, 418) with delta (0, 0)
Screenshot: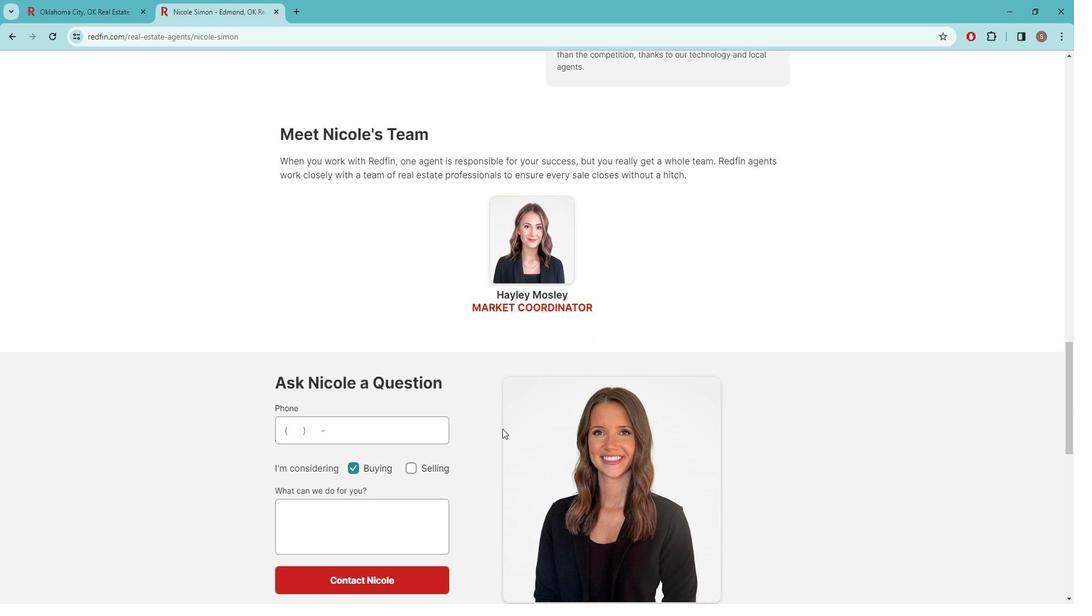 
Action: Mouse scrolled (508, 418) with delta (0, 0)
Screenshot: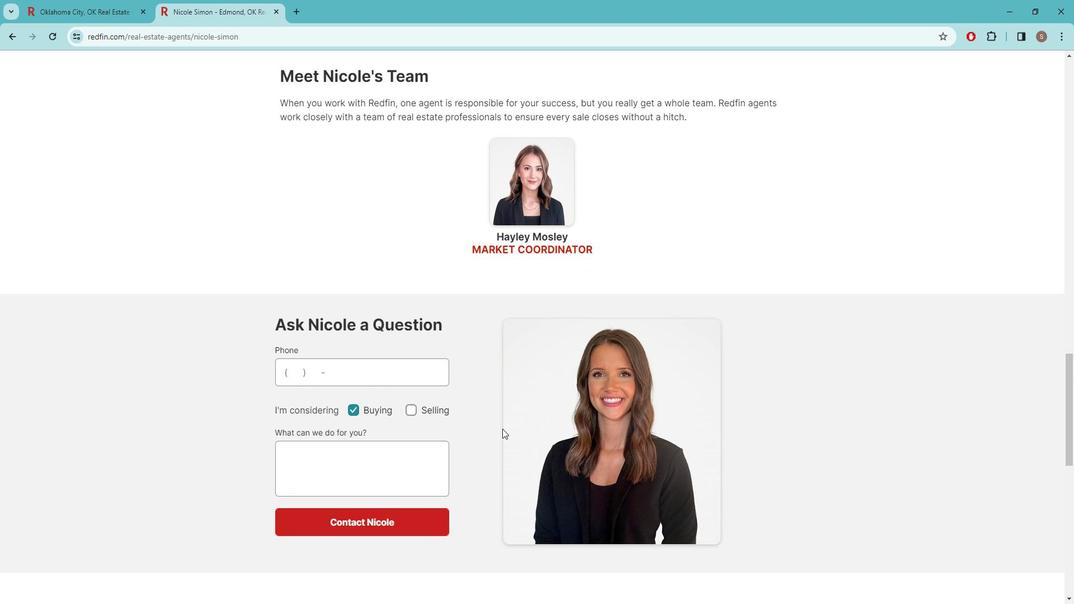 
Action: Mouse scrolled (508, 419) with delta (0, 0)
Screenshot: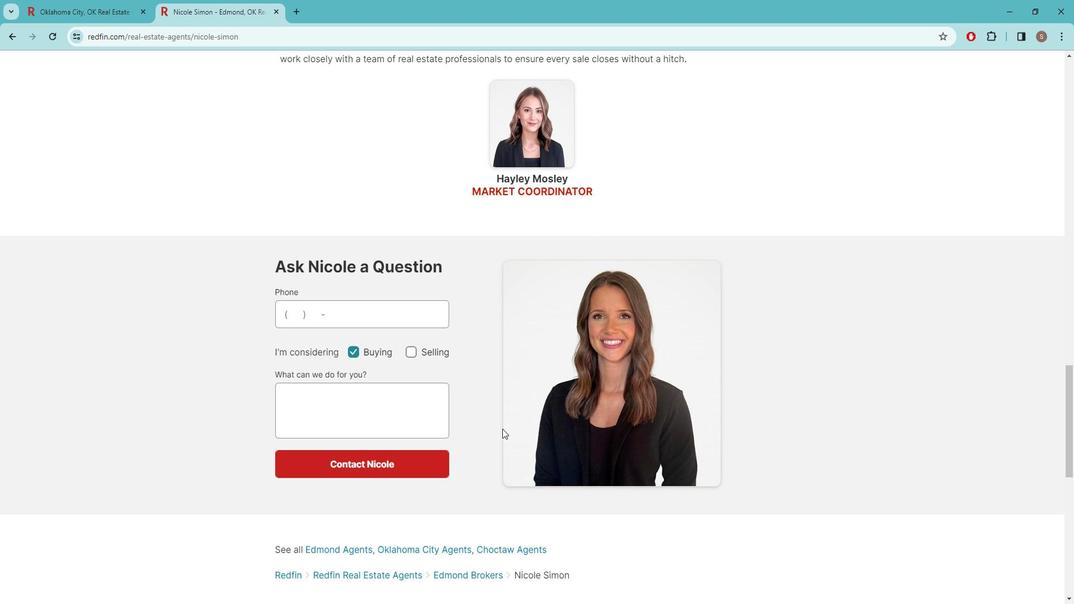 
Action: Mouse scrolled (508, 419) with delta (0, 0)
Screenshot: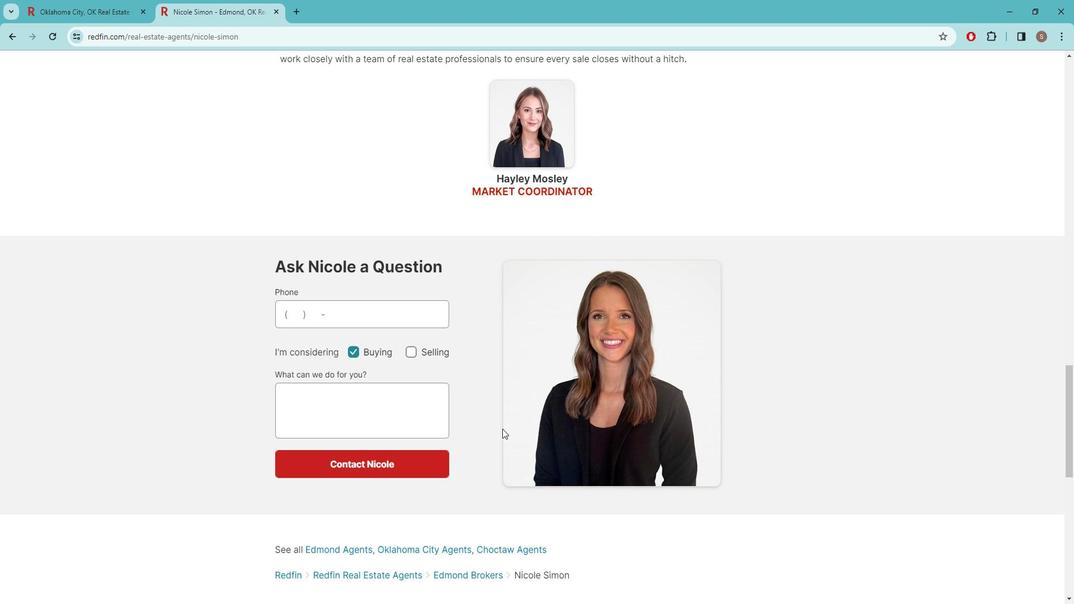 
Action: Mouse scrolled (508, 419) with delta (0, 0)
Screenshot: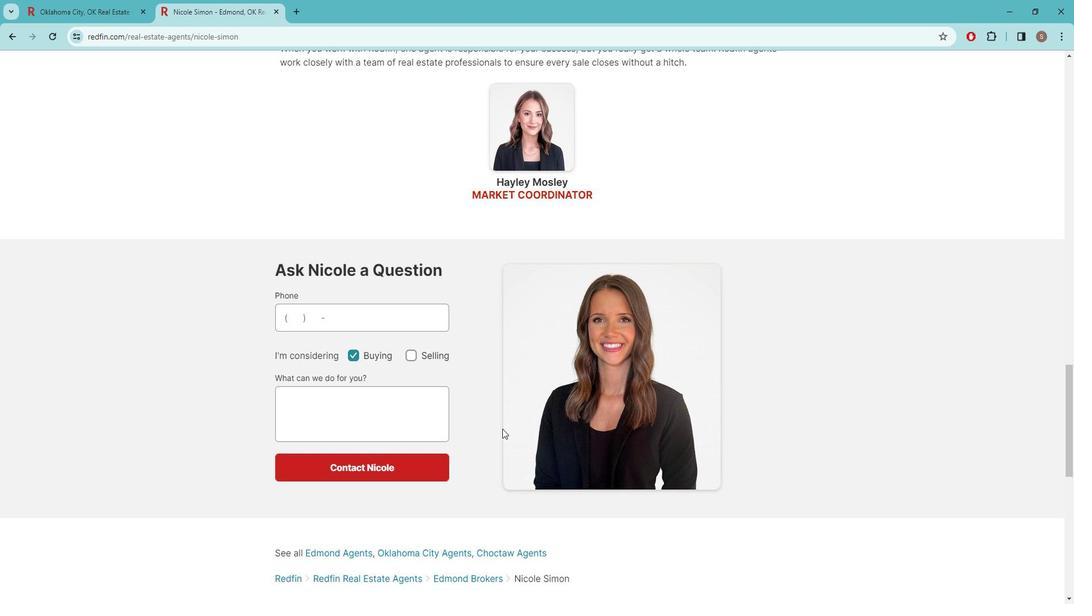 
Action: Mouse scrolled (508, 419) with delta (0, 0)
Screenshot: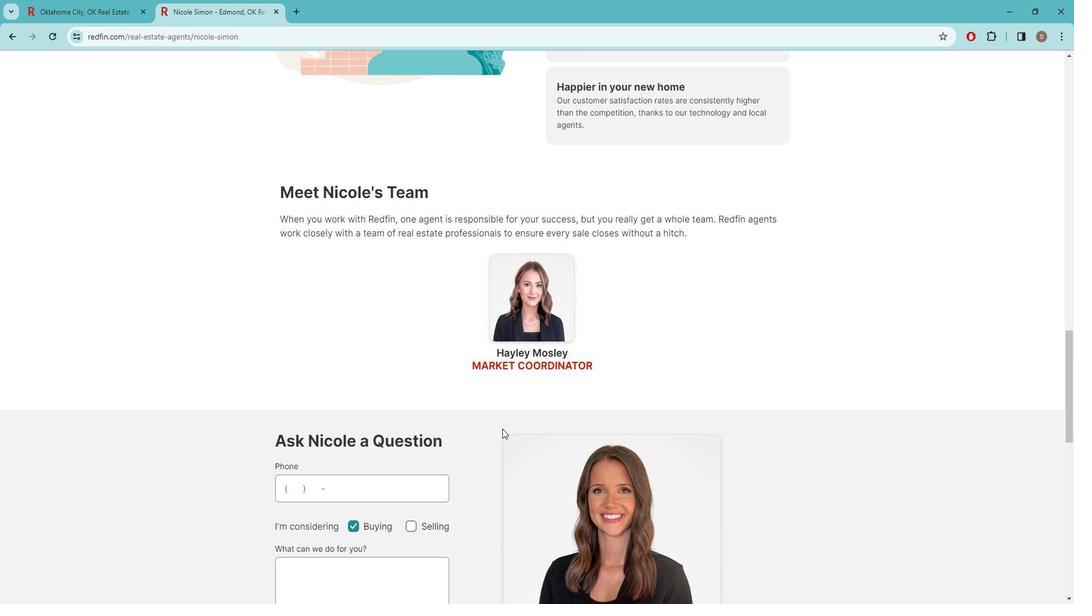 
Action: Mouse scrolled (508, 419) with delta (0, 0)
Screenshot: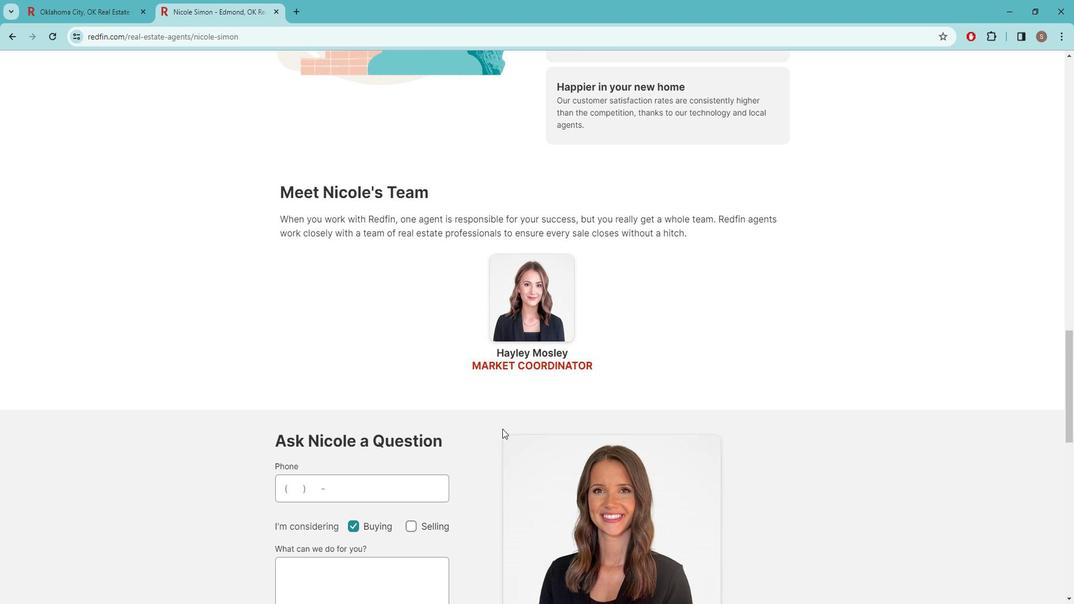 
Action: Mouse scrolled (508, 419) with delta (0, 0)
Screenshot: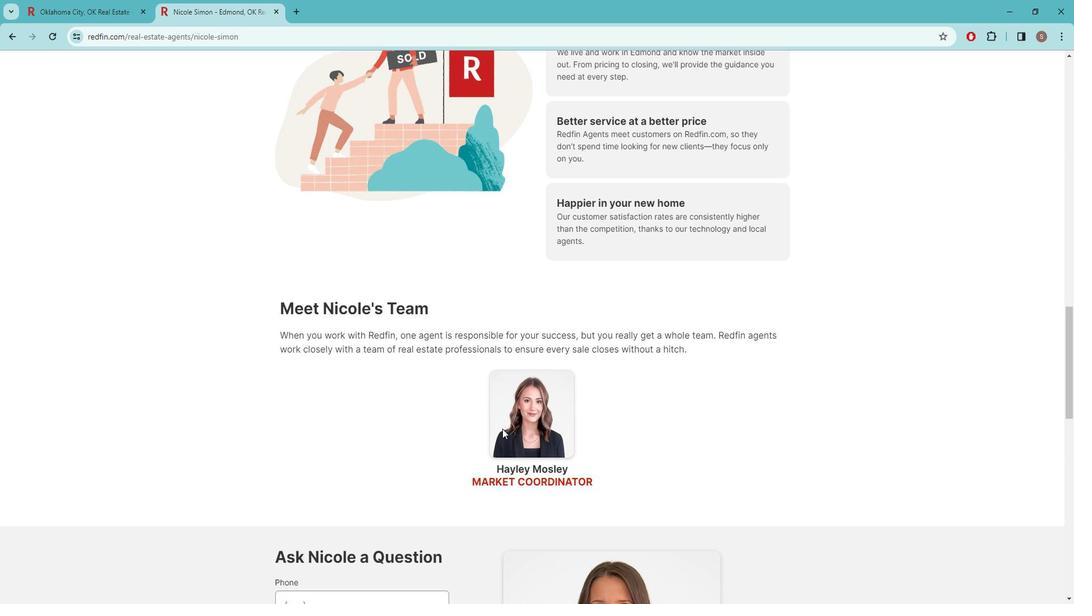 
Action: Mouse scrolled (508, 419) with delta (0, 0)
Screenshot: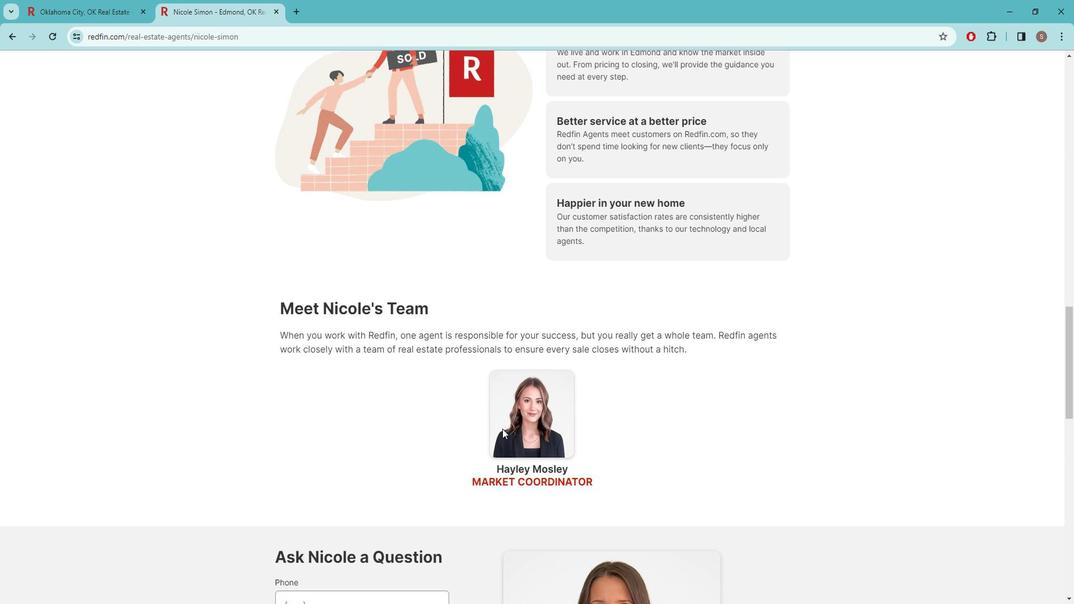 
Action: Mouse scrolled (508, 419) with delta (0, 0)
Screenshot: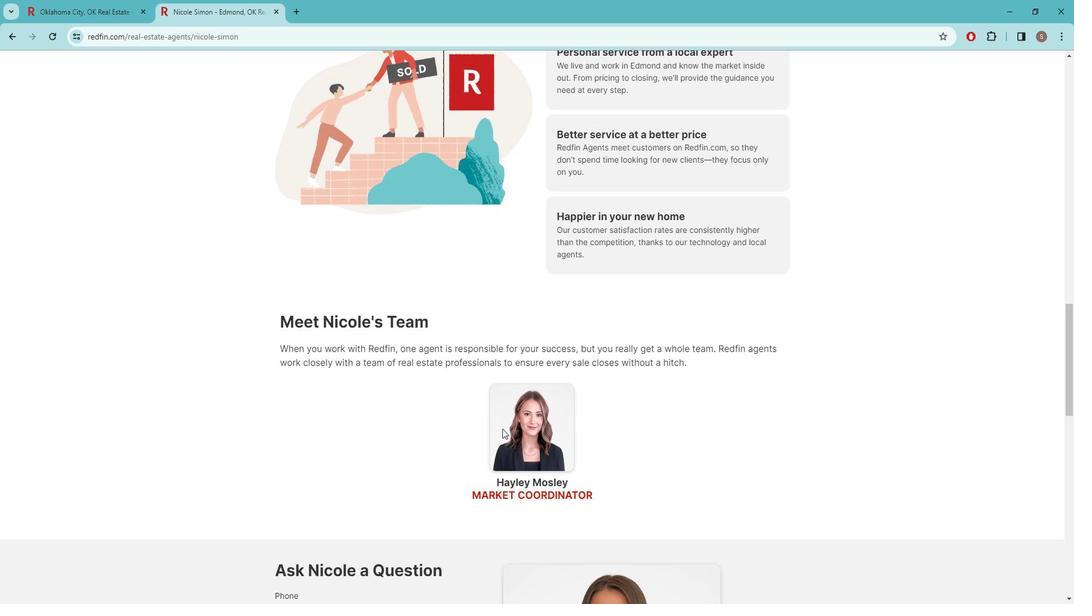 
Action: Mouse scrolled (508, 419) with delta (0, 0)
Screenshot: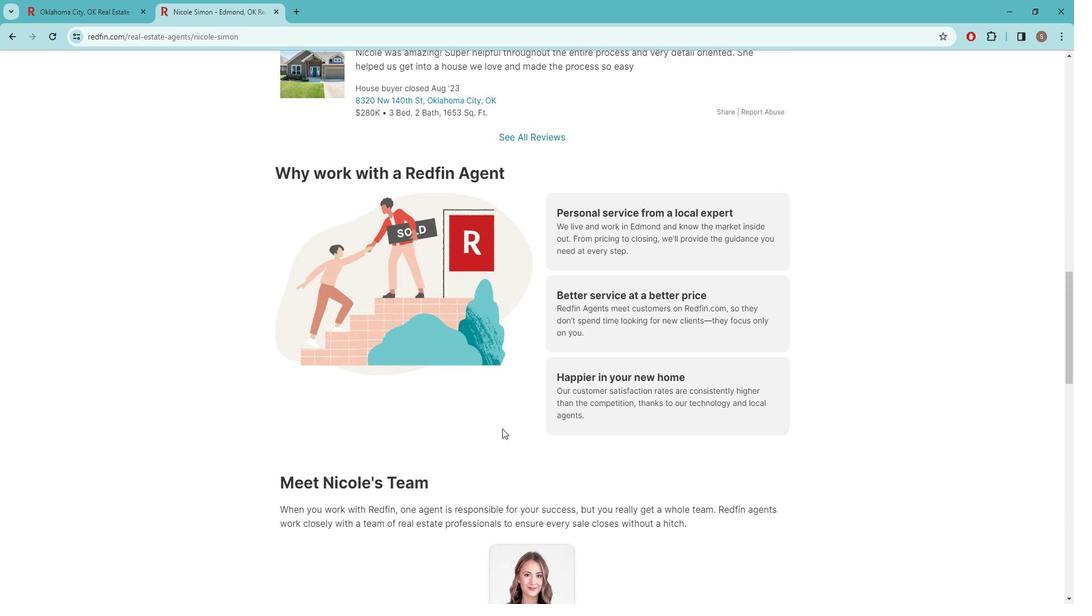 
Action: Mouse scrolled (508, 419) with delta (0, 0)
Screenshot: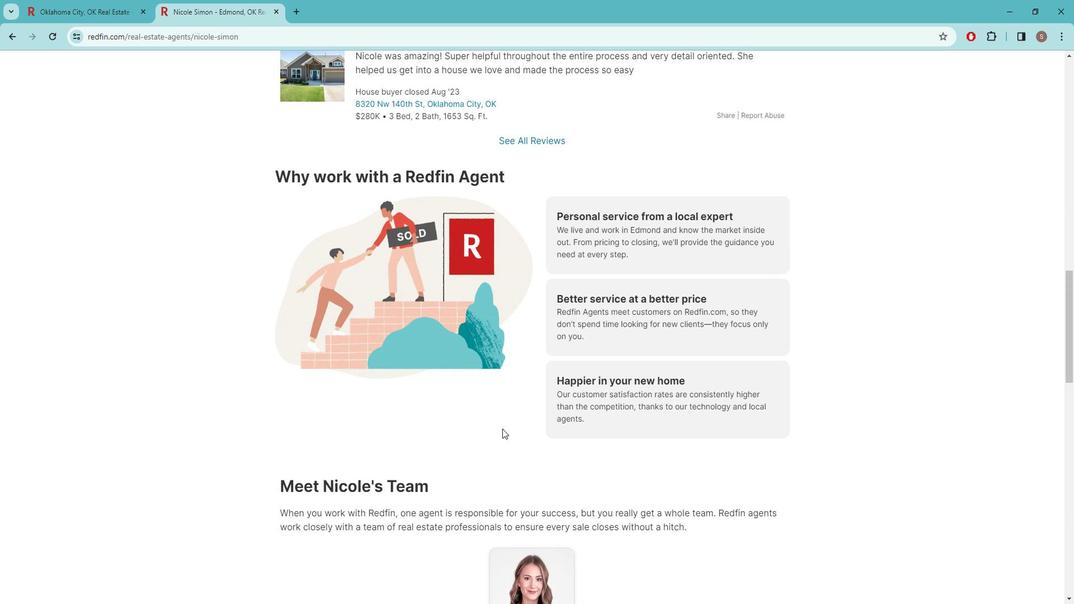 
Action: Mouse moved to (509, 419)
Screenshot: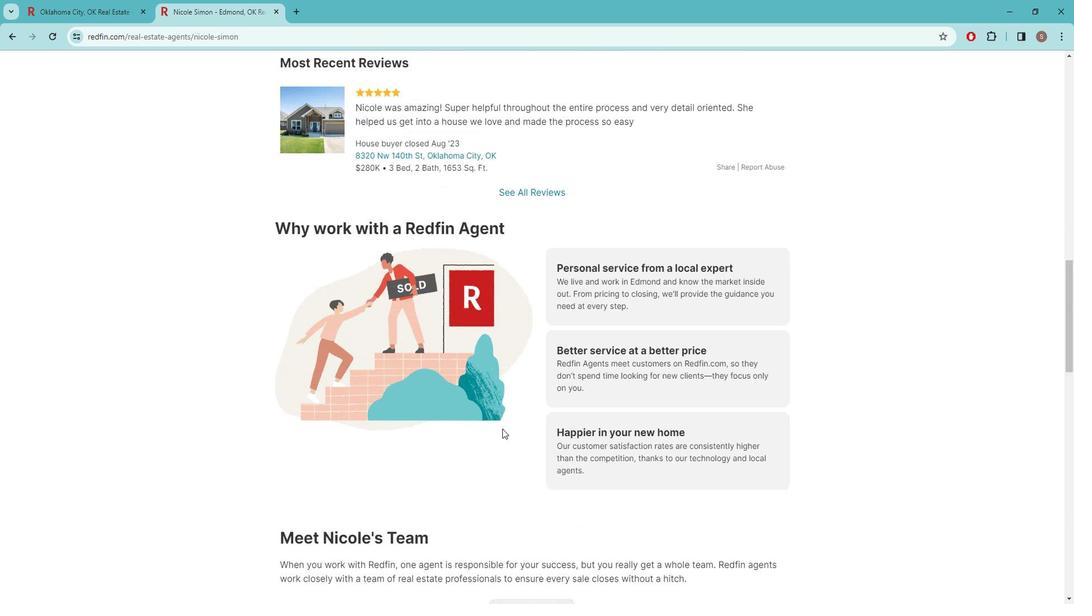 
Action: Mouse scrolled (509, 419) with delta (0, 0)
Screenshot: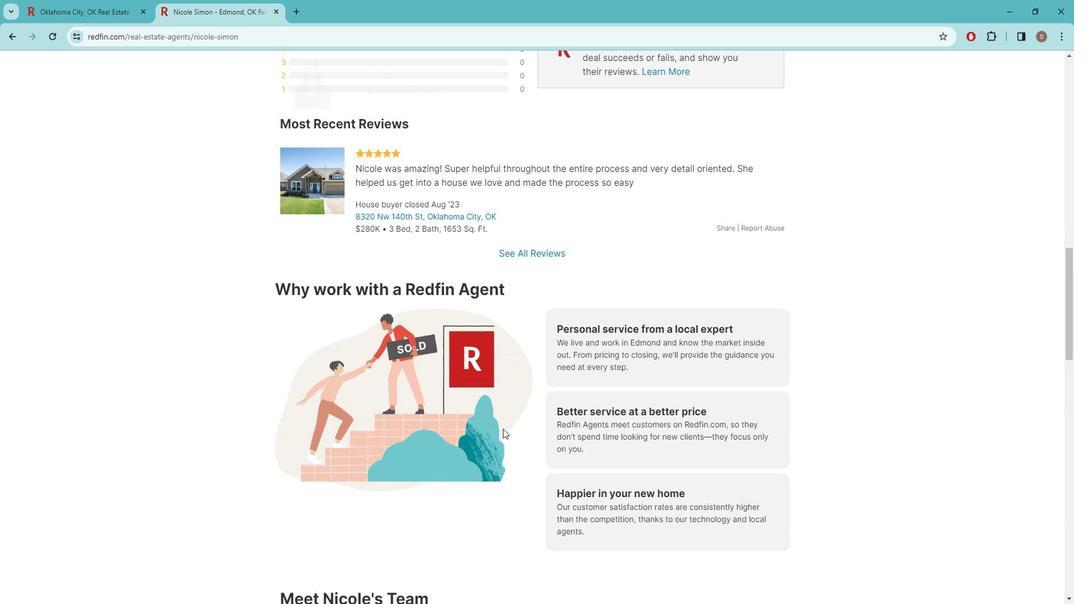
Action: Mouse scrolled (509, 419) with delta (0, 0)
Screenshot: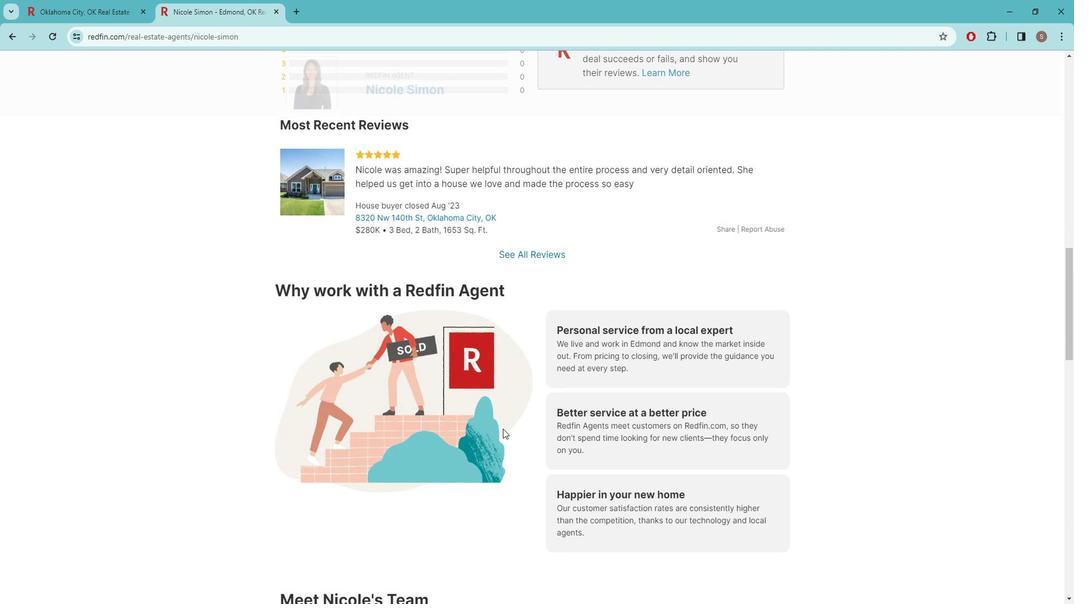 
Action: Mouse scrolled (509, 419) with delta (0, 0)
Screenshot: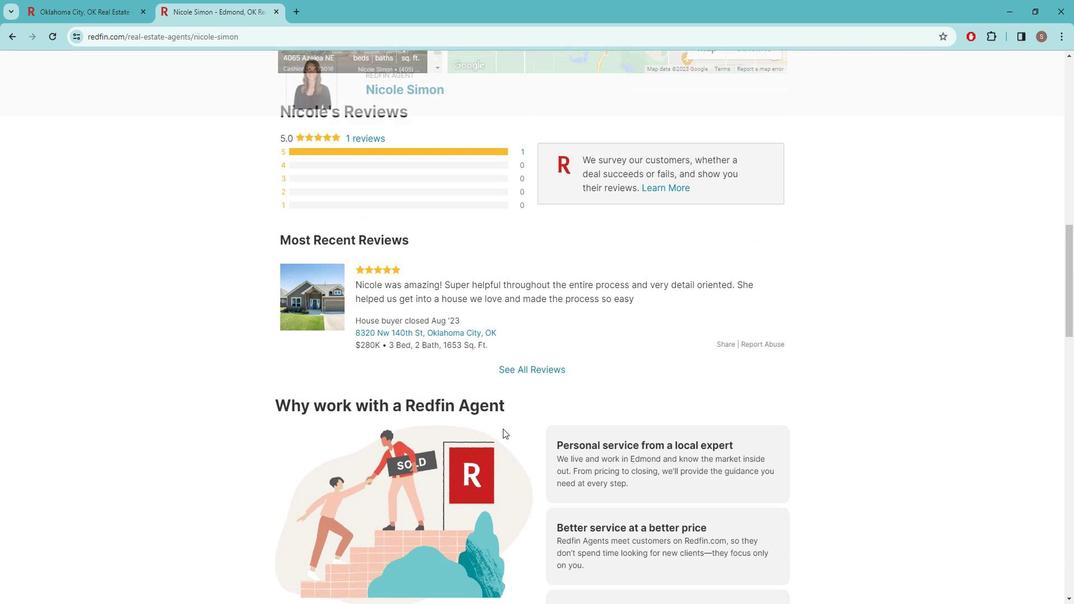 
Action: Mouse scrolled (509, 419) with delta (0, 0)
Screenshot: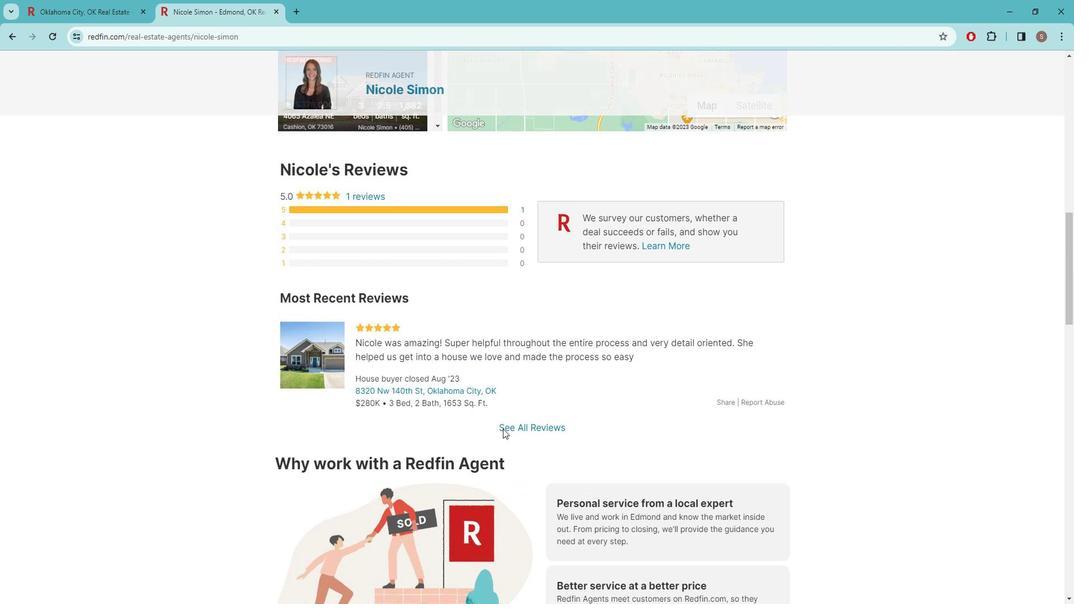 
Action: Mouse scrolled (509, 419) with delta (0, 0)
Screenshot: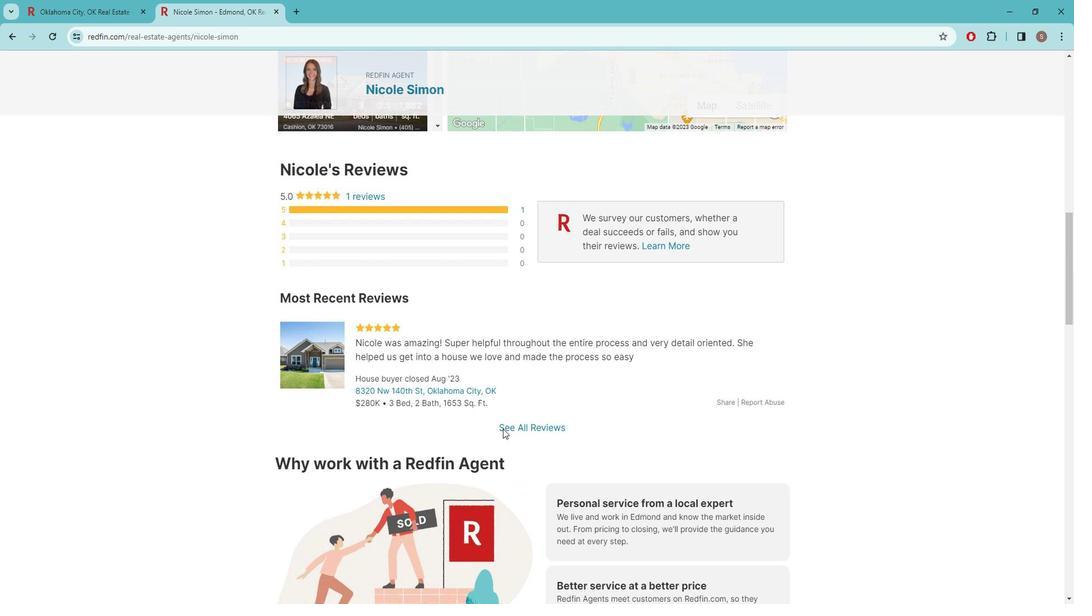 
Action: Mouse moved to (509, 418)
Screenshot: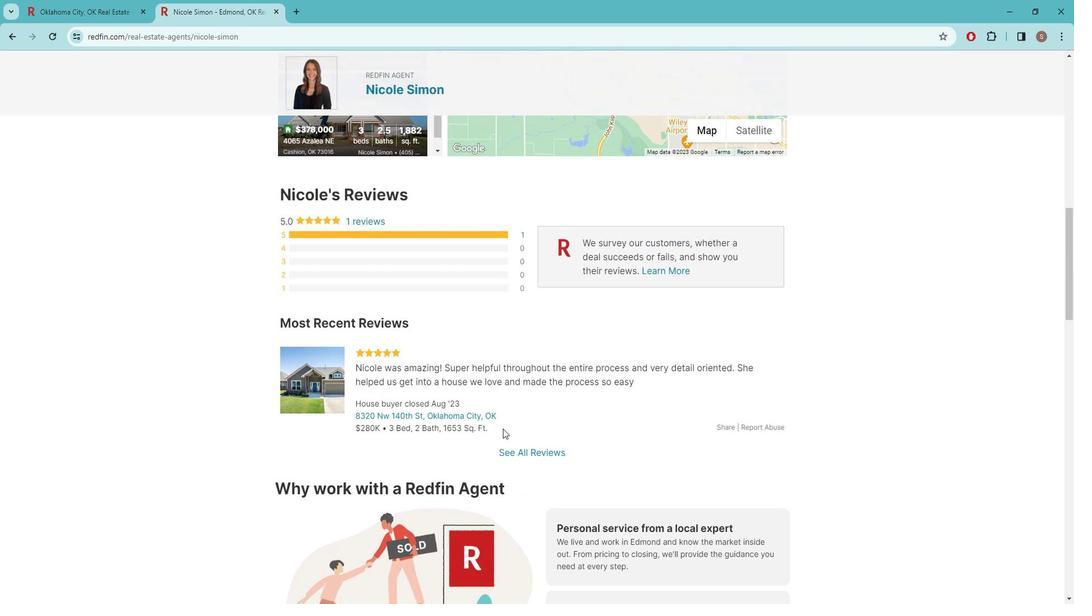
Action: Mouse scrolled (509, 419) with delta (0, 0)
Screenshot: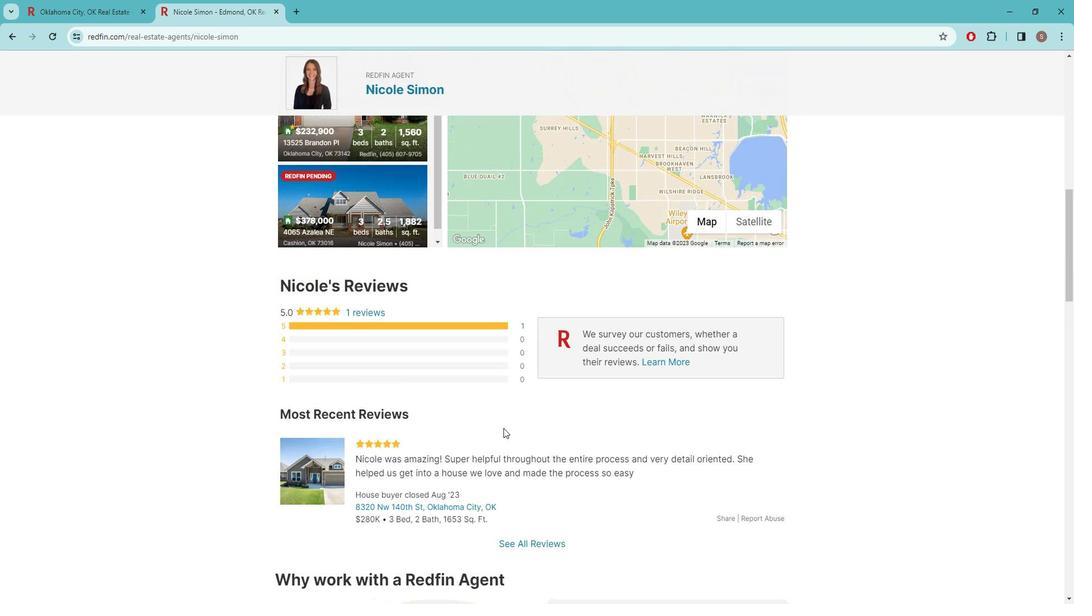 
Action: Mouse scrolled (509, 419) with delta (0, 0)
Screenshot: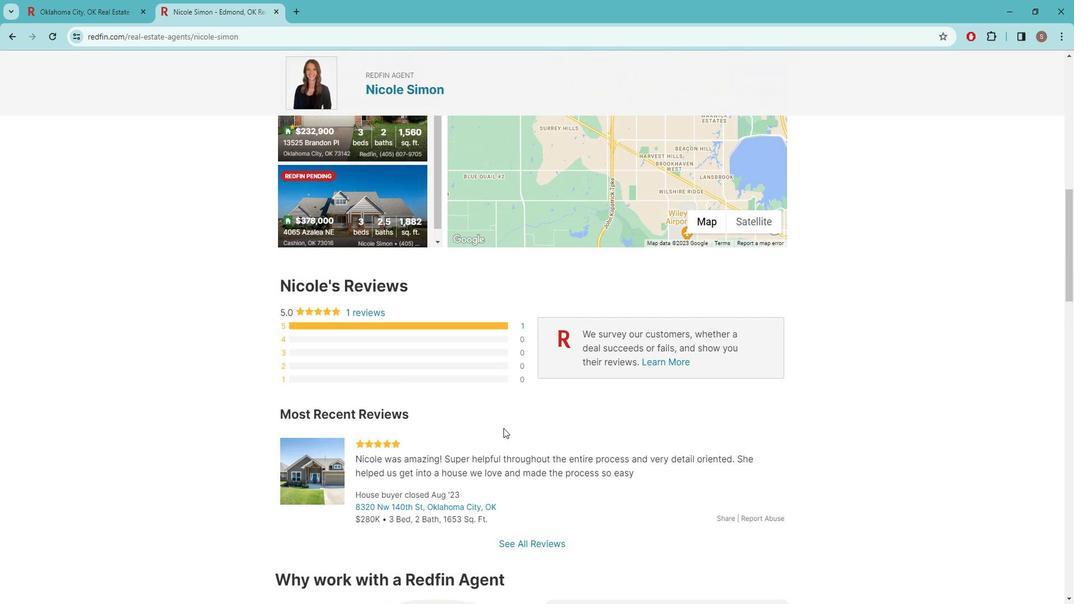 
Action: Mouse scrolled (509, 419) with delta (0, 0)
Screenshot: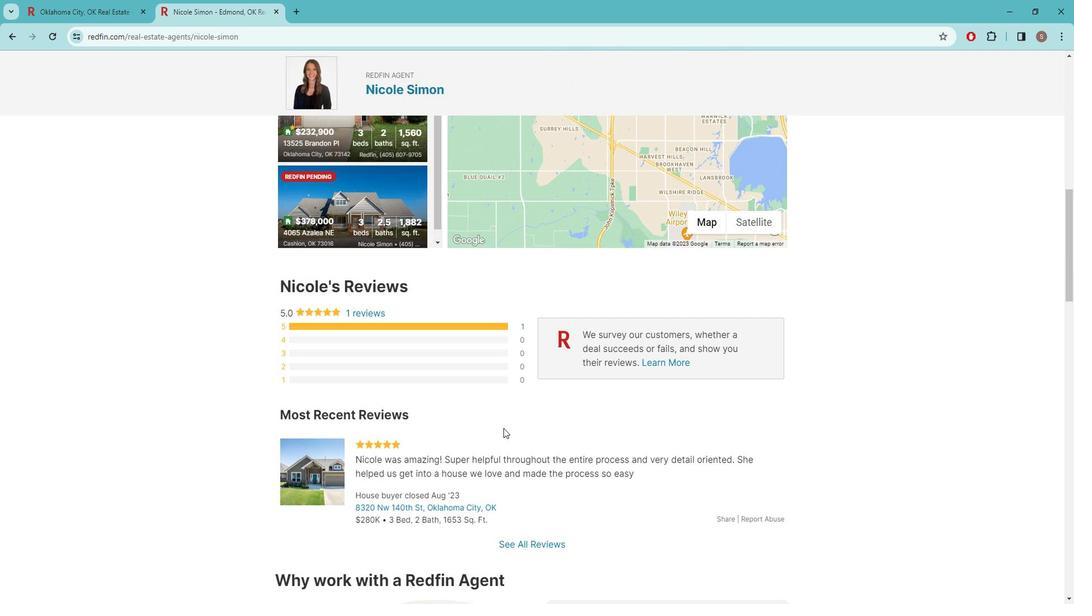 
Action: Mouse scrolled (509, 419) with delta (0, 0)
Screenshot: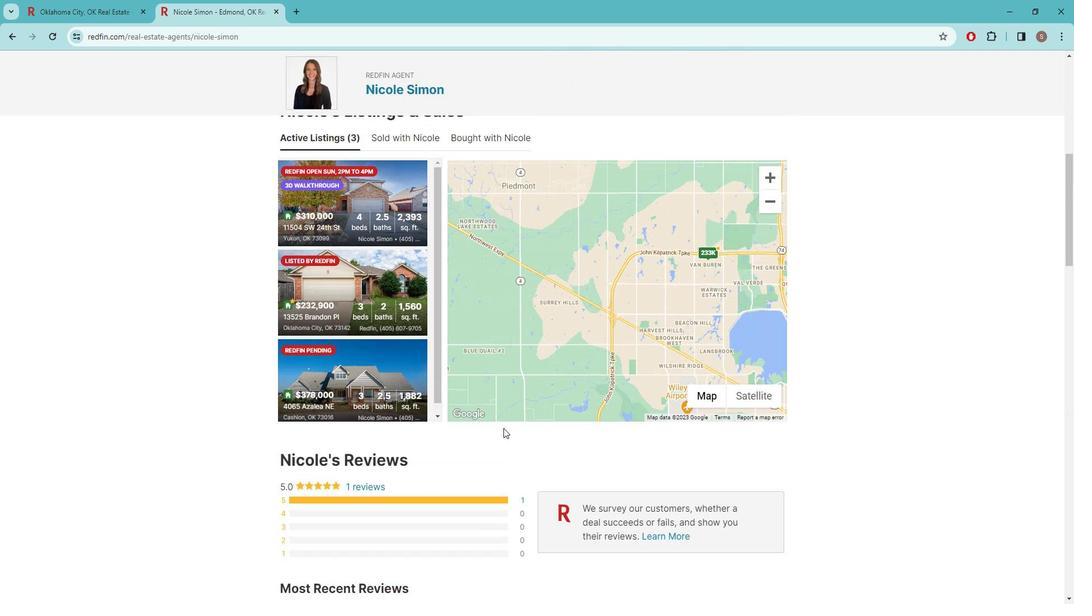 
Action: Mouse scrolled (509, 419) with delta (0, 0)
Screenshot: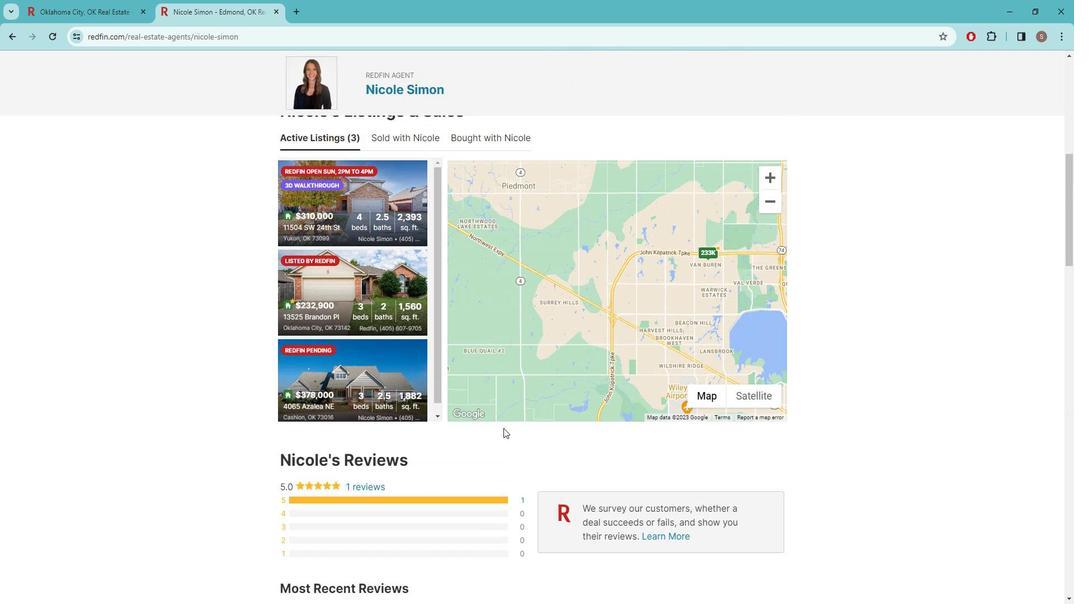 
Action: Mouse scrolled (509, 419) with delta (0, 0)
Screenshot: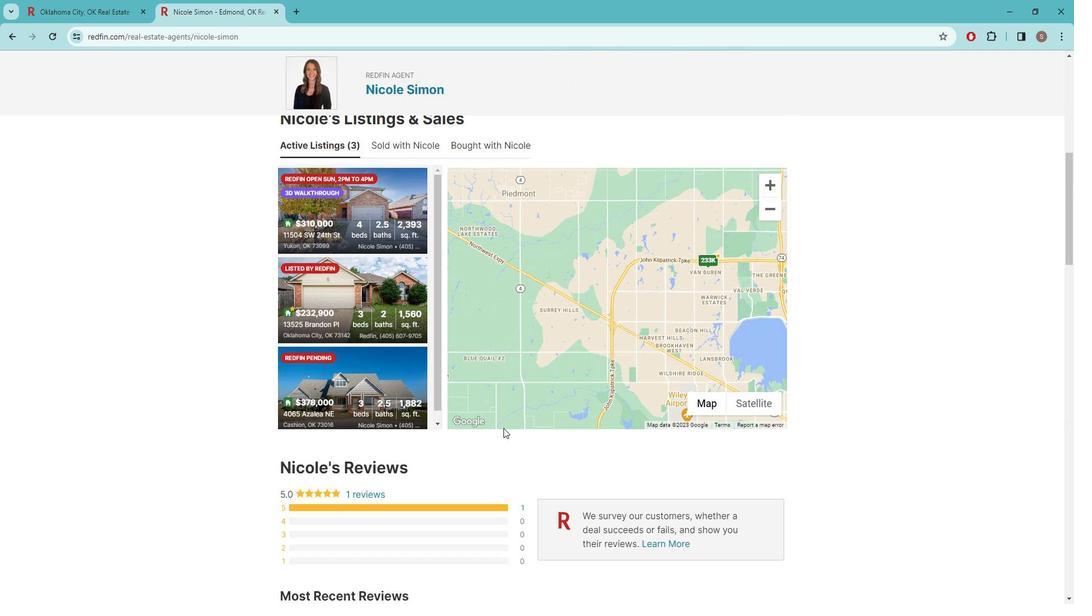 
Action: Mouse scrolled (509, 418) with delta (0, 0)
Screenshot: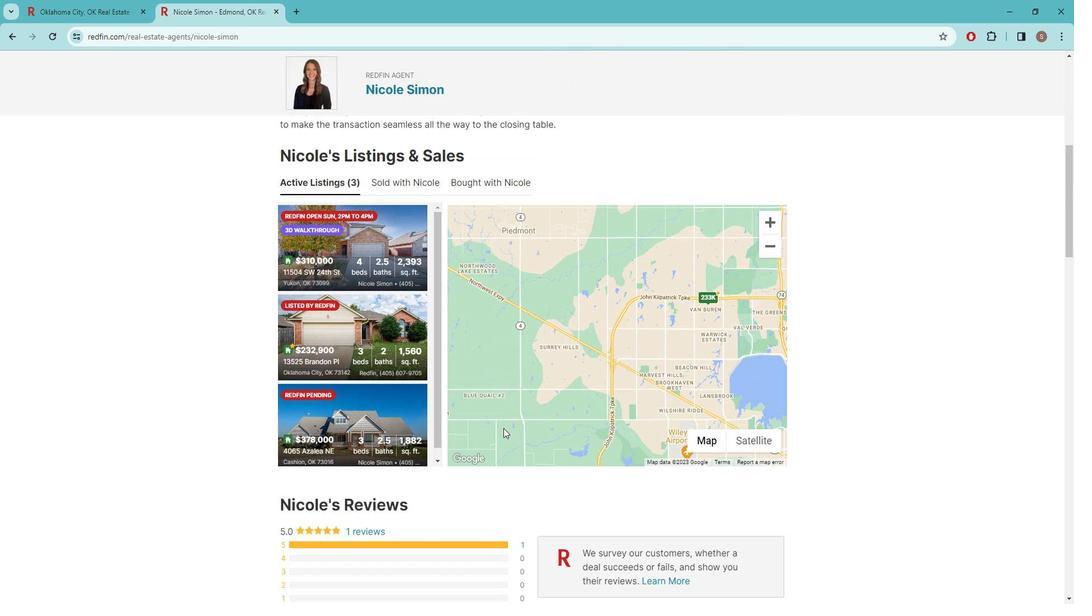 
Action: Mouse scrolled (509, 419) with delta (0, 0)
Screenshot: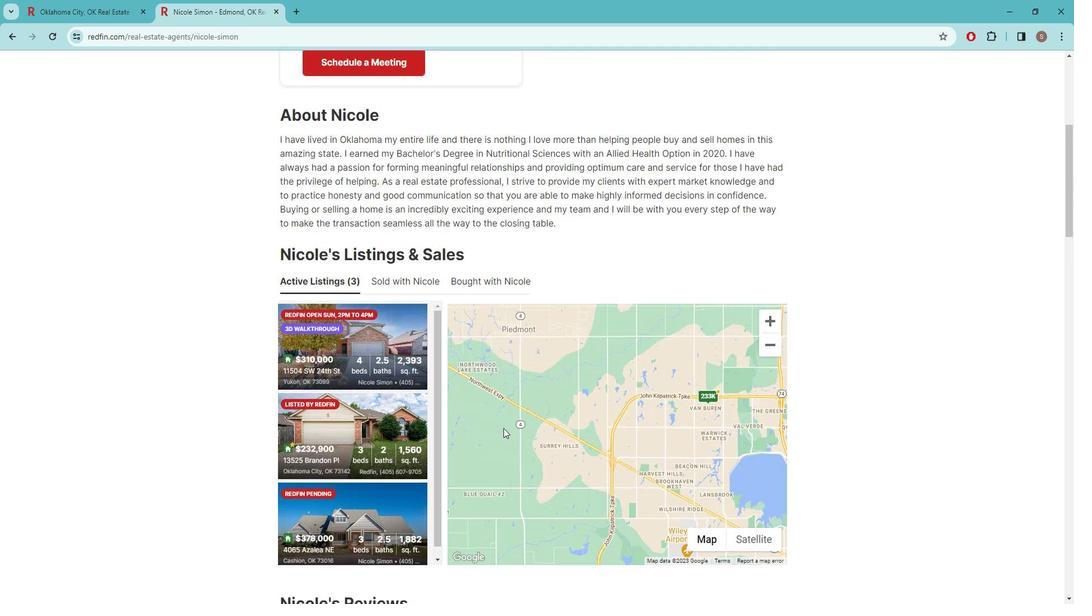 
Action: Mouse scrolled (509, 419) with delta (0, 0)
Screenshot: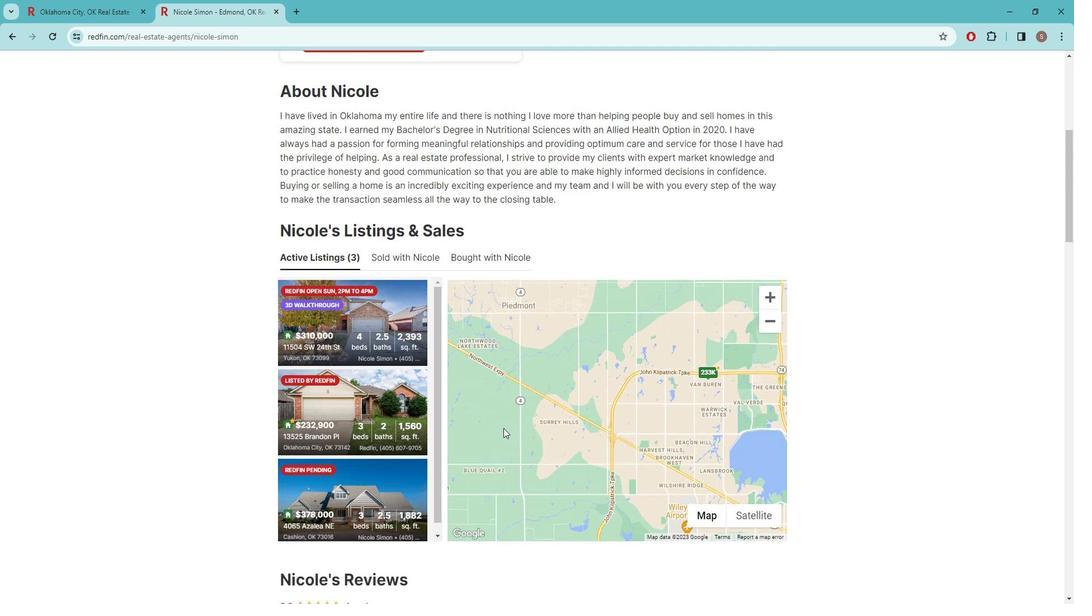 
Action: Mouse scrolled (509, 419) with delta (0, 0)
Screenshot: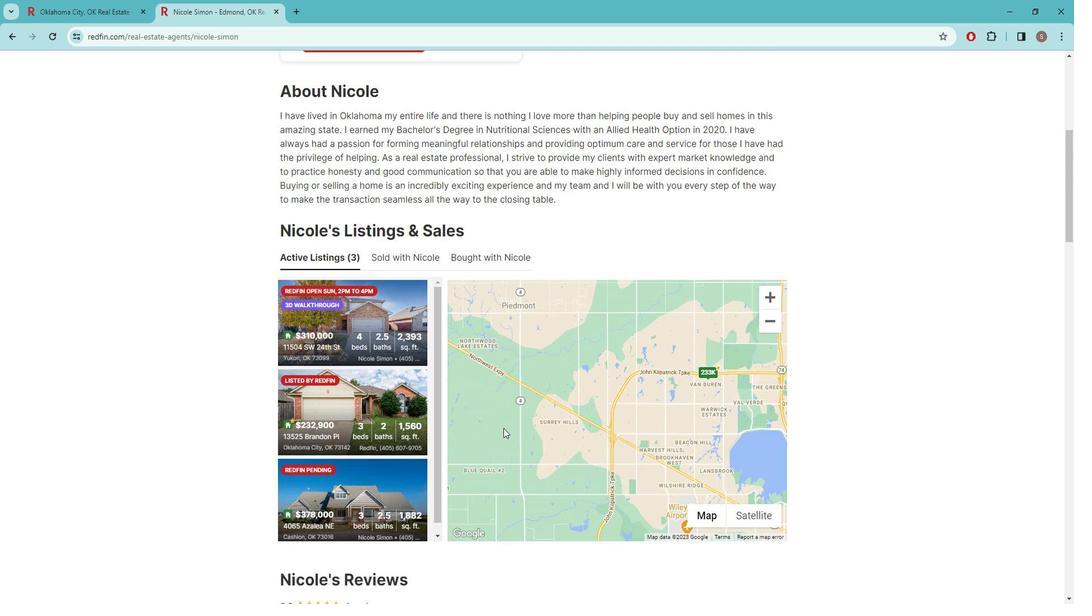 
Action: Mouse scrolled (509, 419) with delta (0, 0)
Screenshot: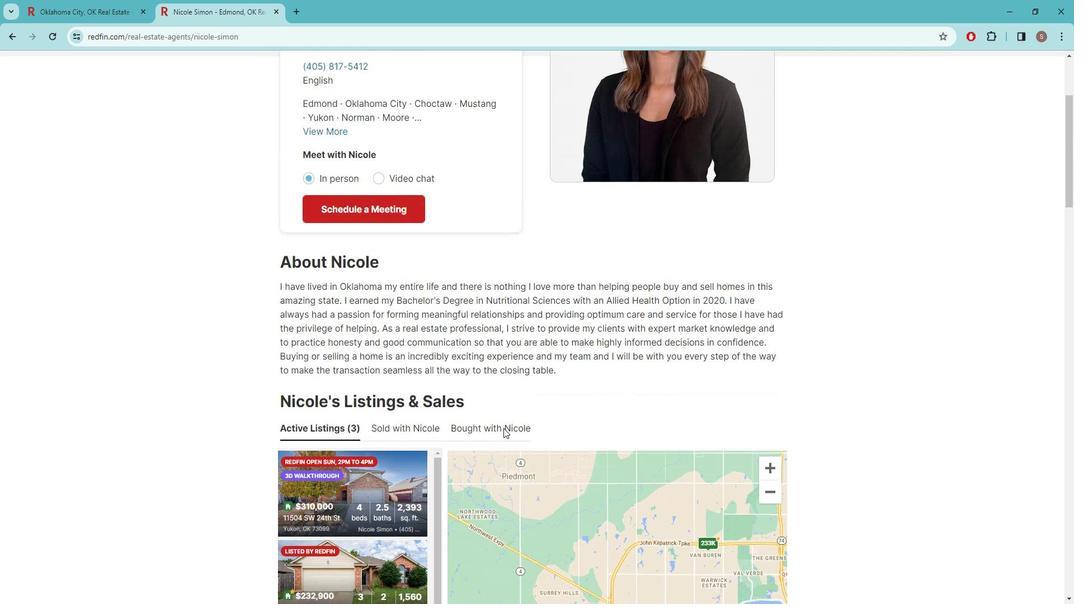 
Action: Mouse scrolled (509, 419) with delta (0, 0)
Screenshot: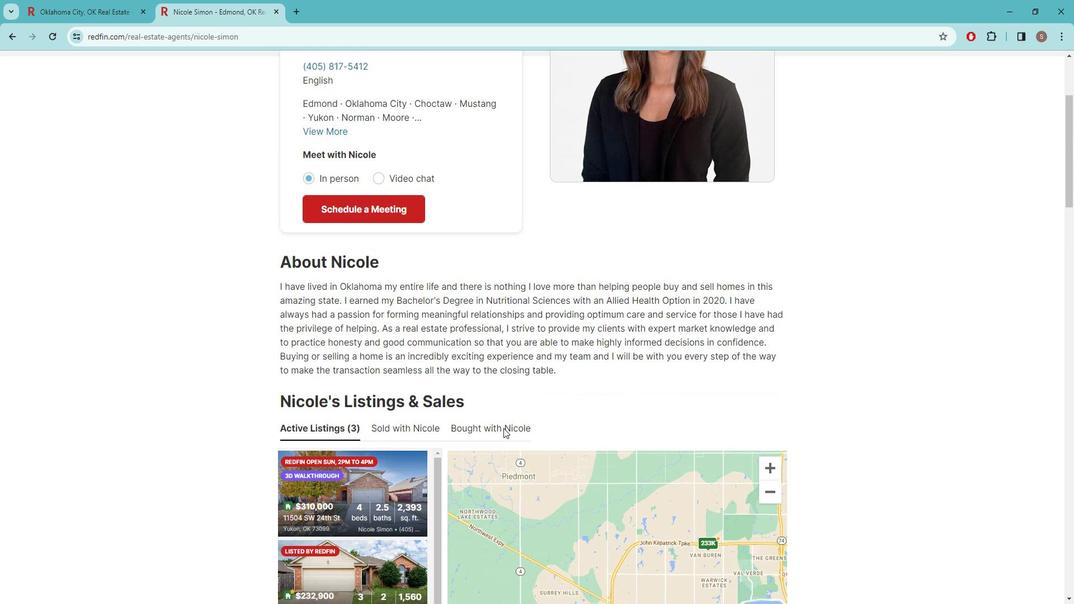 
Action: Mouse moved to (509, 418)
Screenshot: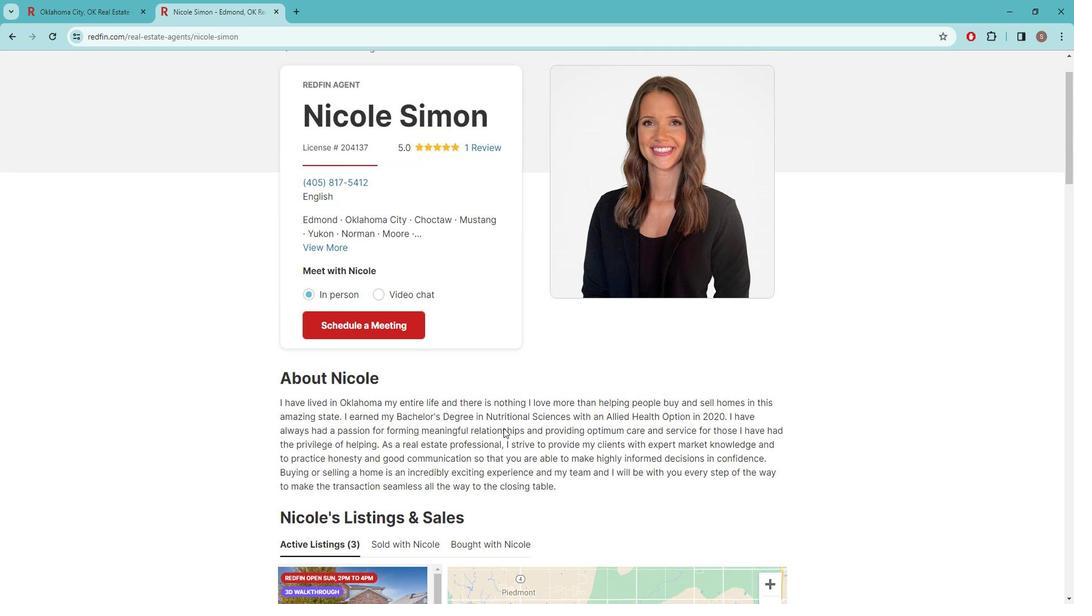 
Action: Mouse scrolled (509, 419) with delta (0, 0)
Screenshot: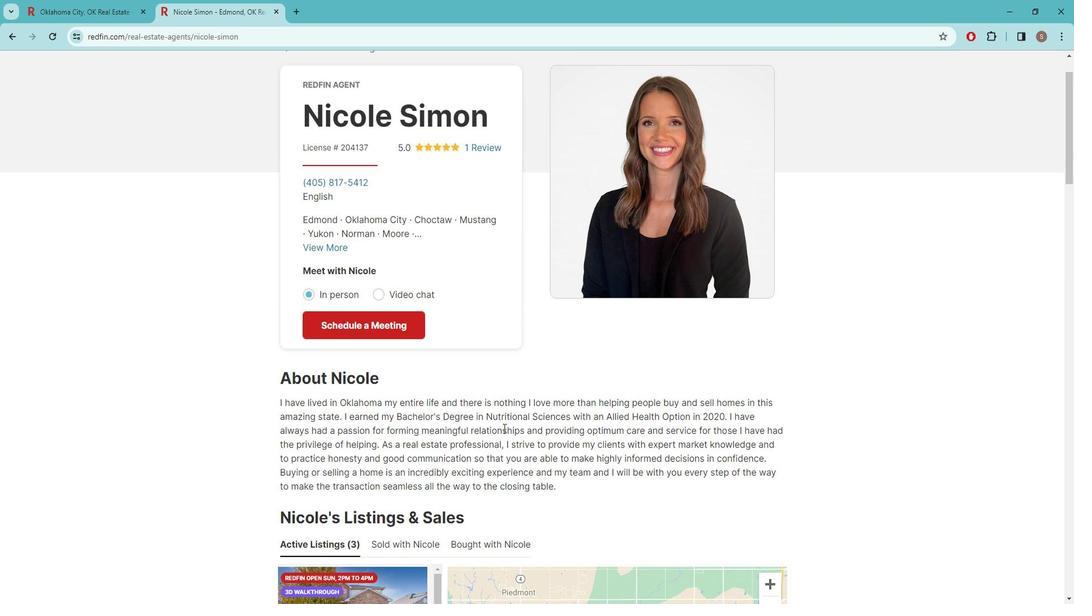 
Action: Mouse scrolled (509, 419) with delta (0, 0)
Screenshot: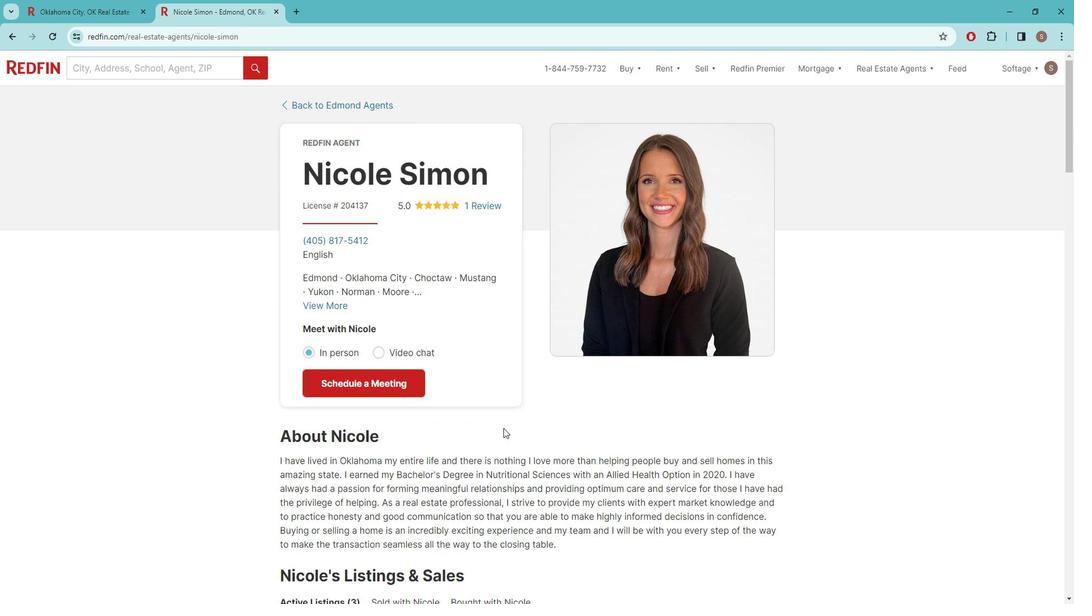 
Action: Mouse moved to (509, 418)
Screenshot: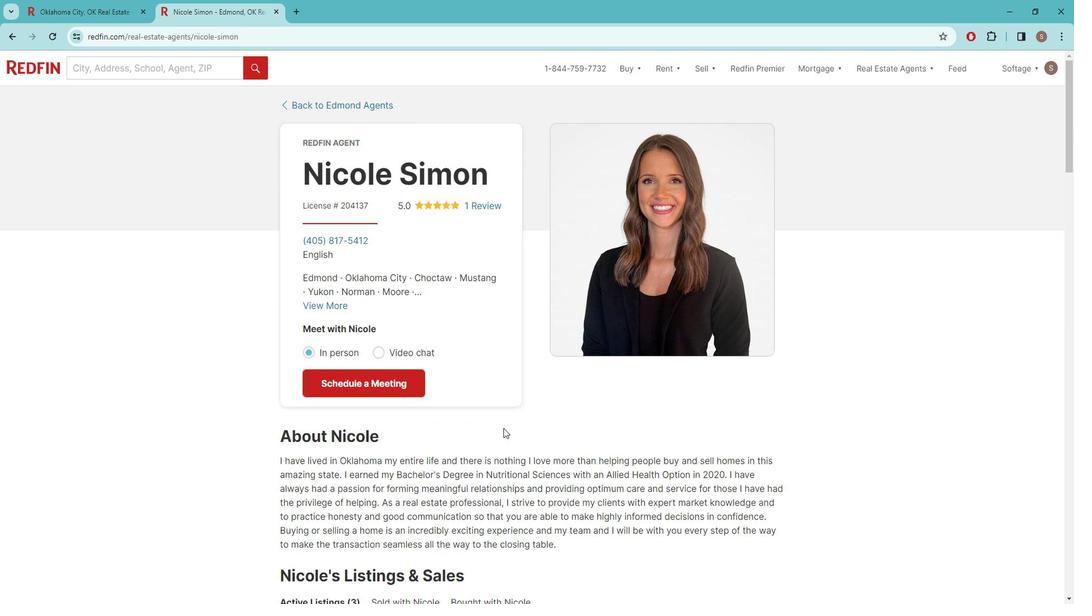 
Action: Mouse scrolled (509, 419) with delta (0, 0)
Screenshot: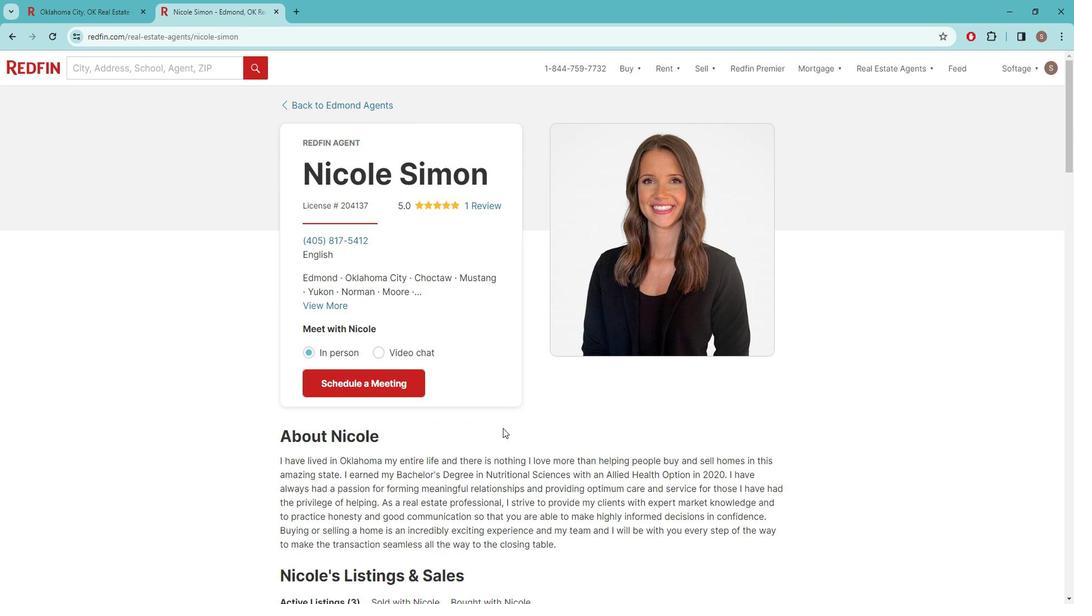 
Action: Mouse scrolled (509, 419) with delta (0, 0)
Screenshot: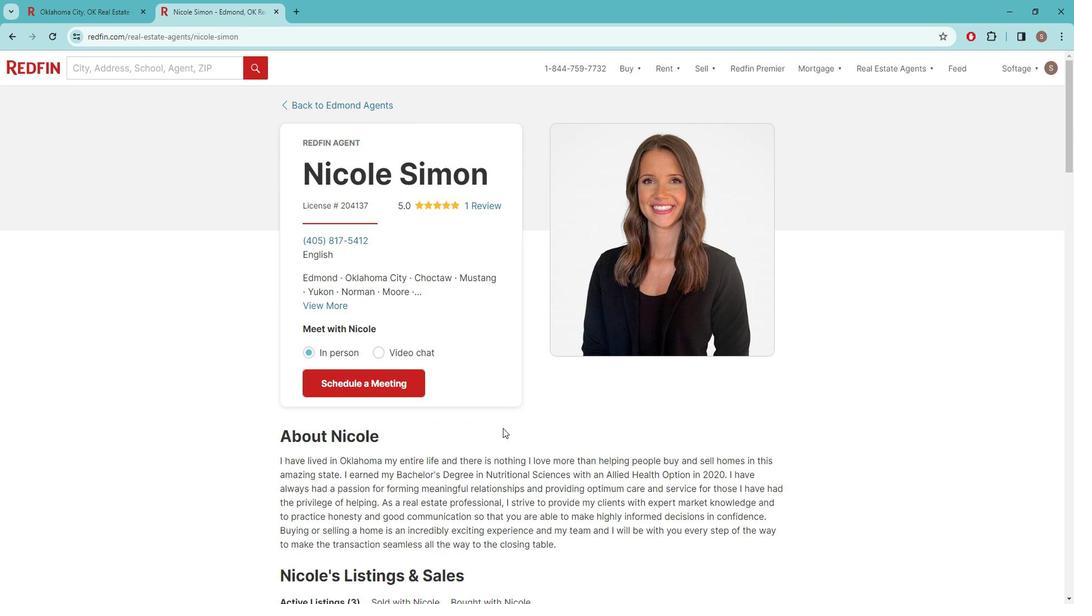 
